 Task: Search one way flight ticket for 3 adults, 3 children in premium economy from Oklahoma City: Will Rogers World Airport to Fort Wayne: Fort Wayne International Airport on 8-4-2023. Choice of flights is JetBlue. Number of bags: 9 checked bags. Price is upto 79000. Outbound departure time preference is 14:00.
Action: Mouse moved to (407, 362)
Screenshot: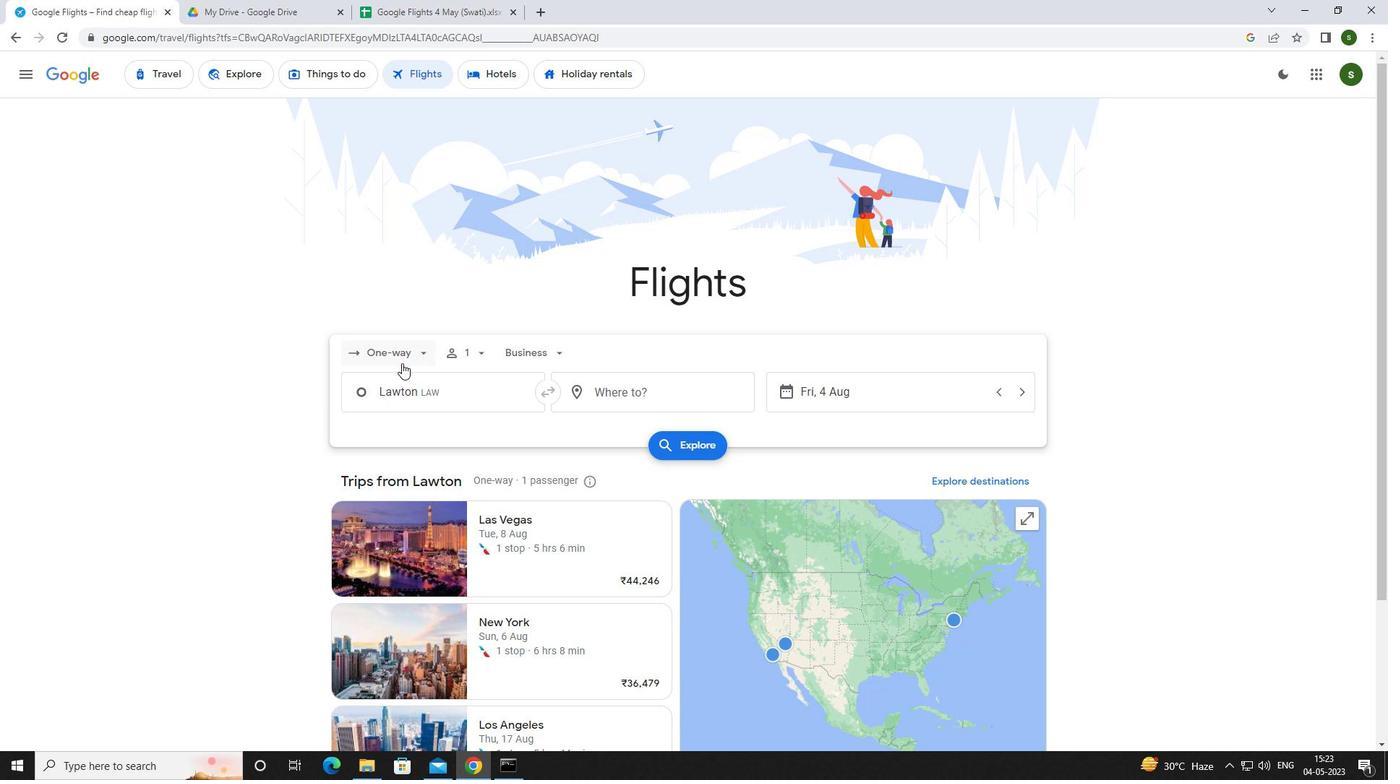 
Action: Mouse pressed left at (407, 362)
Screenshot: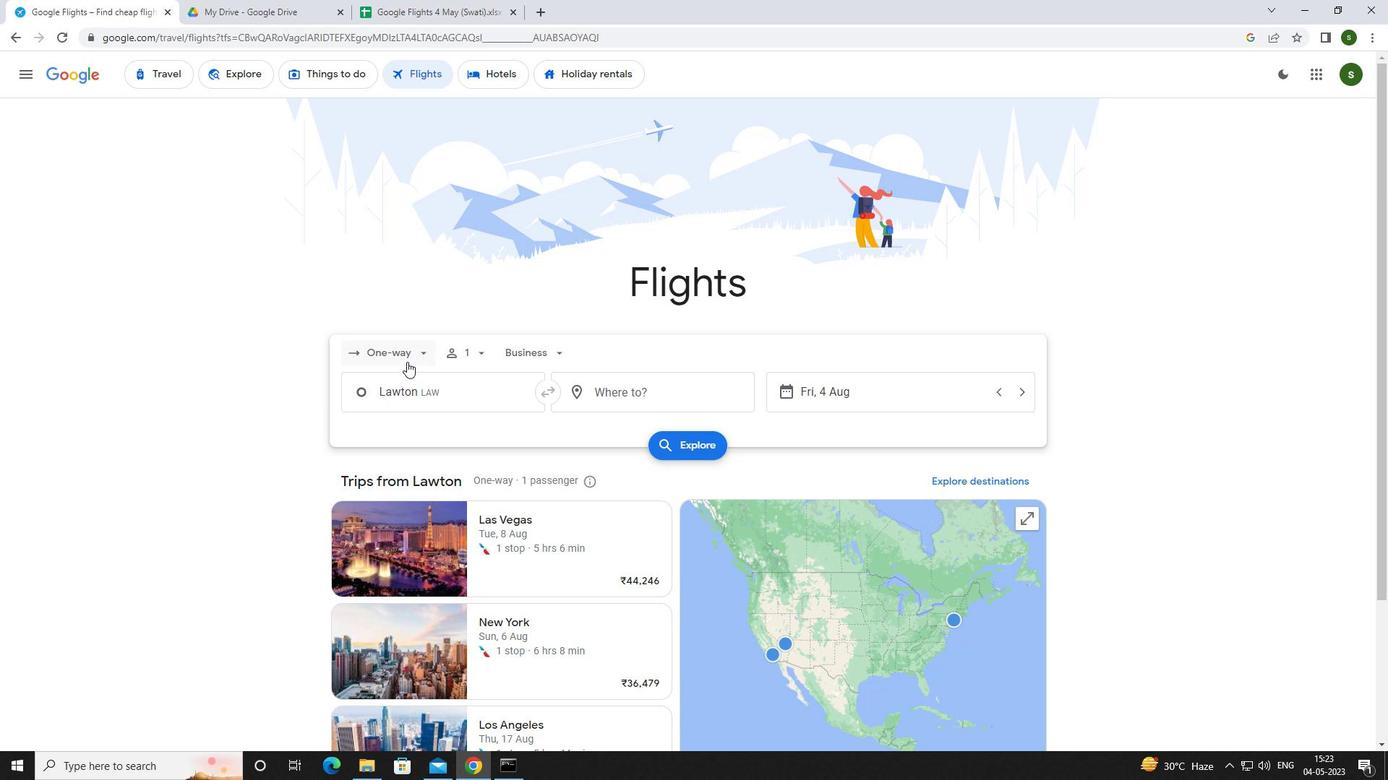 
Action: Mouse moved to (407, 420)
Screenshot: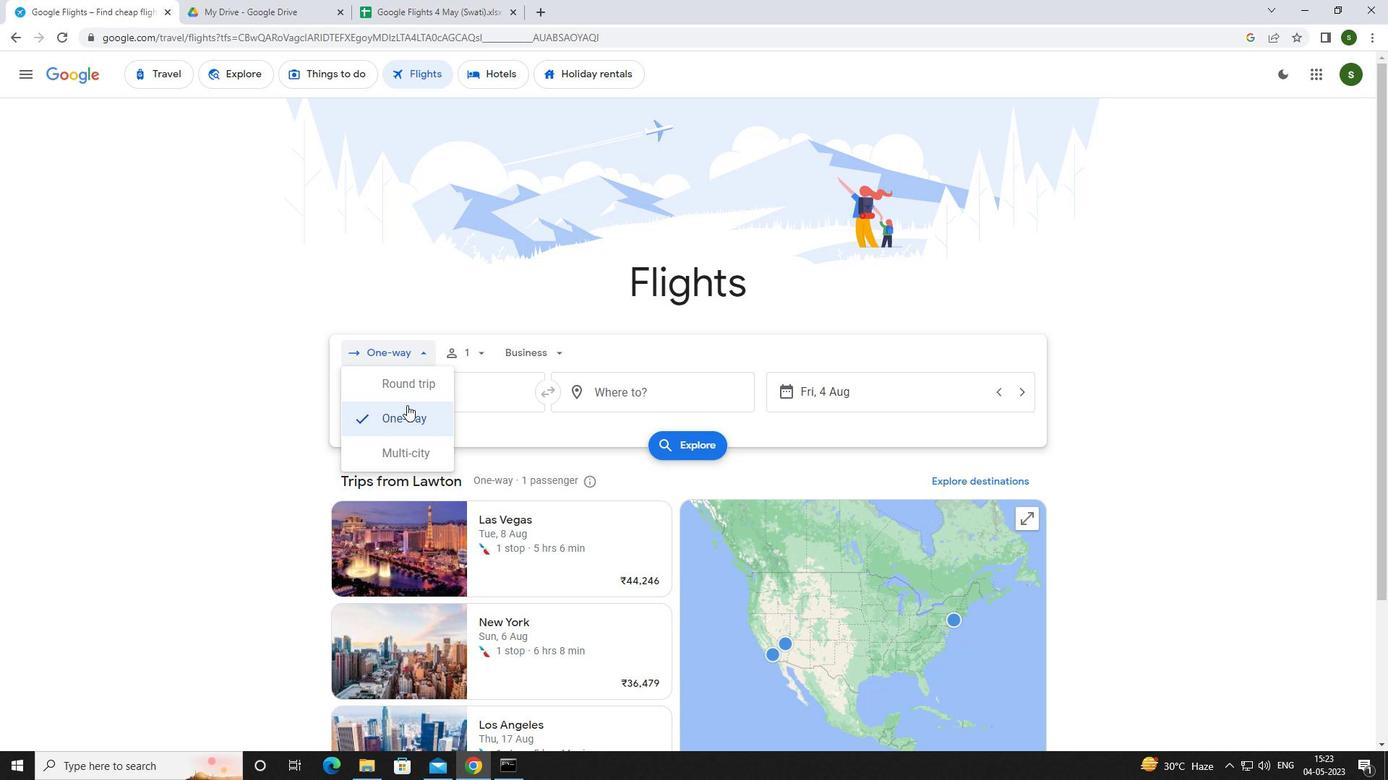 
Action: Mouse pressed left at (407, 420)
Screenshot: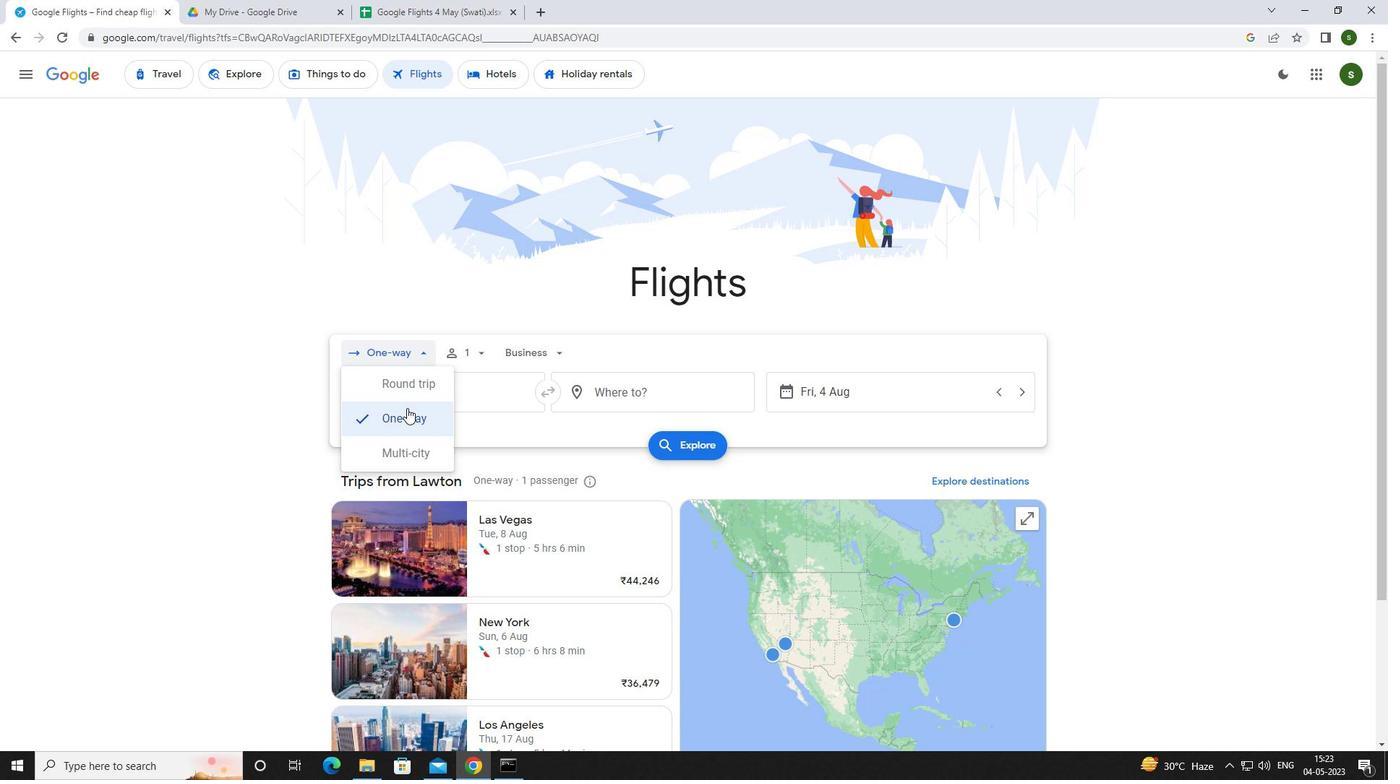 
Action: Mouse moved to (477, 345)
Screenshot: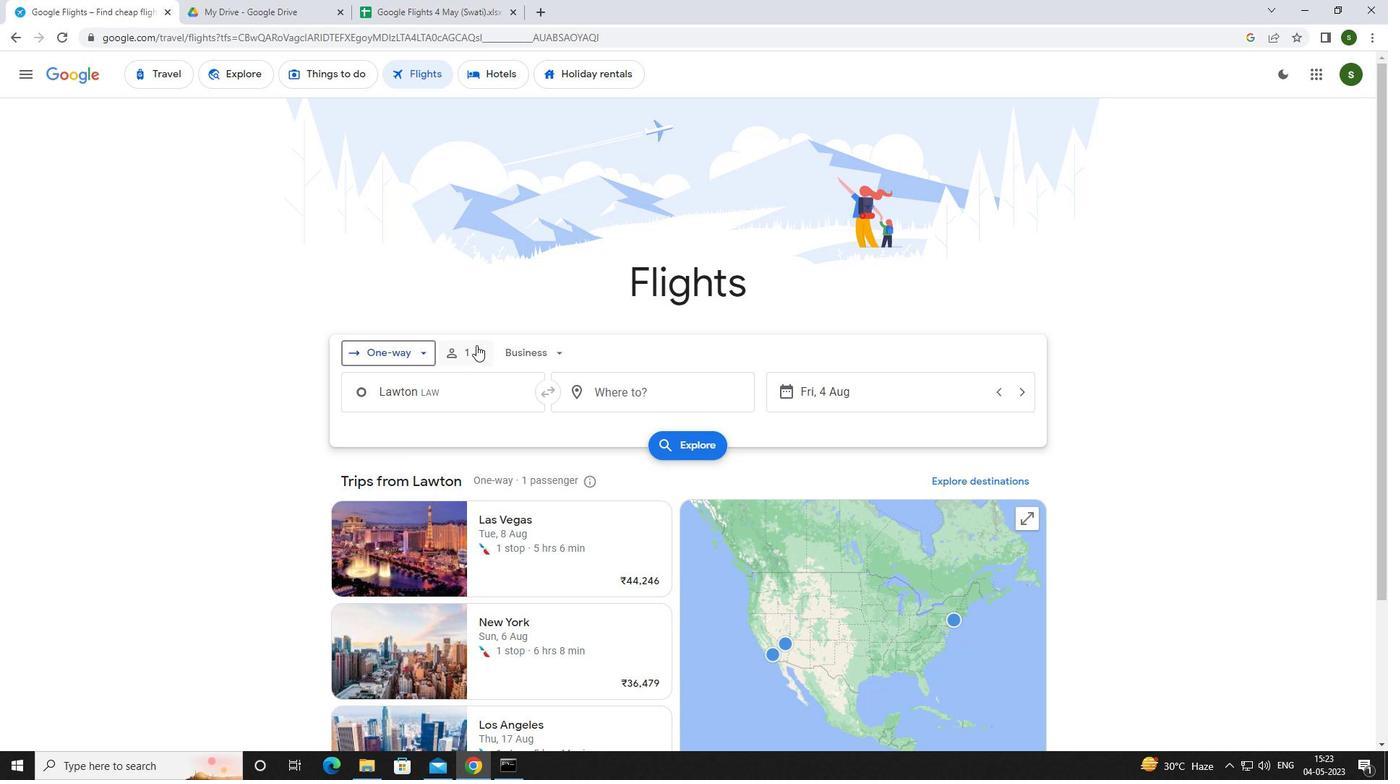
Action: Mouse pressed left at (477, 345)
Screenshot: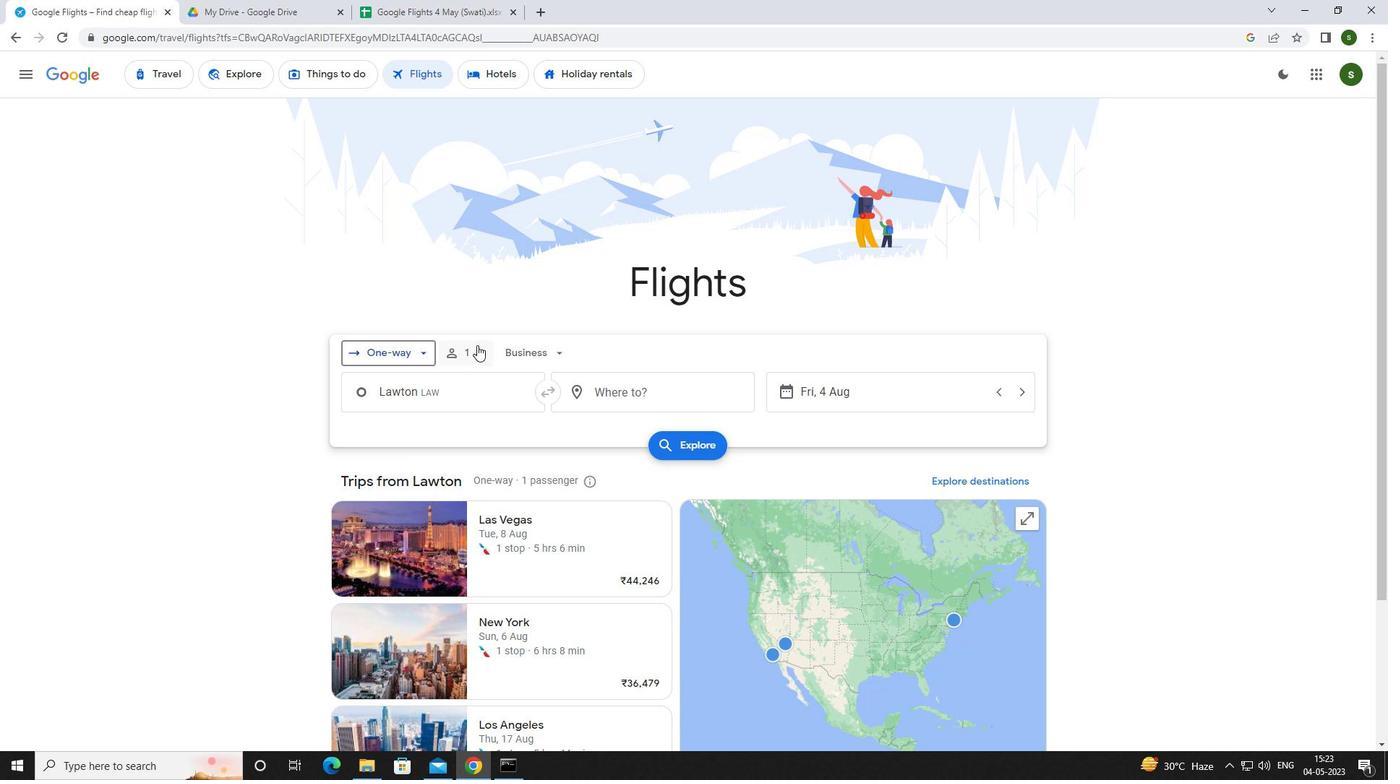 
Action: Mouse moved to (587, 390)
Screenshot: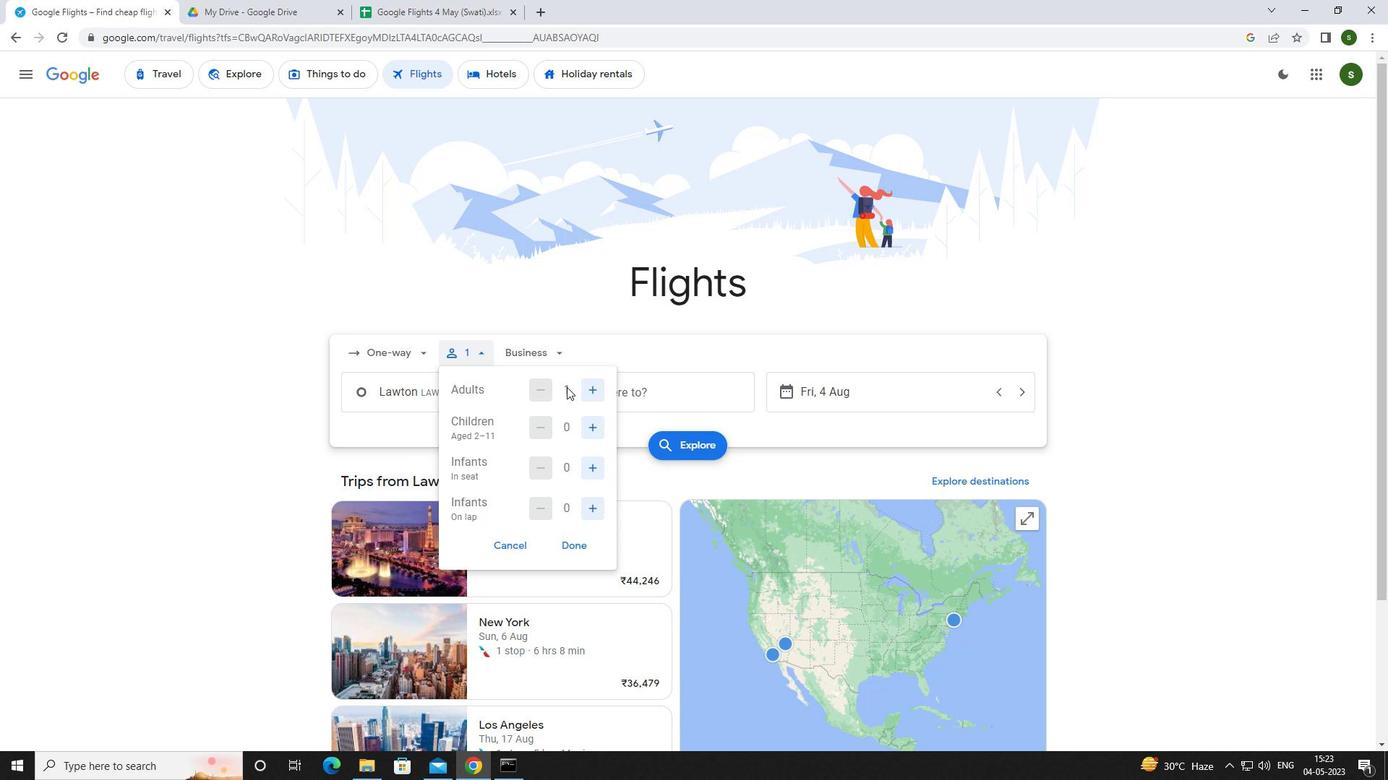 
Action: Mouse pressed left at (587, 390)
Screenshot: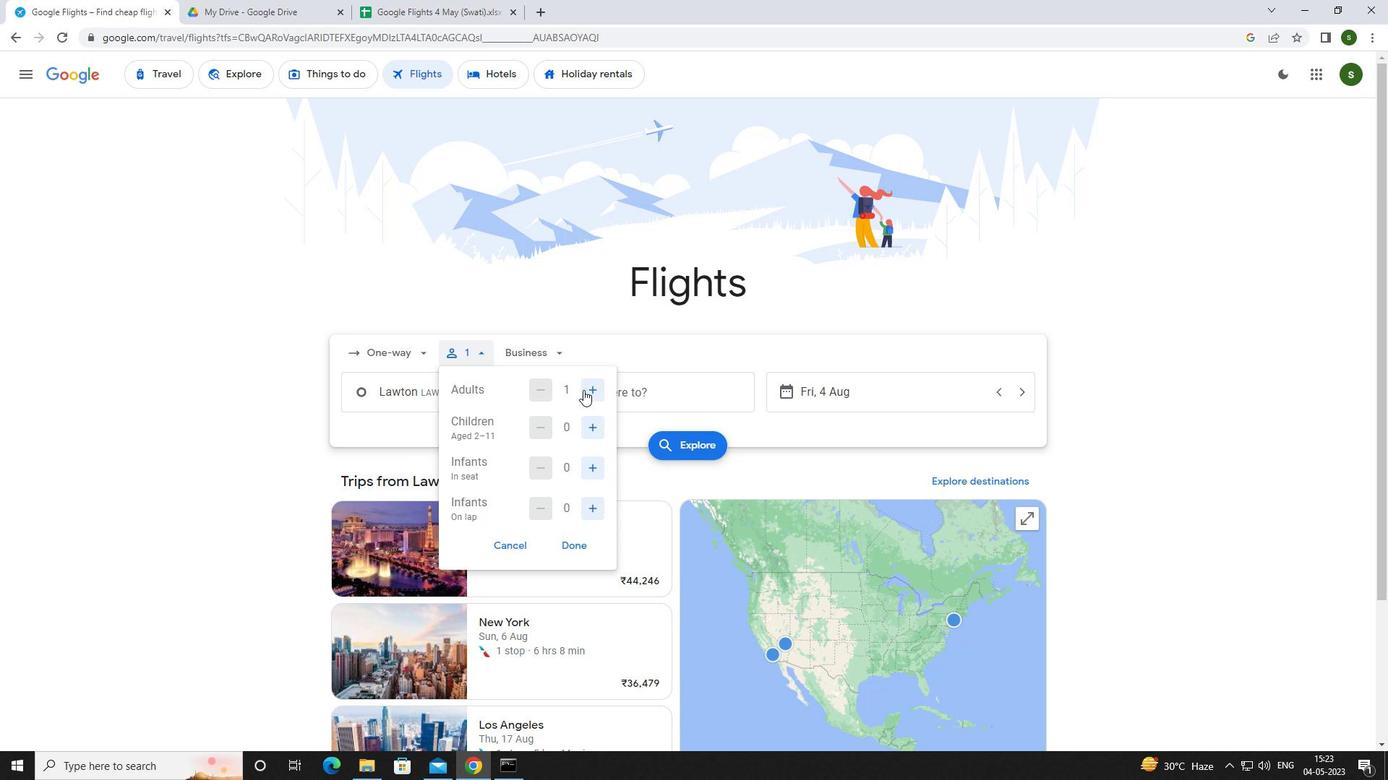 
Action: Mouse pressed left at (587, 390)
Screenshot: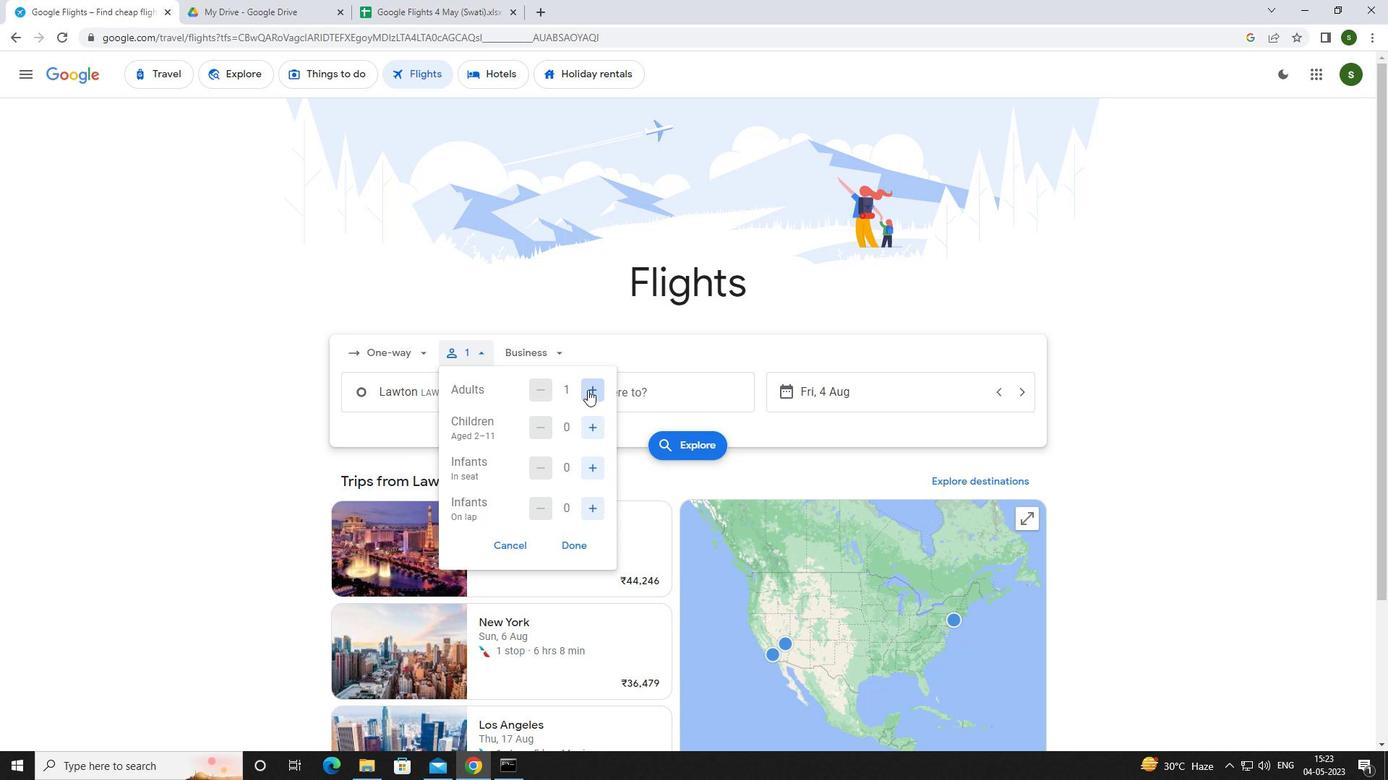 
Action: Mouse moved to (598, 420)
Screenshot: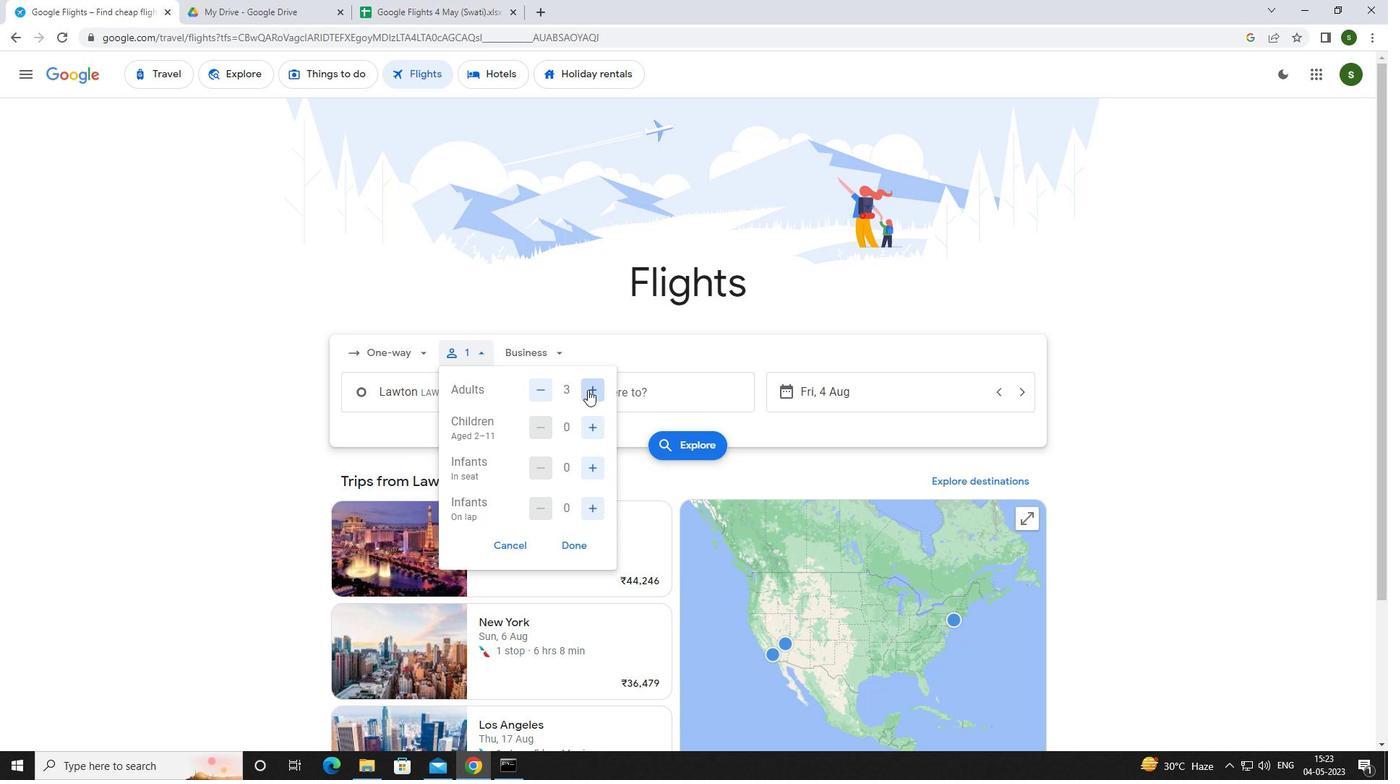 
Action: Mouse pressed left at (598, 420)
Screenshot: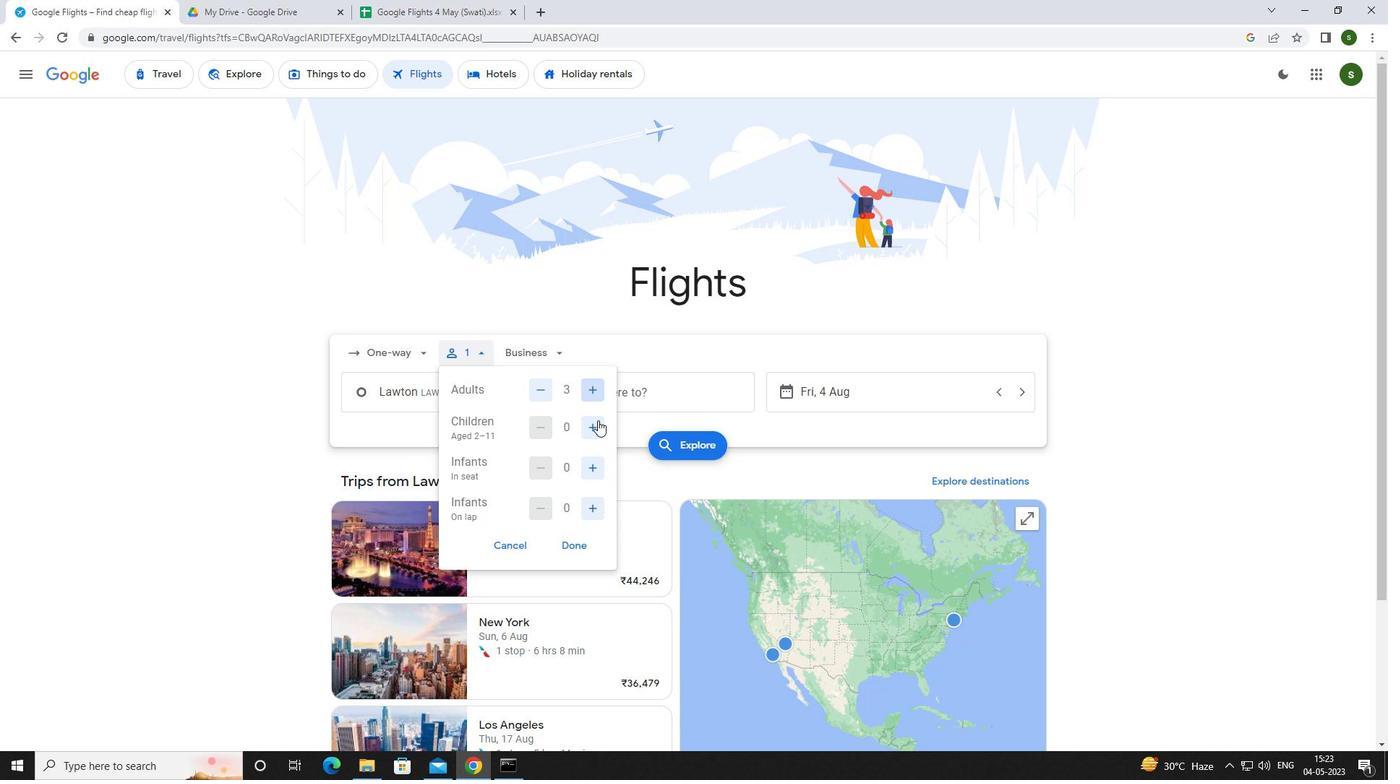 
Action: Mouse pressed left at (598, 420)
Screenshot: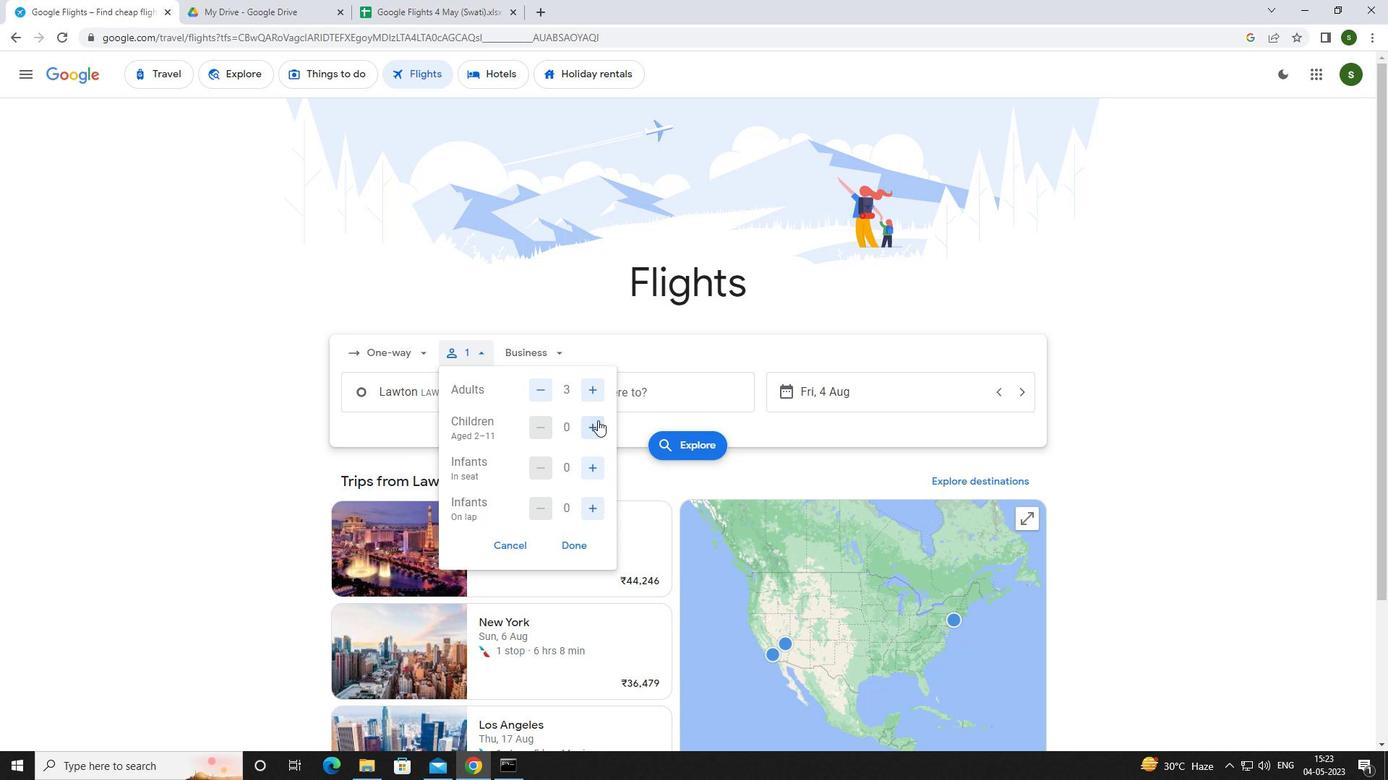 
Action: Mouse pressed left at (598, 420)
Screenshot: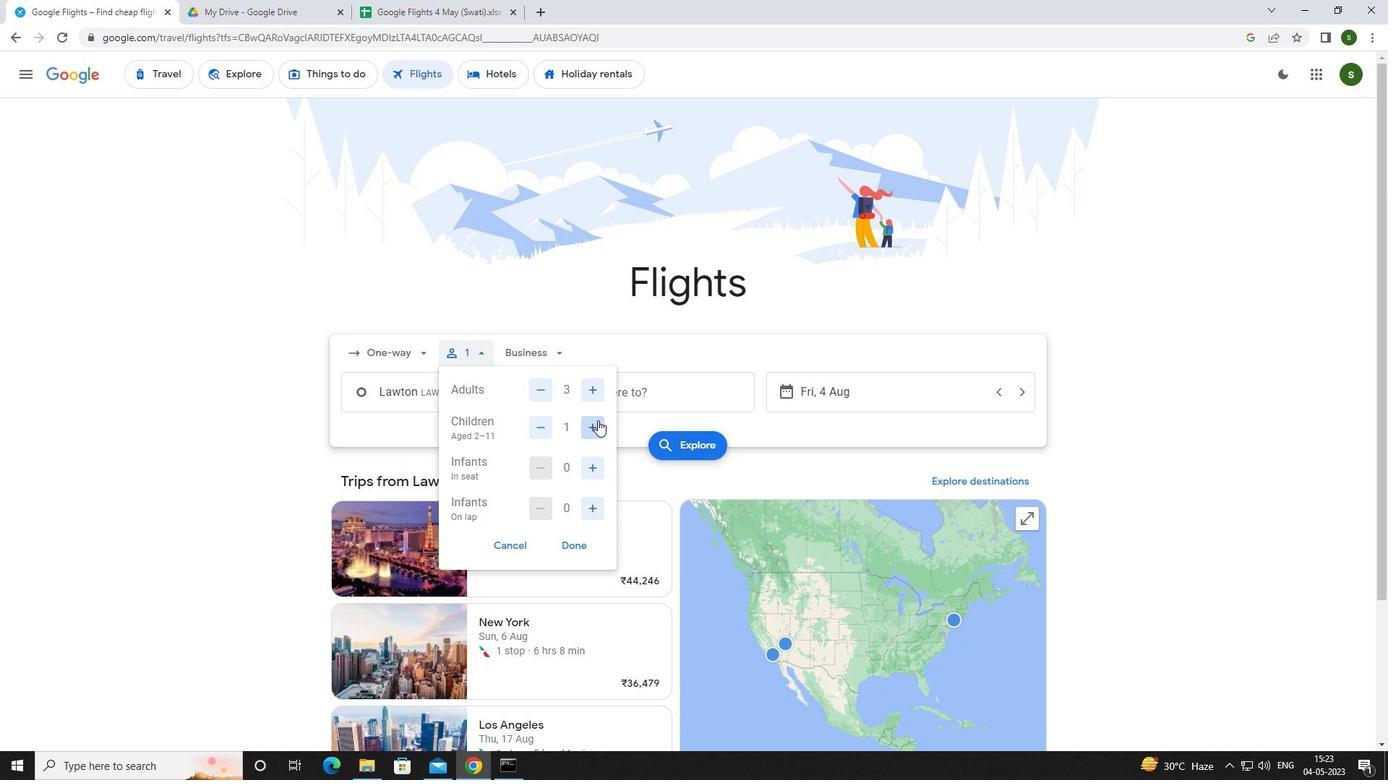 
Action: Mouse moved to (556, 350)
Screenshot: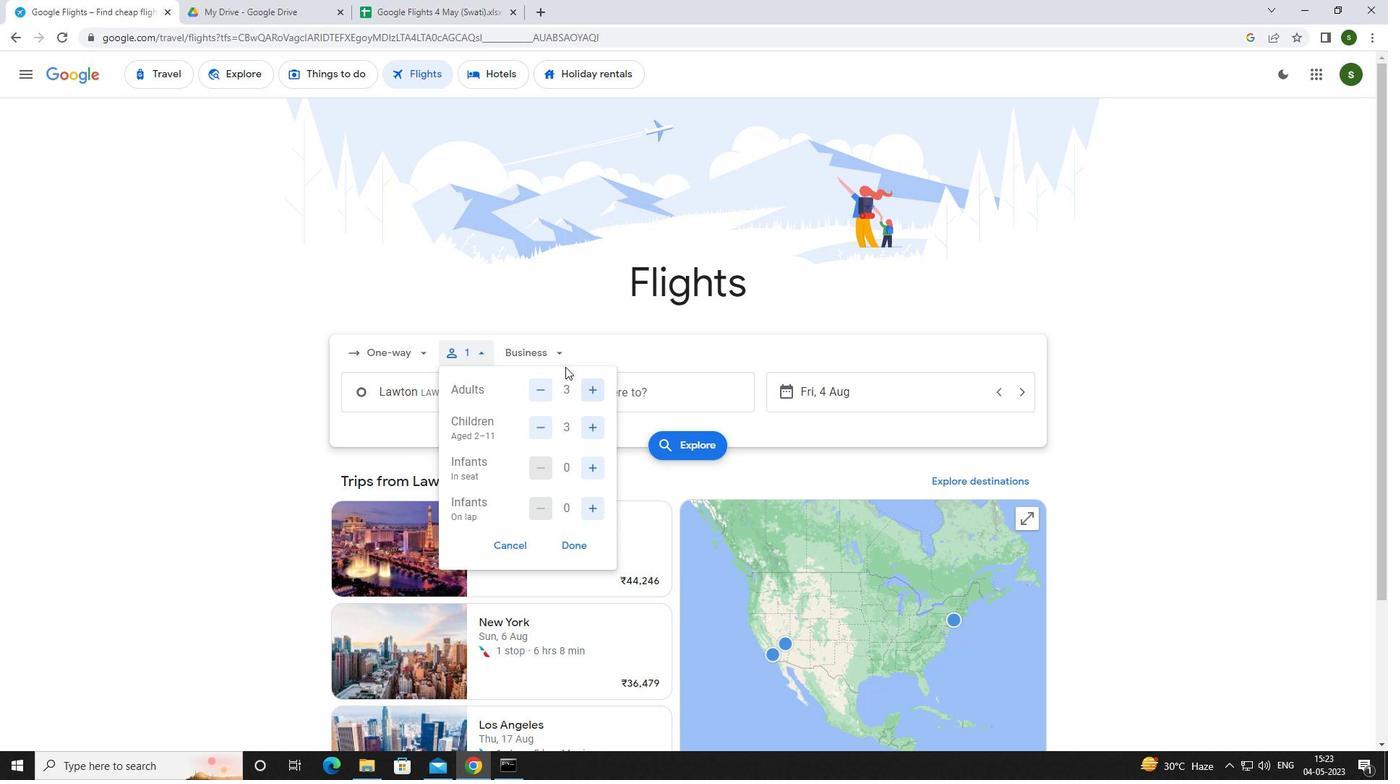 
Action: Mouse pressed left at (556, 350)
Screenshot: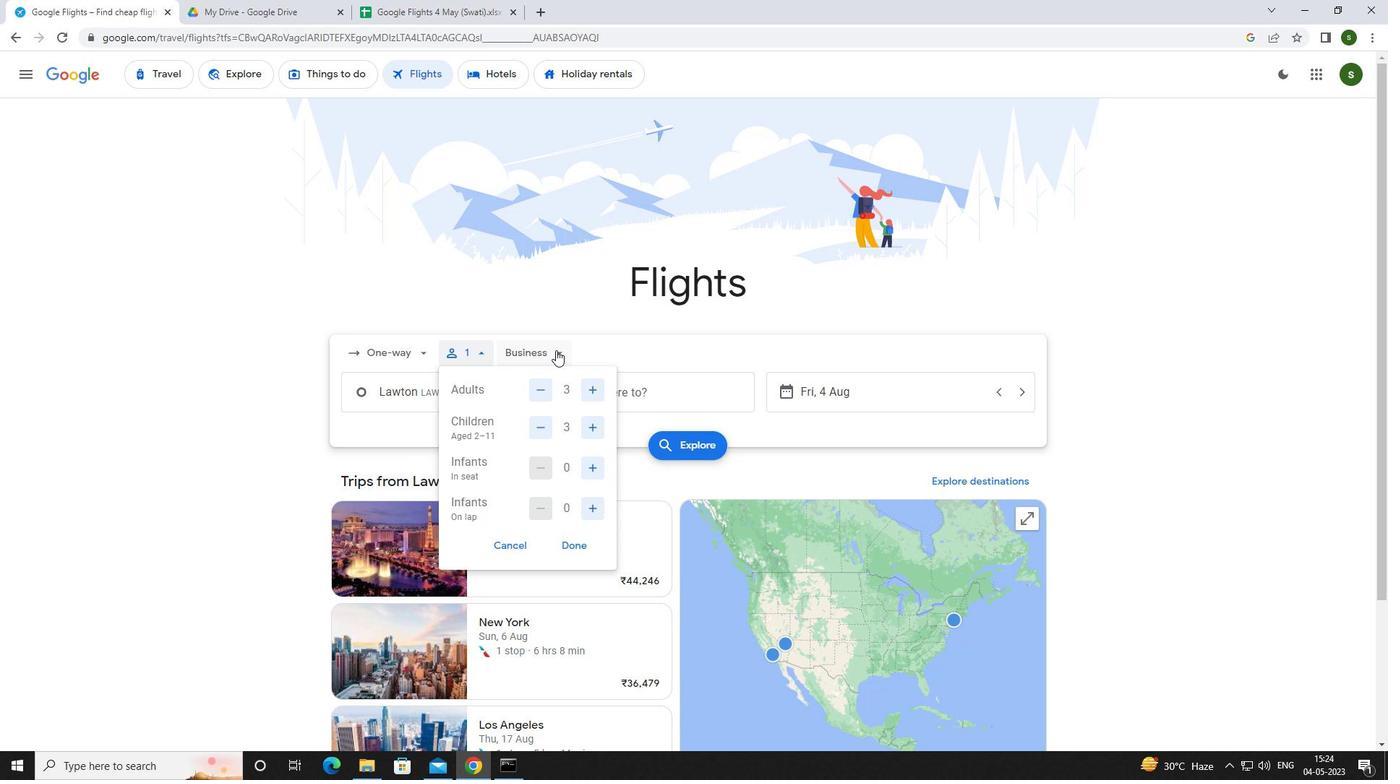 
Action: Mouse moved to (582, 415)
Screenshot: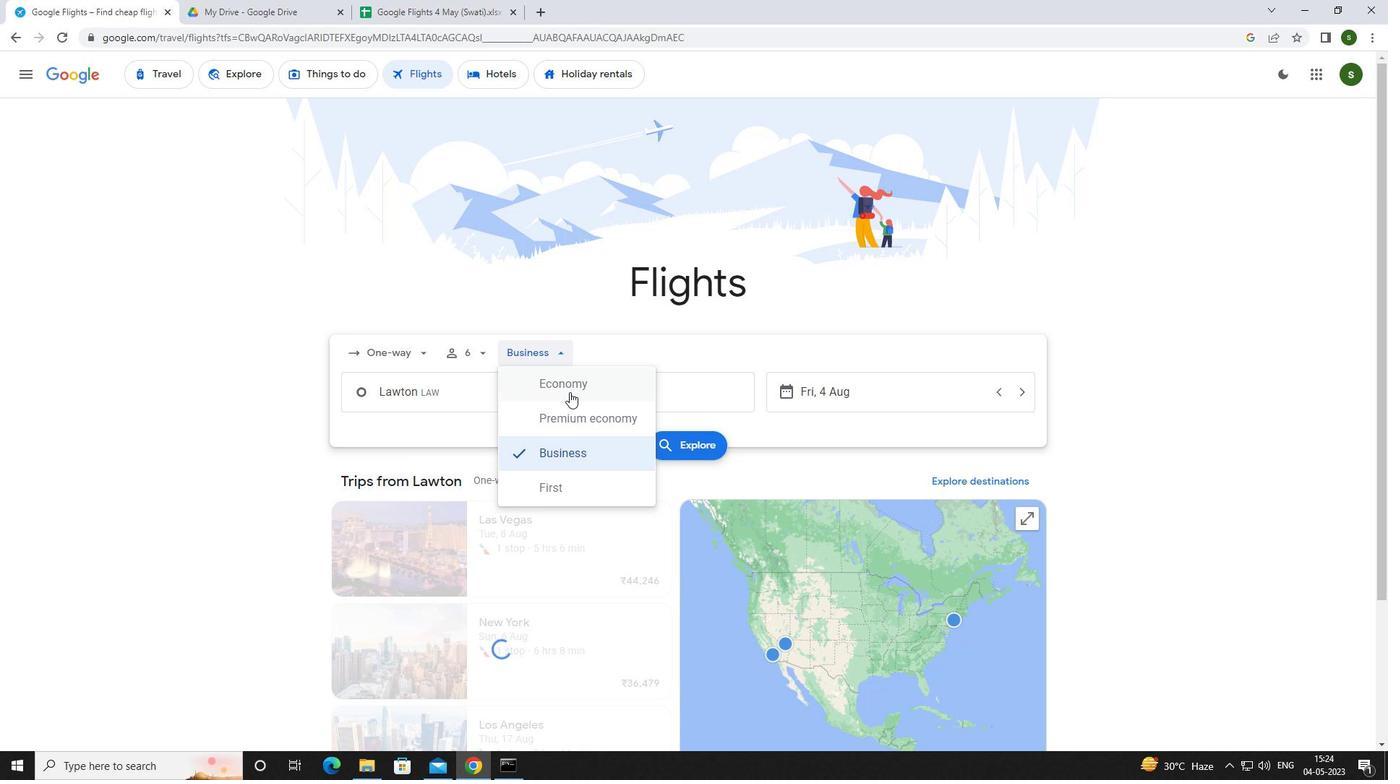 
Action: Mouse pressed left at (582, 415)
Screenshot: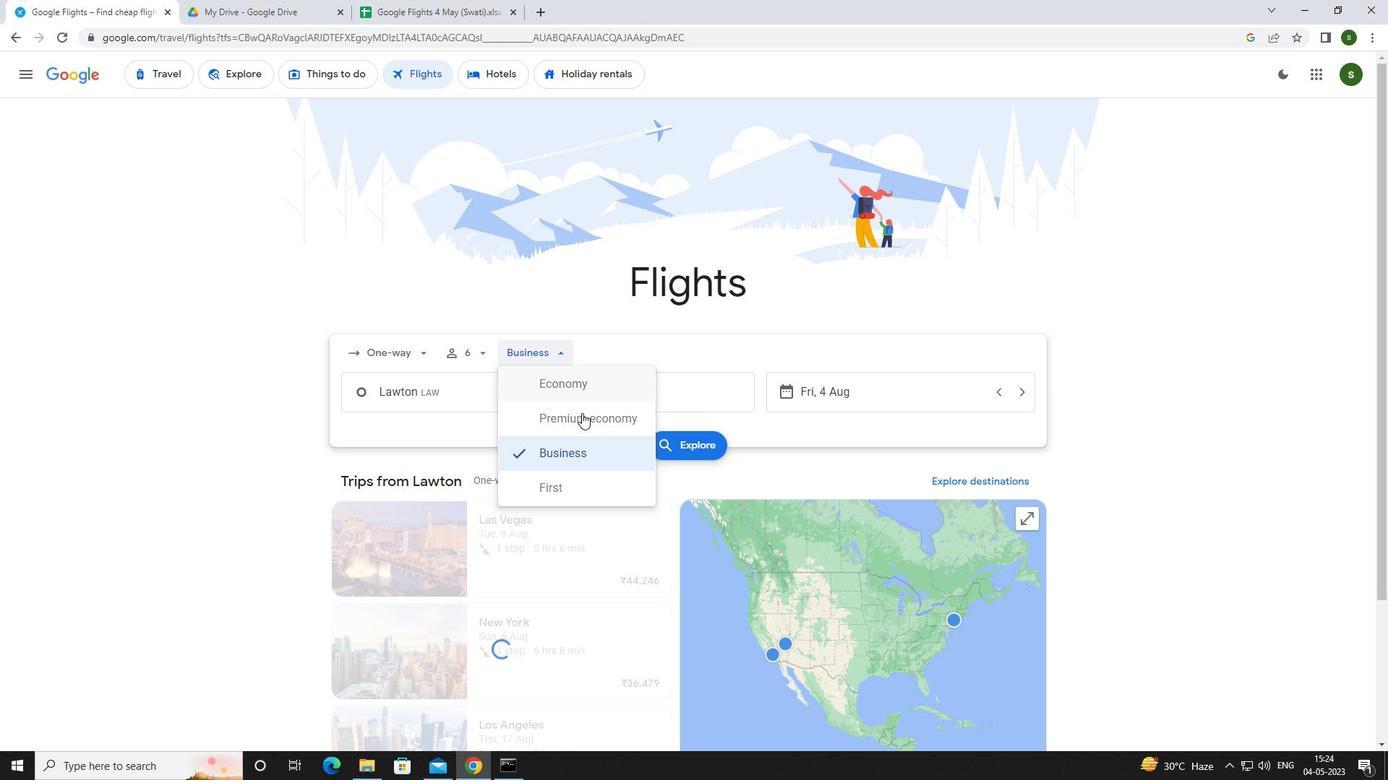 
Action: Mouse moved to (505, 394)
Screenshot: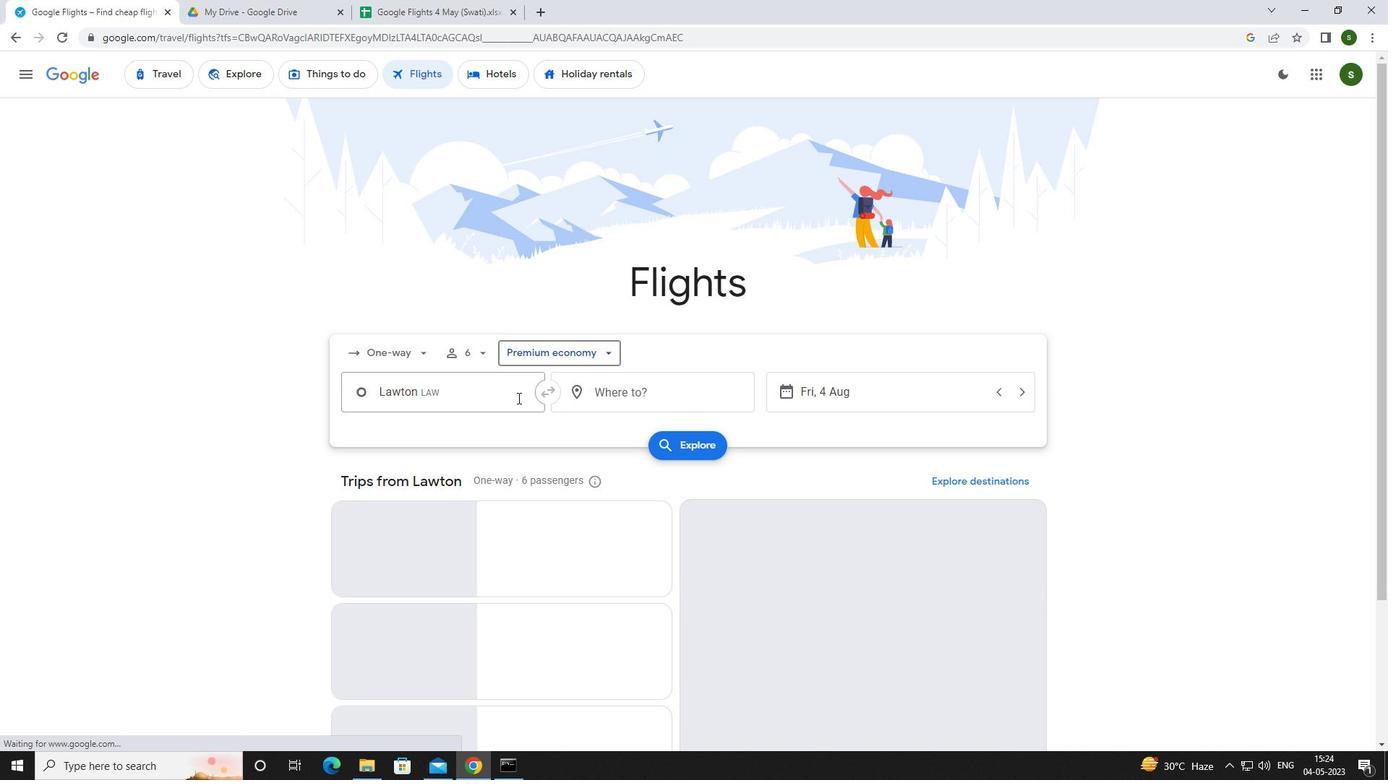 
Action: Mouse pressed left at (505, 394)
Screenshot: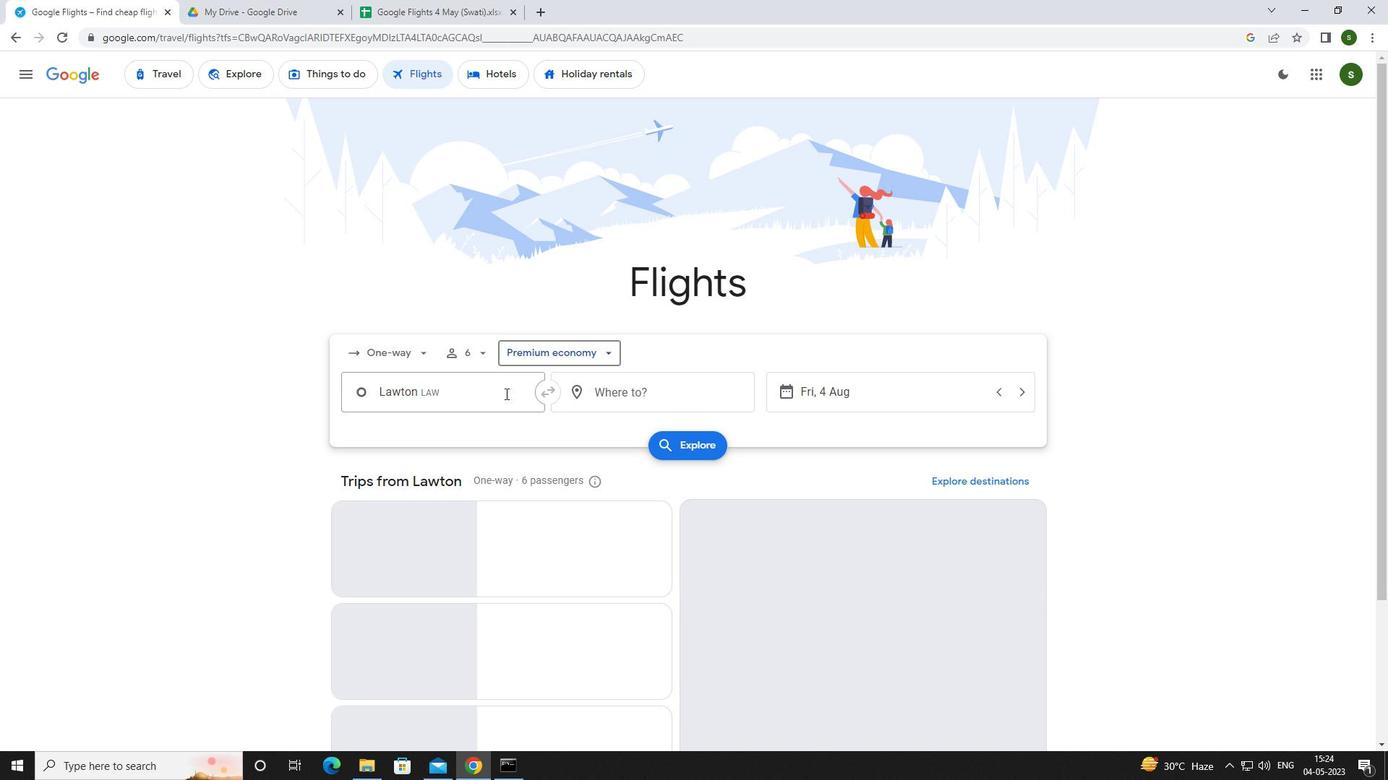 
Action: Key pressed <Key.caps_lock>w<Key.caps_lock>ill<Key.space><Key.caps_lock>
Screenshot: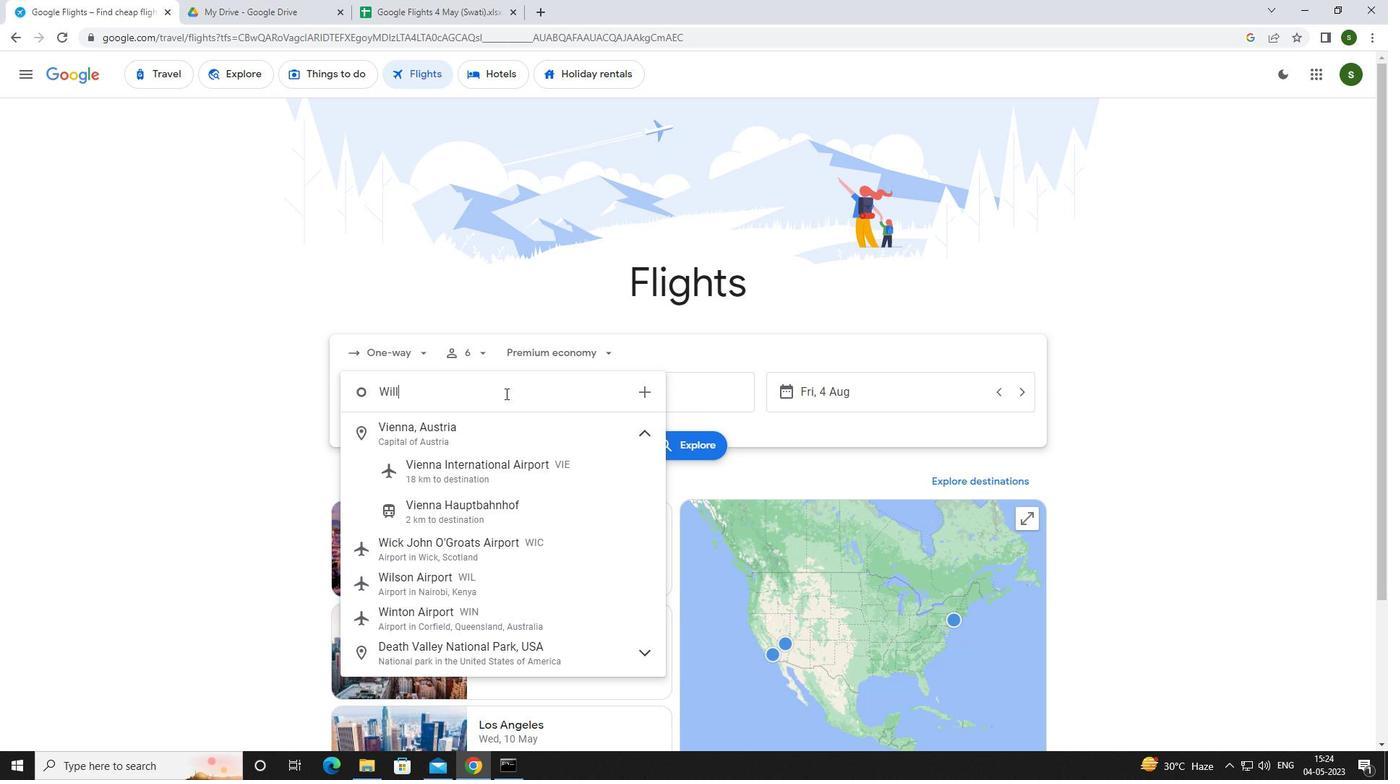 
Action: Mouse moved to (496, 438)
Screenshot: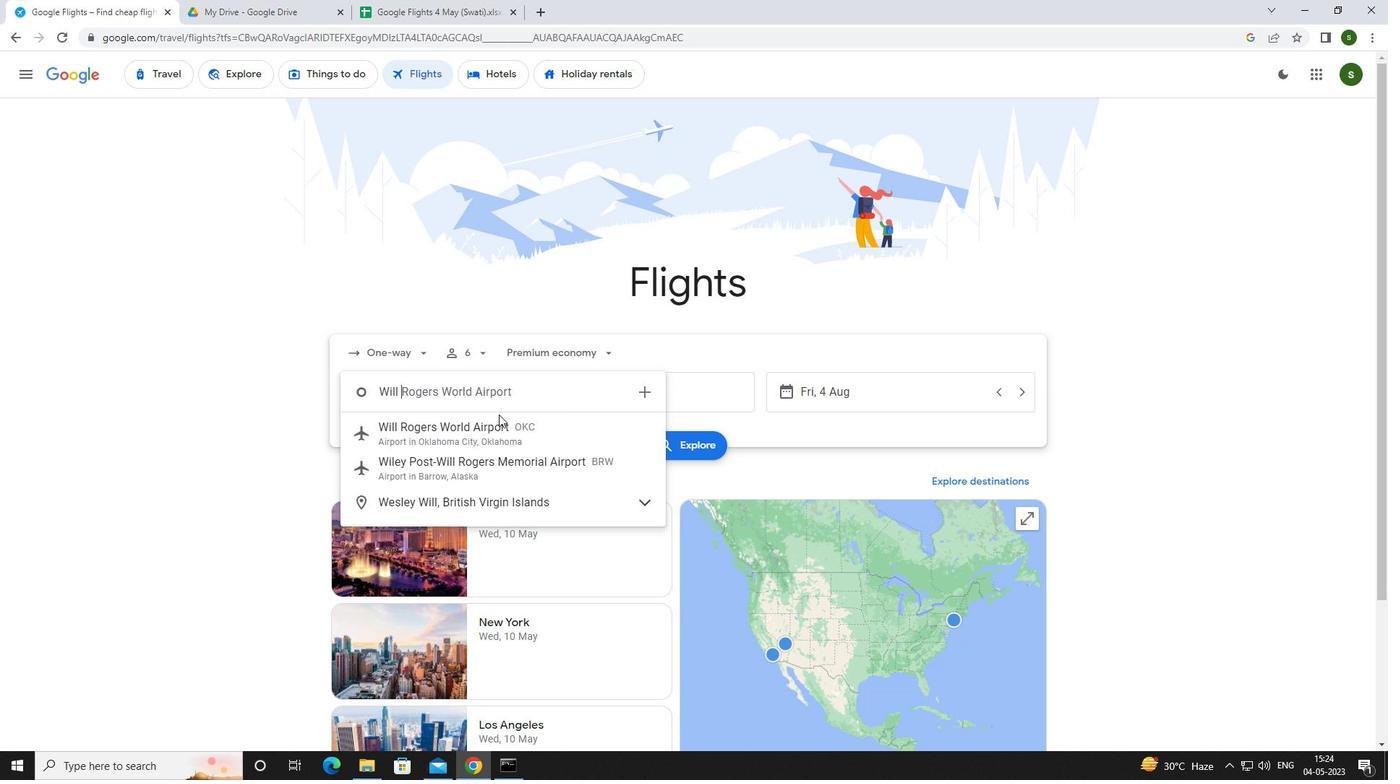 
Action: Mouse pressed left at (496, 438)
Screenshot: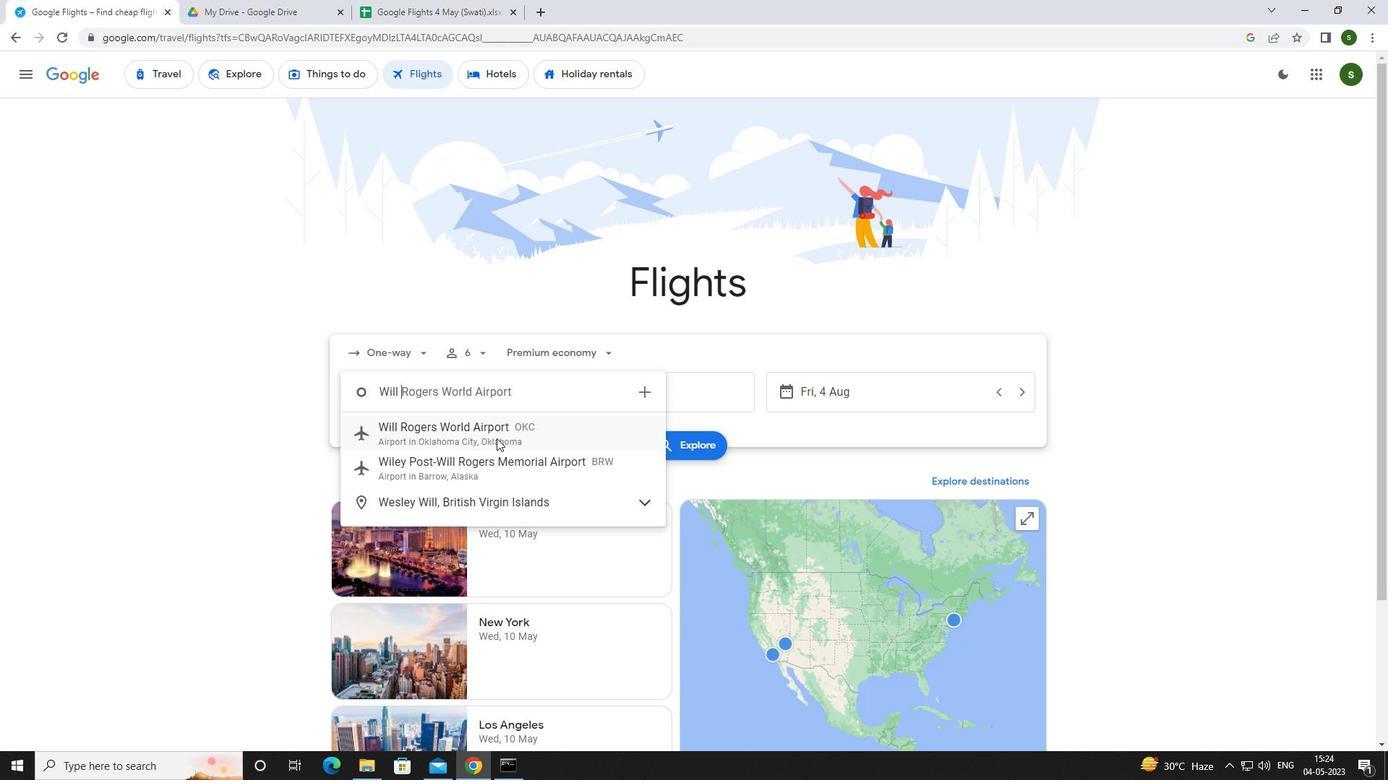 
Action: Mouse moved to (607, 398)
Screenshot: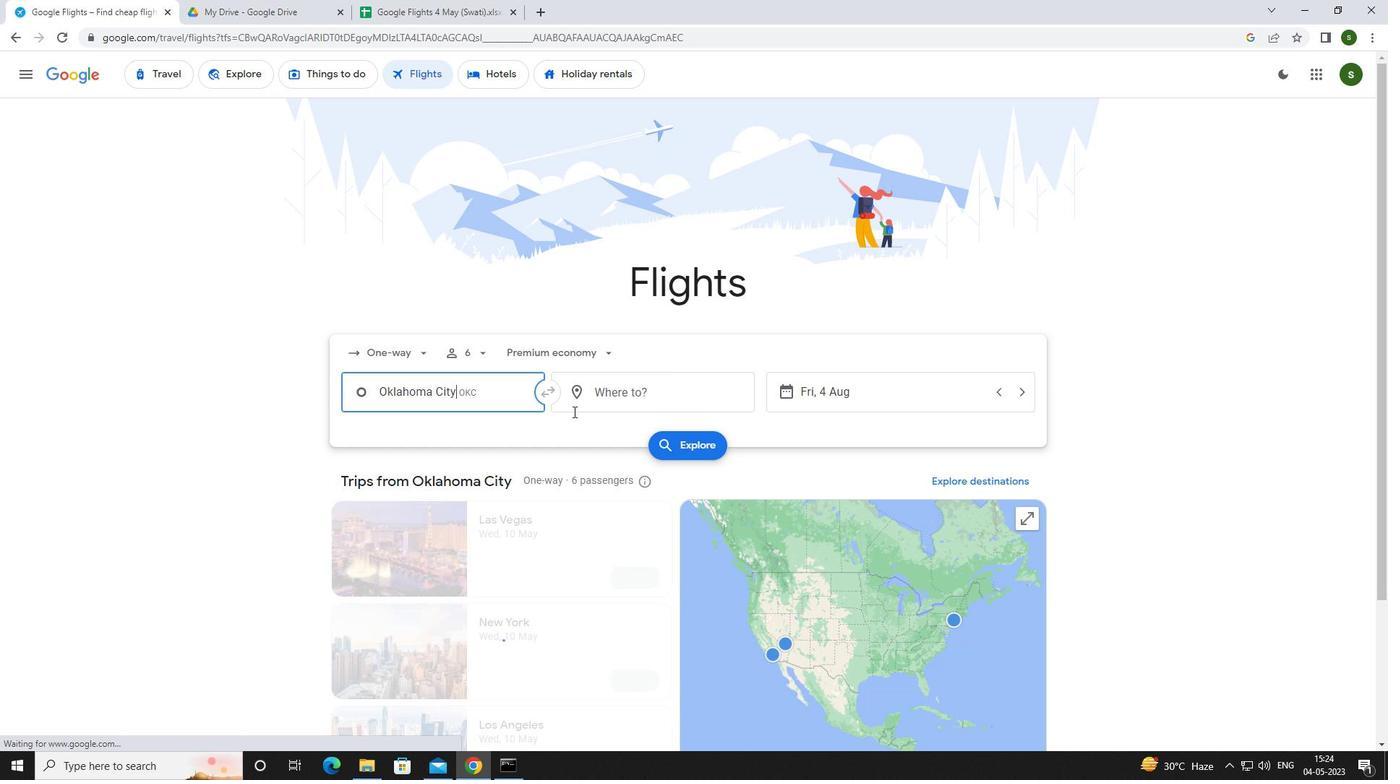 
Action: Mouse pressed left at (607, 398)
Screenshot: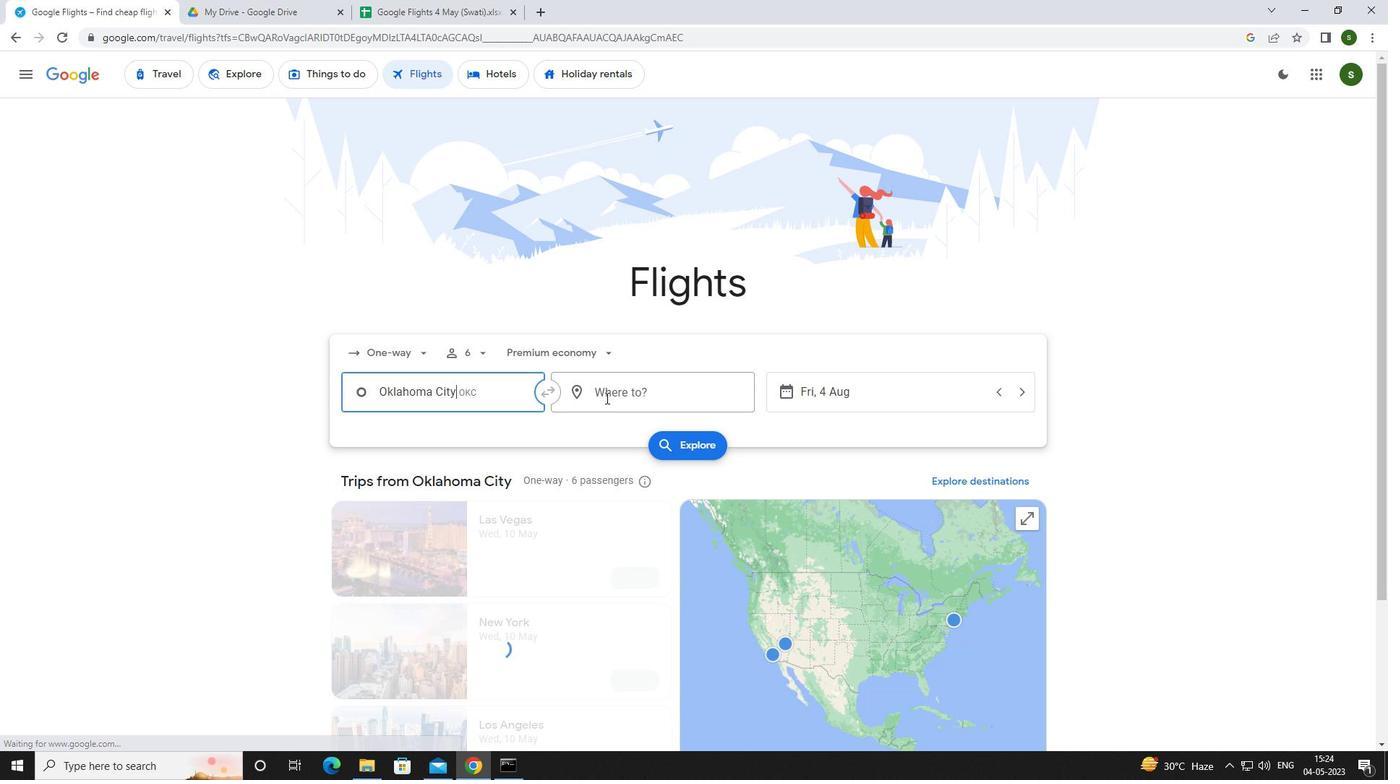 
Action: Key pressed <Key.caps_lock>f<Key.caps_lock>ort<Key.space><Key.caps_lock>w<Key.caps_lock>ay
Screenshot: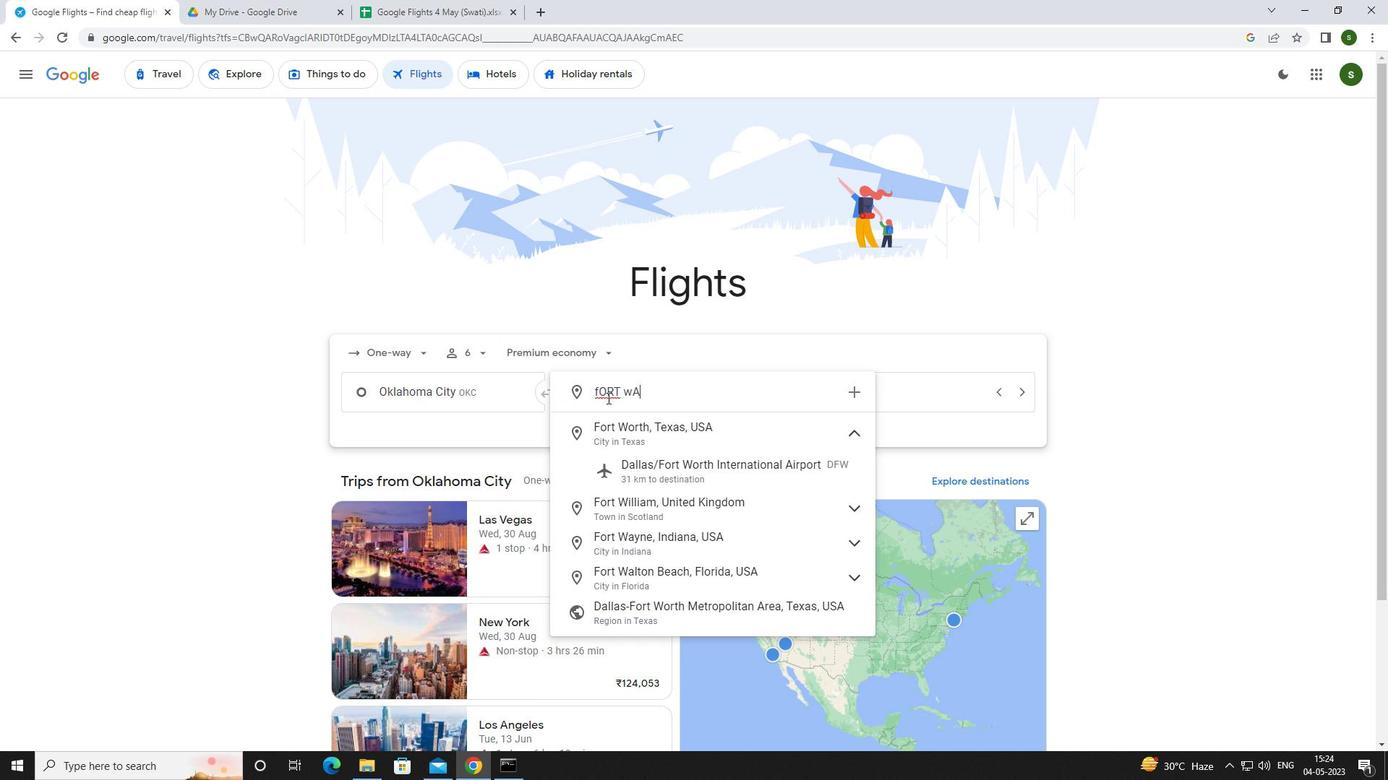 
Action: Mouse moved to (613, 461)
Screenshot: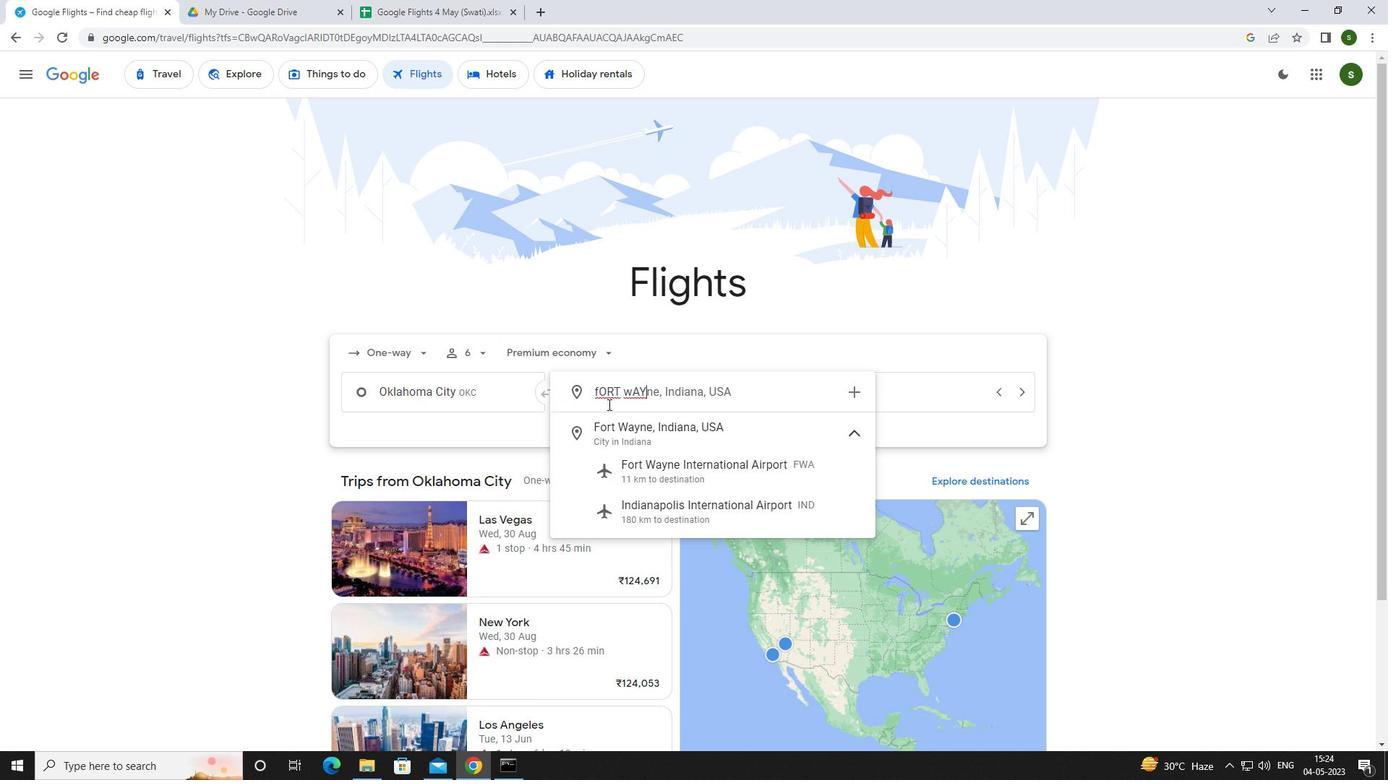 
Action: Mouse pressed left at (613, 461)
Screenshot: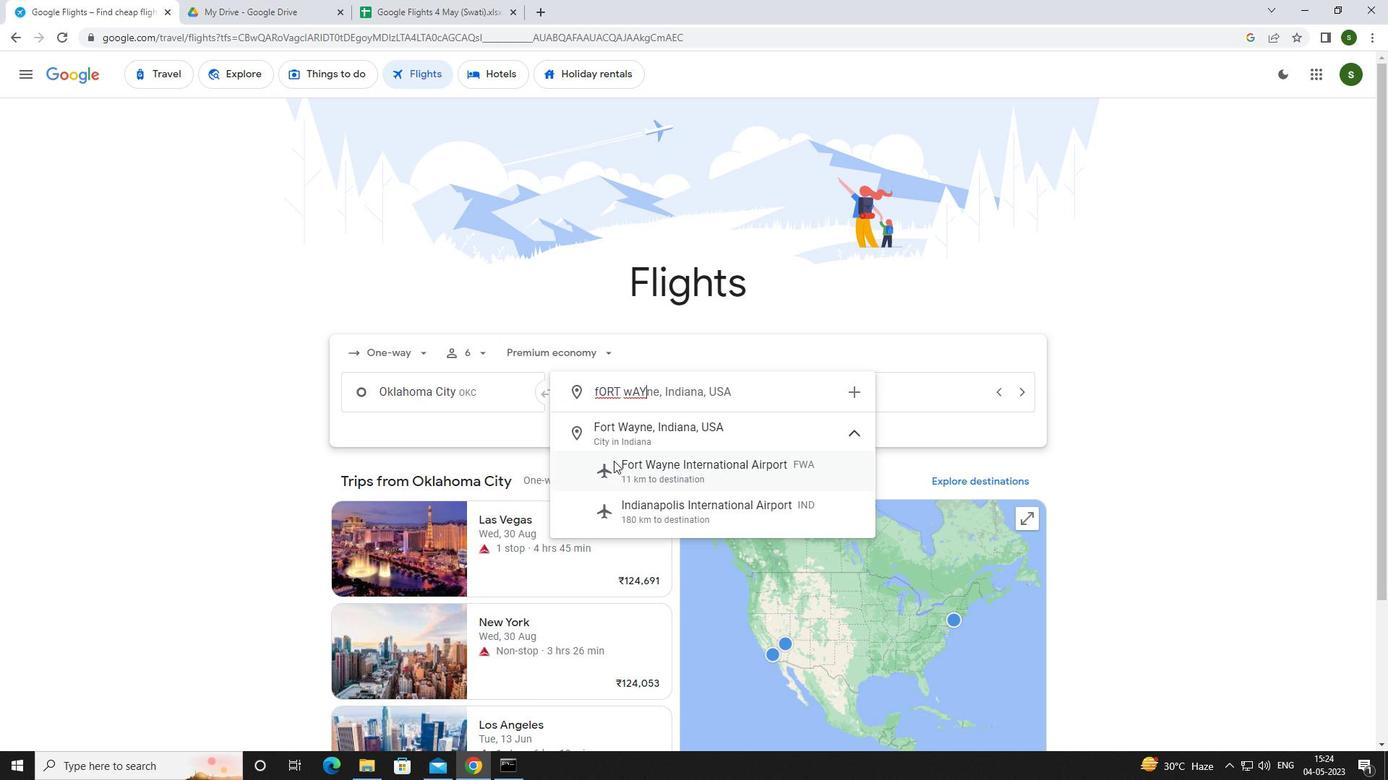 
Action: Mouse moved to (880, 392)
Screenshot: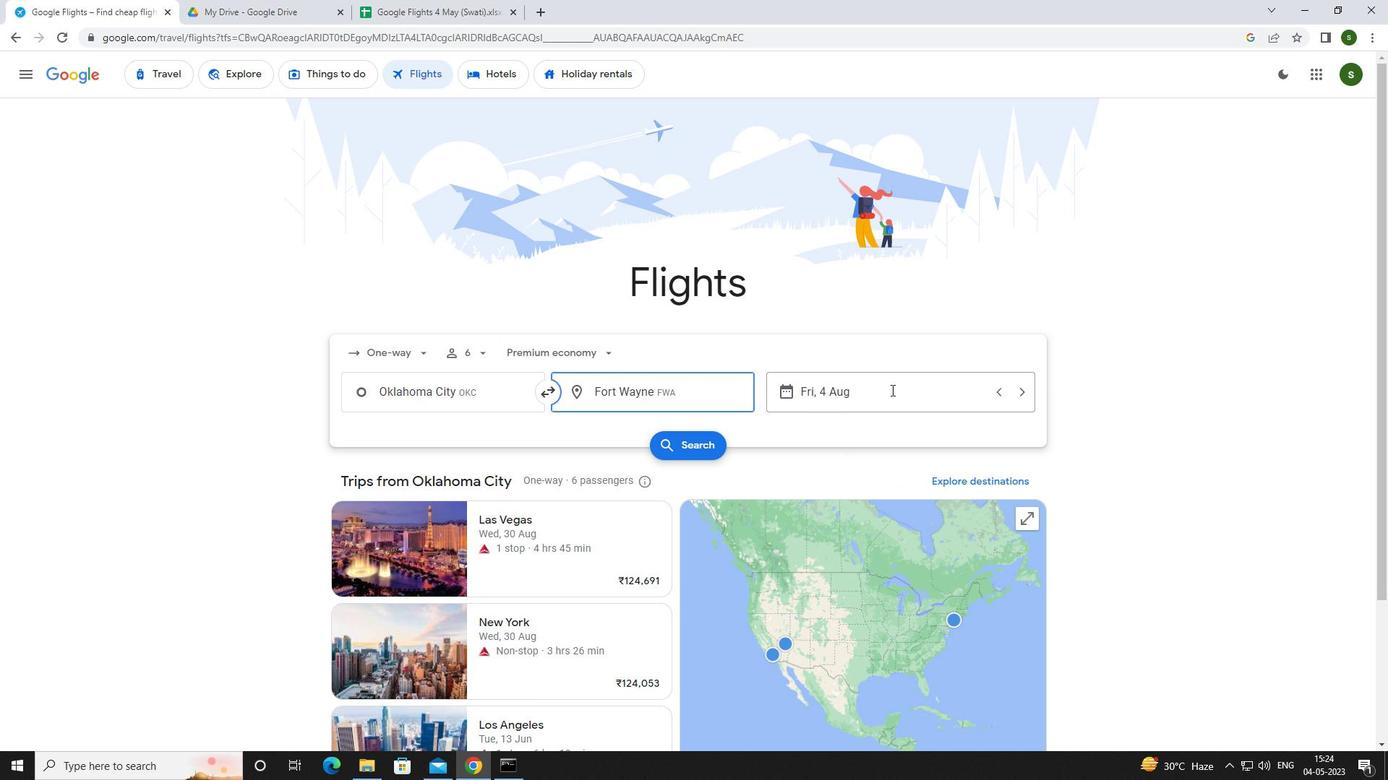 
Action: Mouse pressed left at (880, 392)
Screenshot: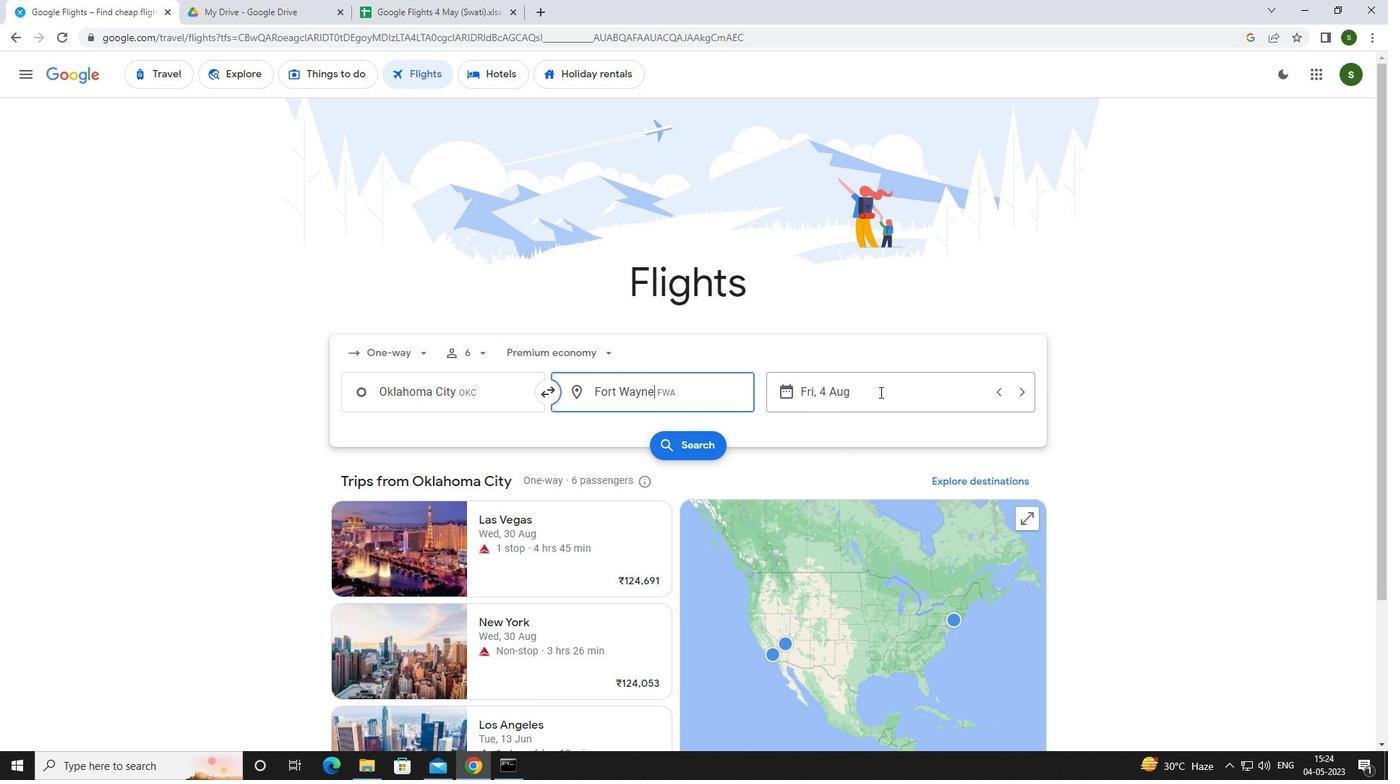 
Action: Mouse moved to (697, 489)
Screenshot: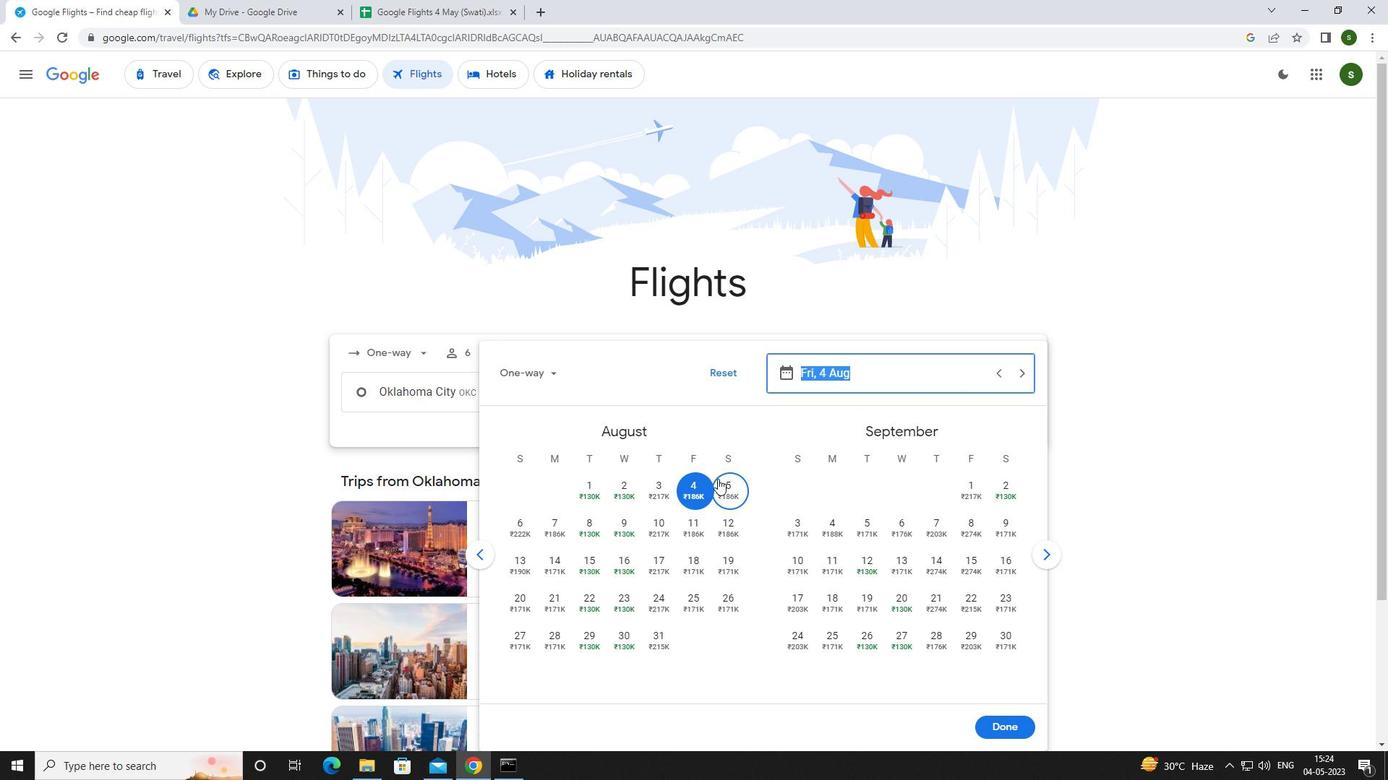 
Action: Mouse pressed left at (697, 489)
Screenshot: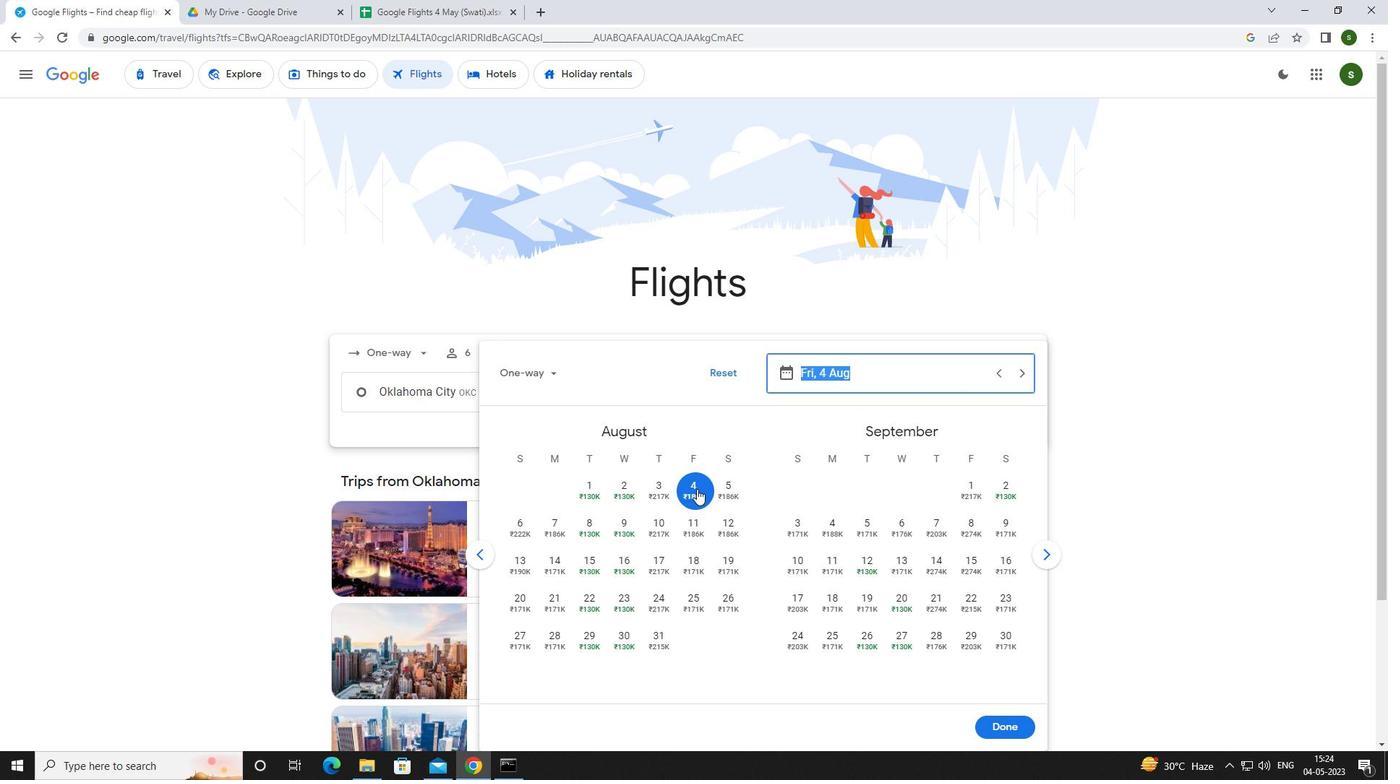 
Action: Mouse moved to (995, 724)
Screenshot: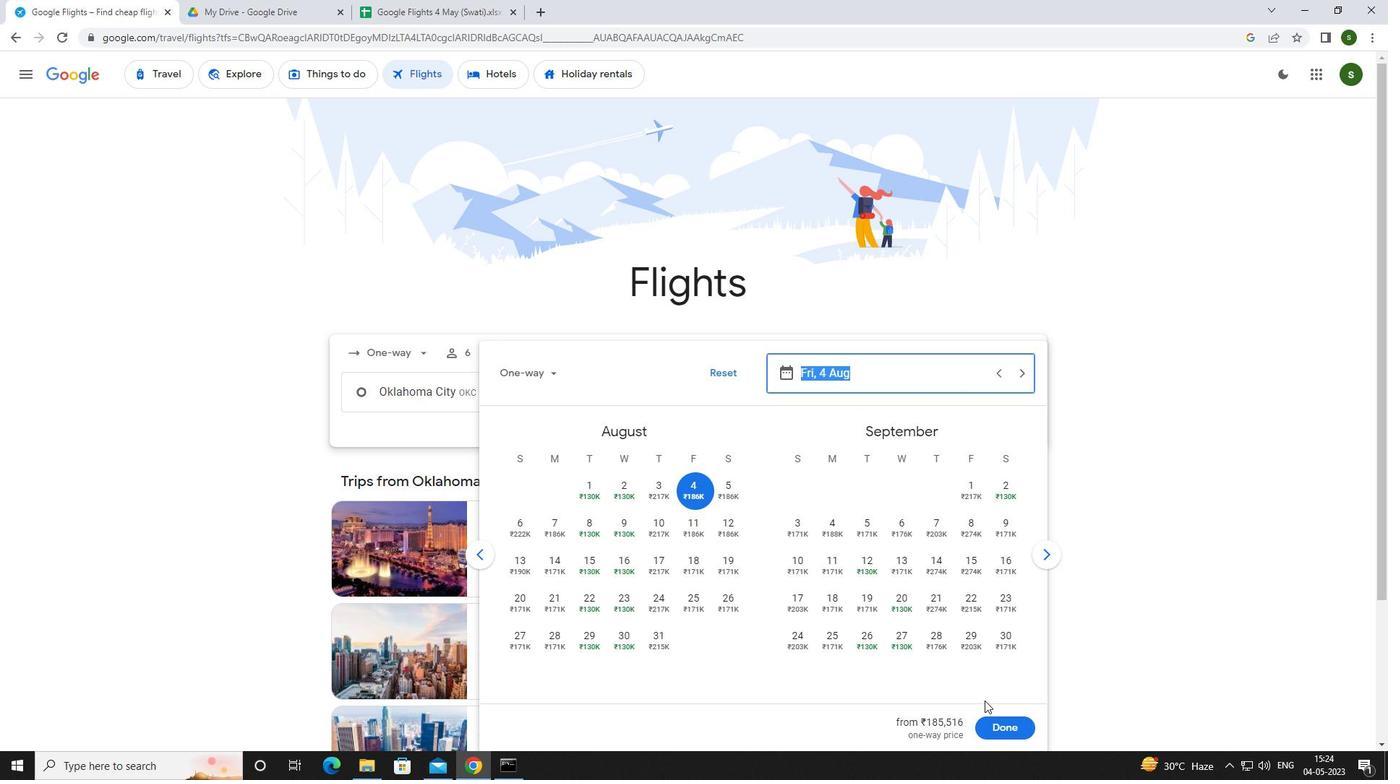 
Action: Mouse pressed left at (995, 724)
Screenshot: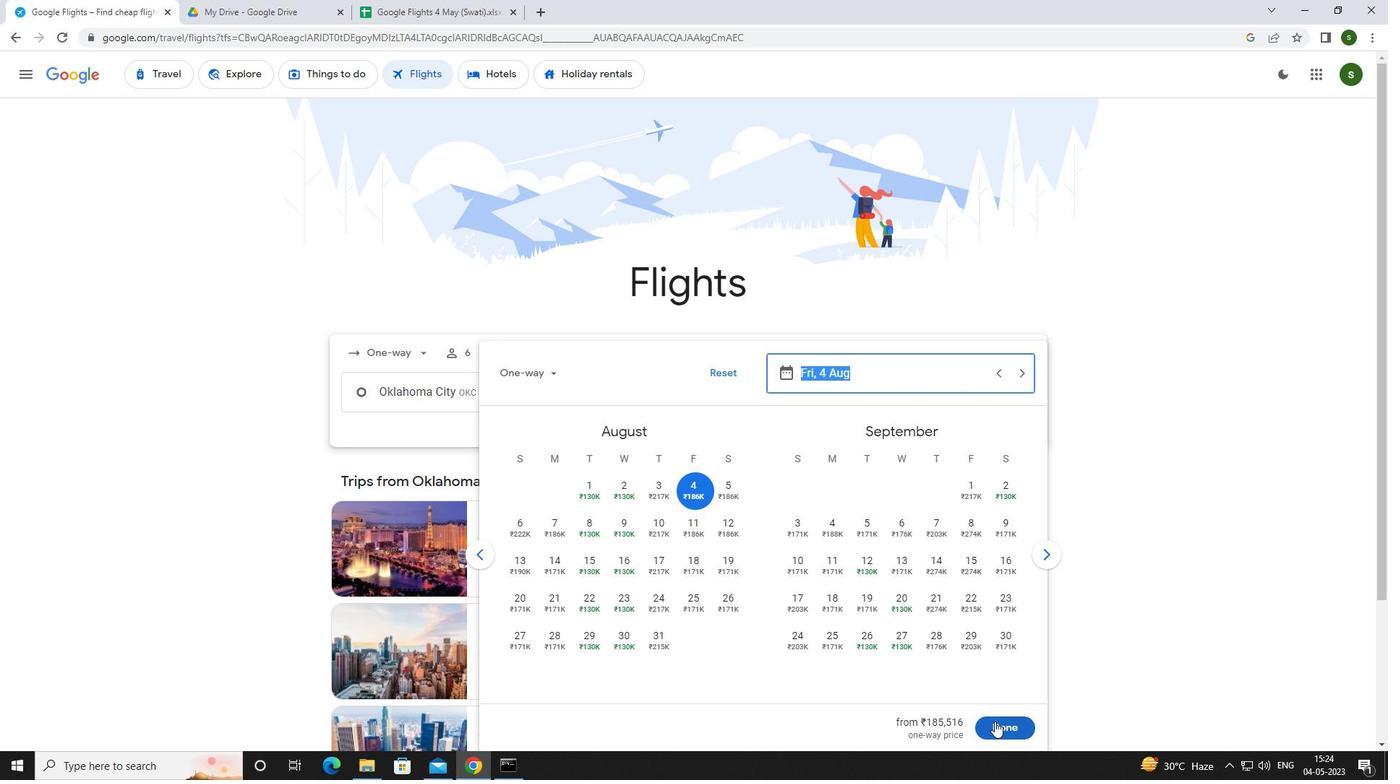 
Action: Mouse moved to (702, 446)
Screenshot: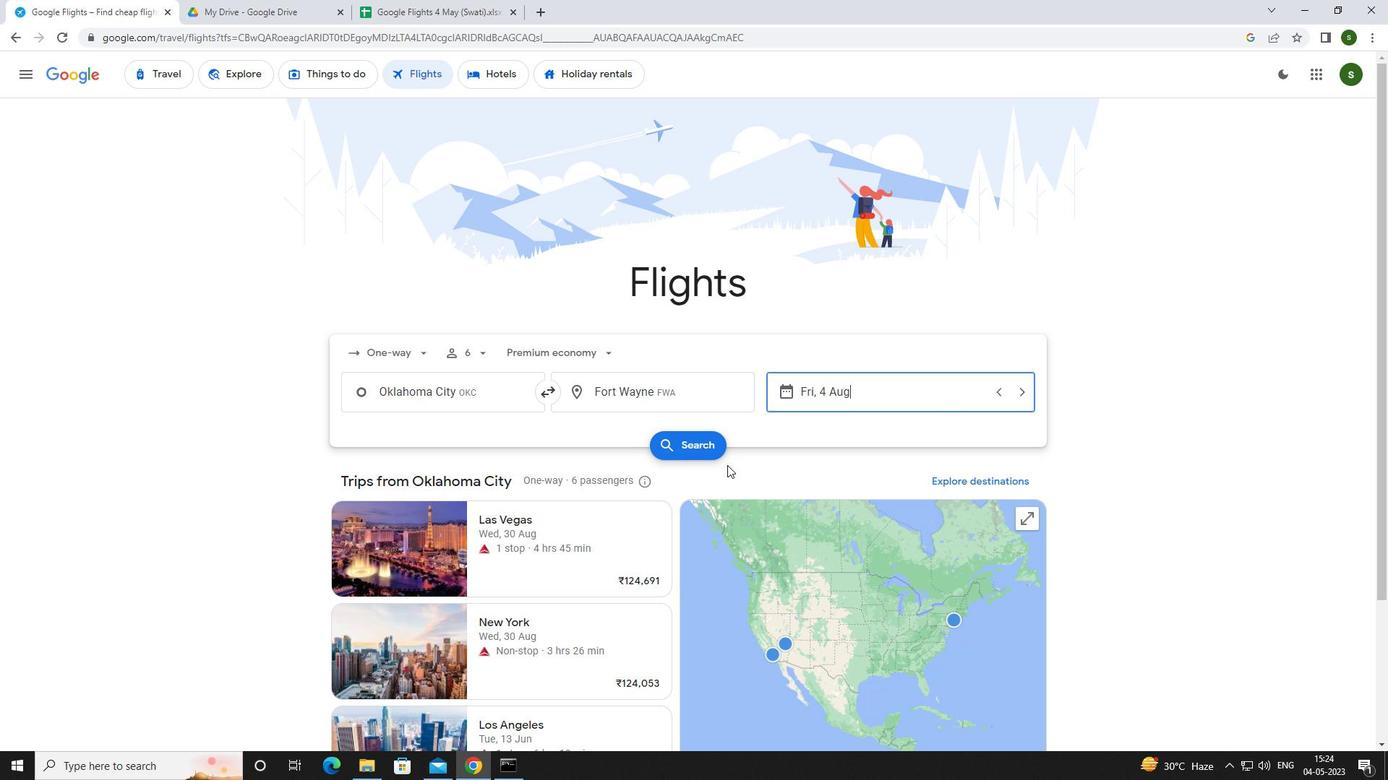 
Action: Mouse pressed left at (702, 446)
Screenshot: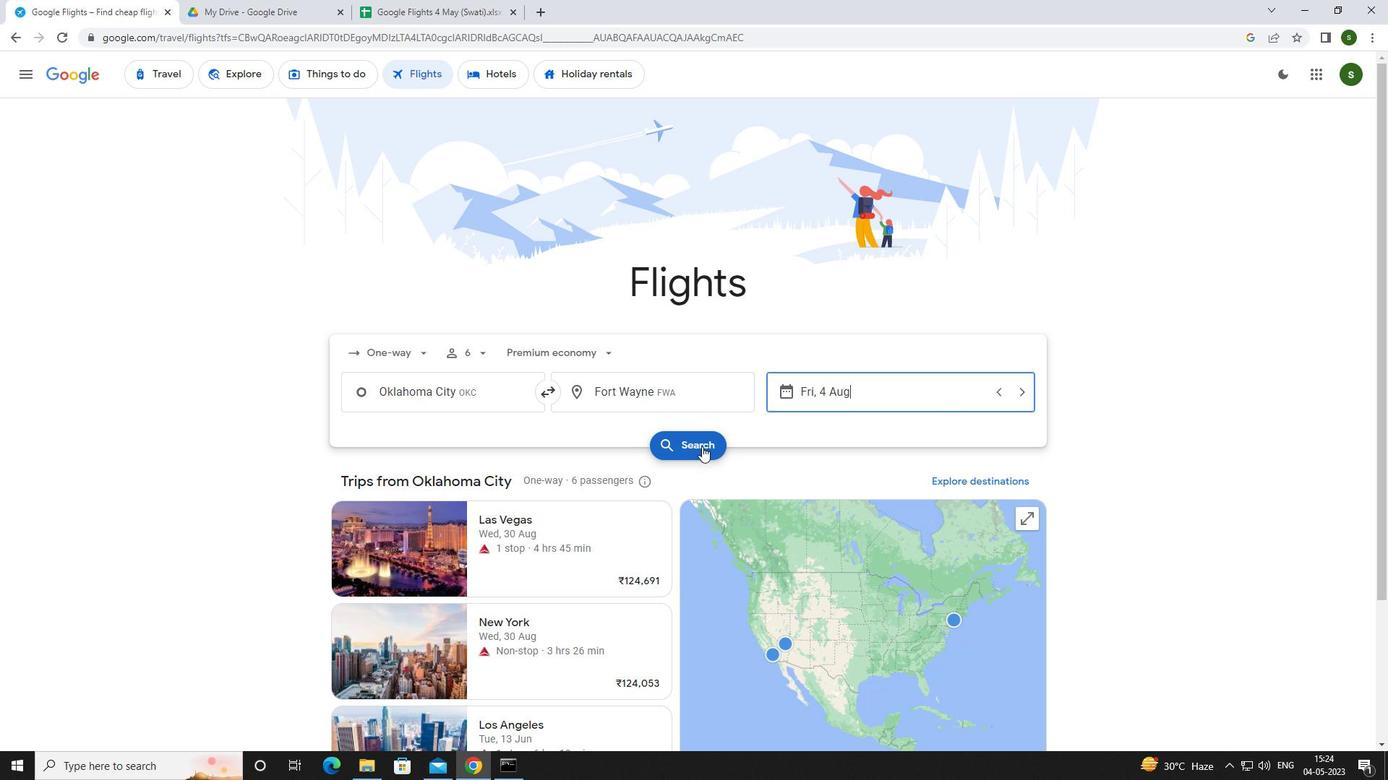 
Action: Mouse moved to (370, 206)
Screenshot: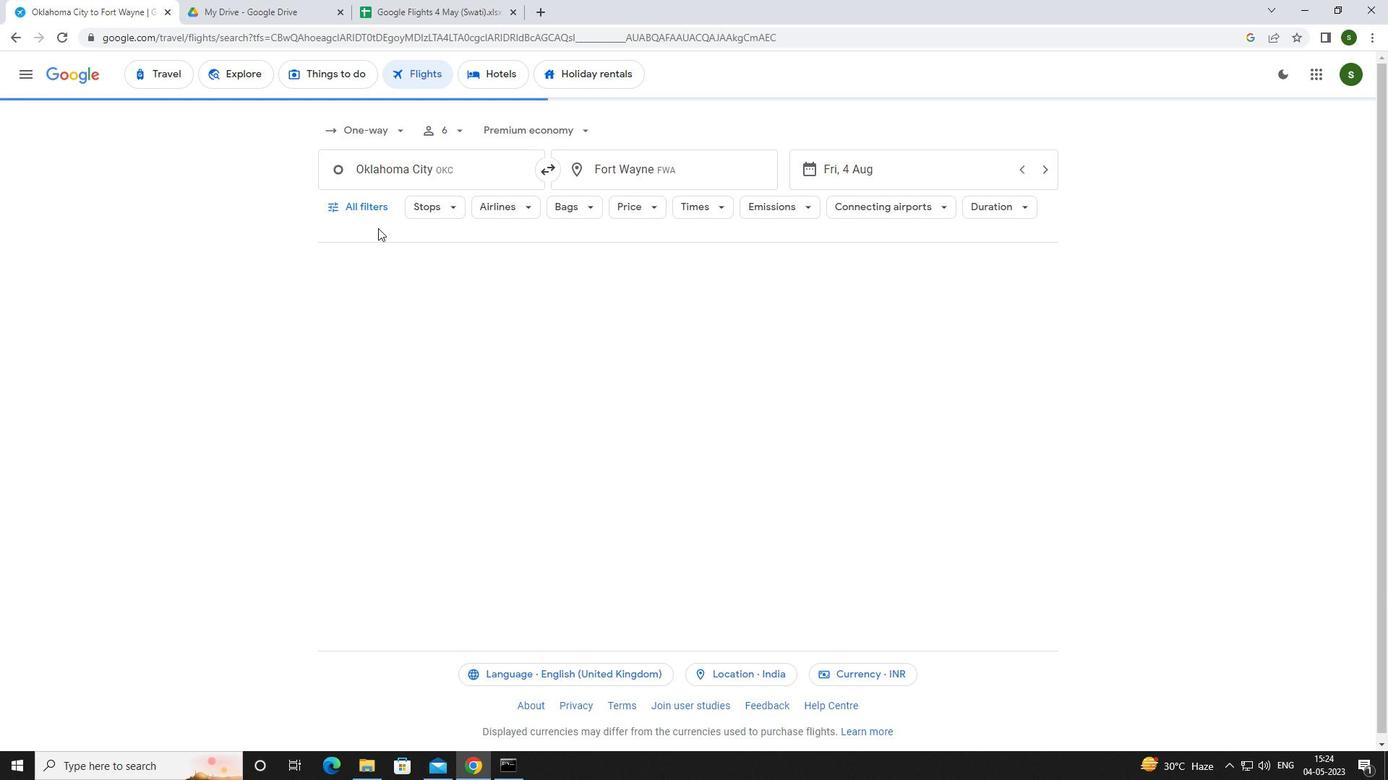 
Action: Mouse pressed left at (370, 206)
Screenshot: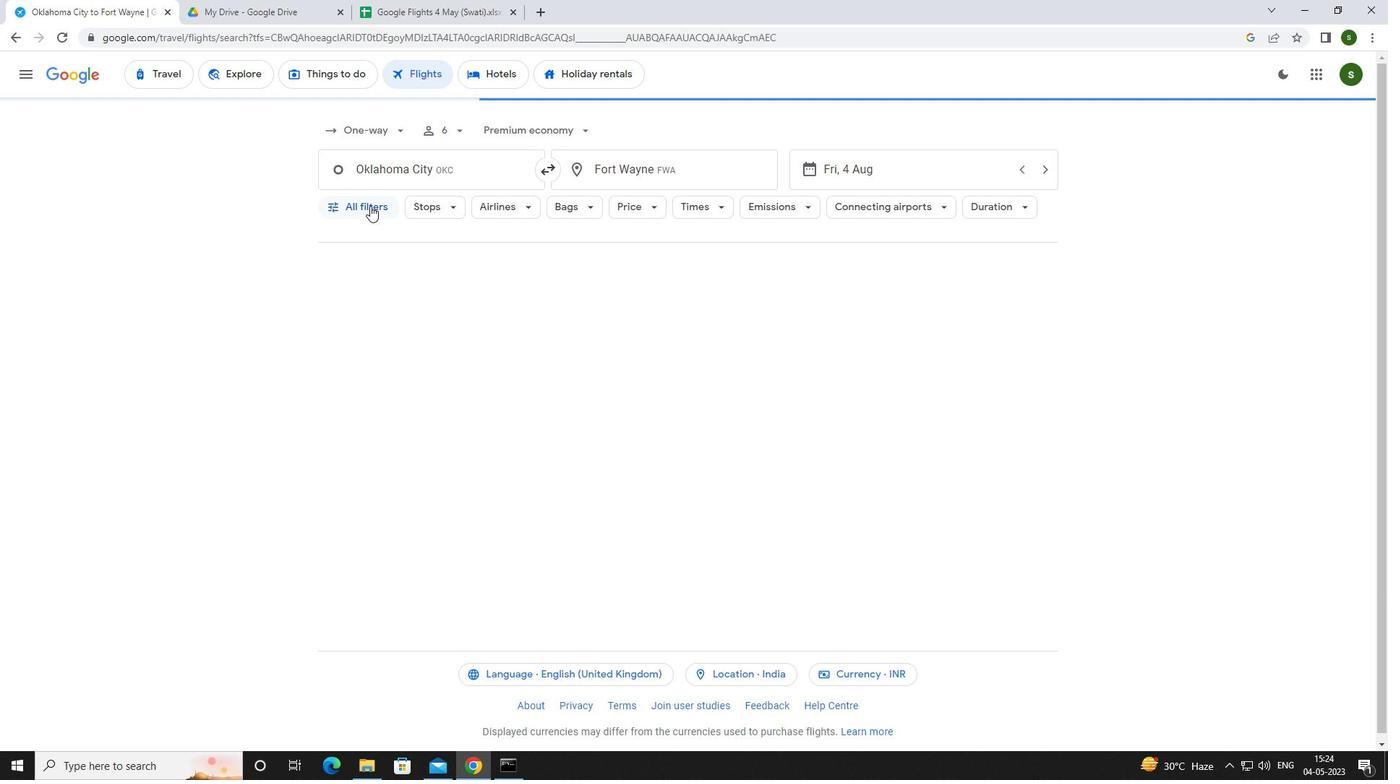 
Action: Mouse moved to (538, 509)
Screenshot: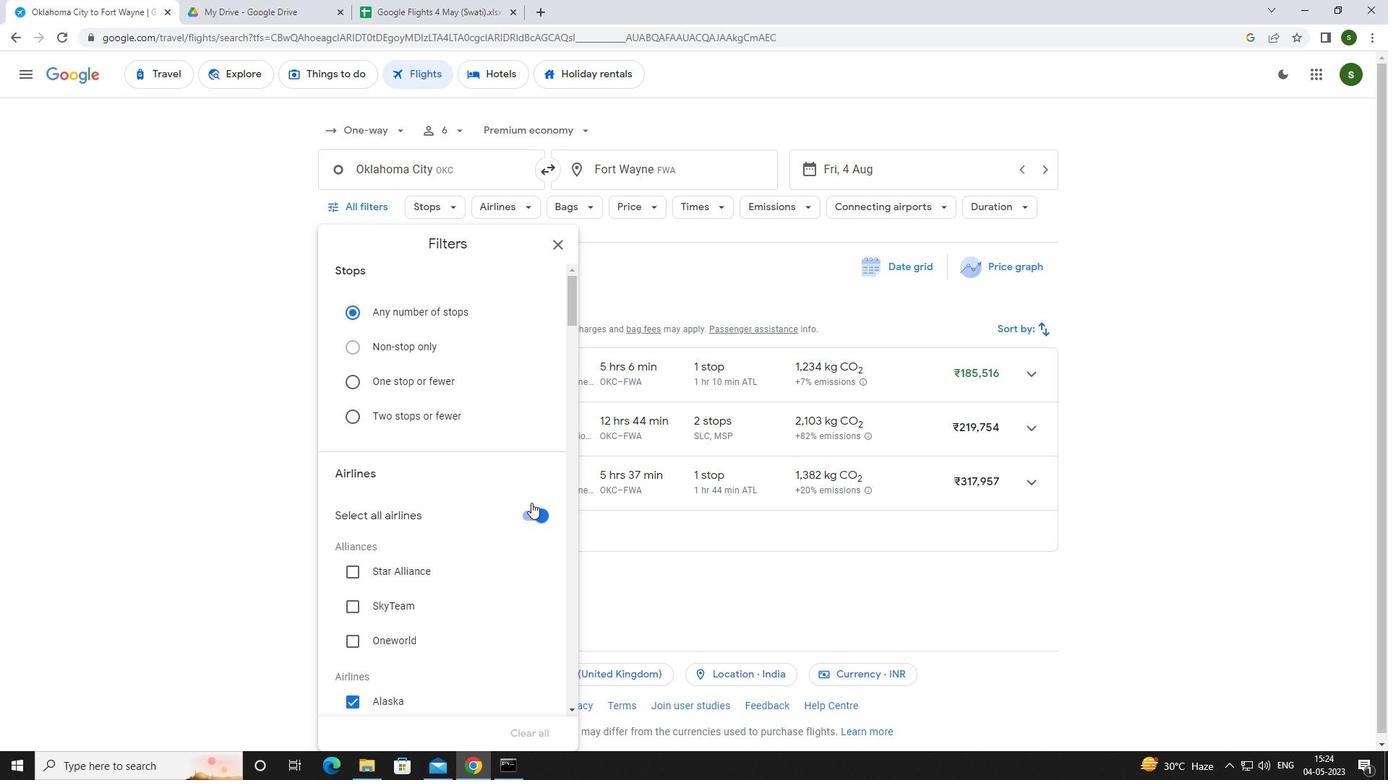 
Action: Mouse pressed left at (538, 509)
Screenshot: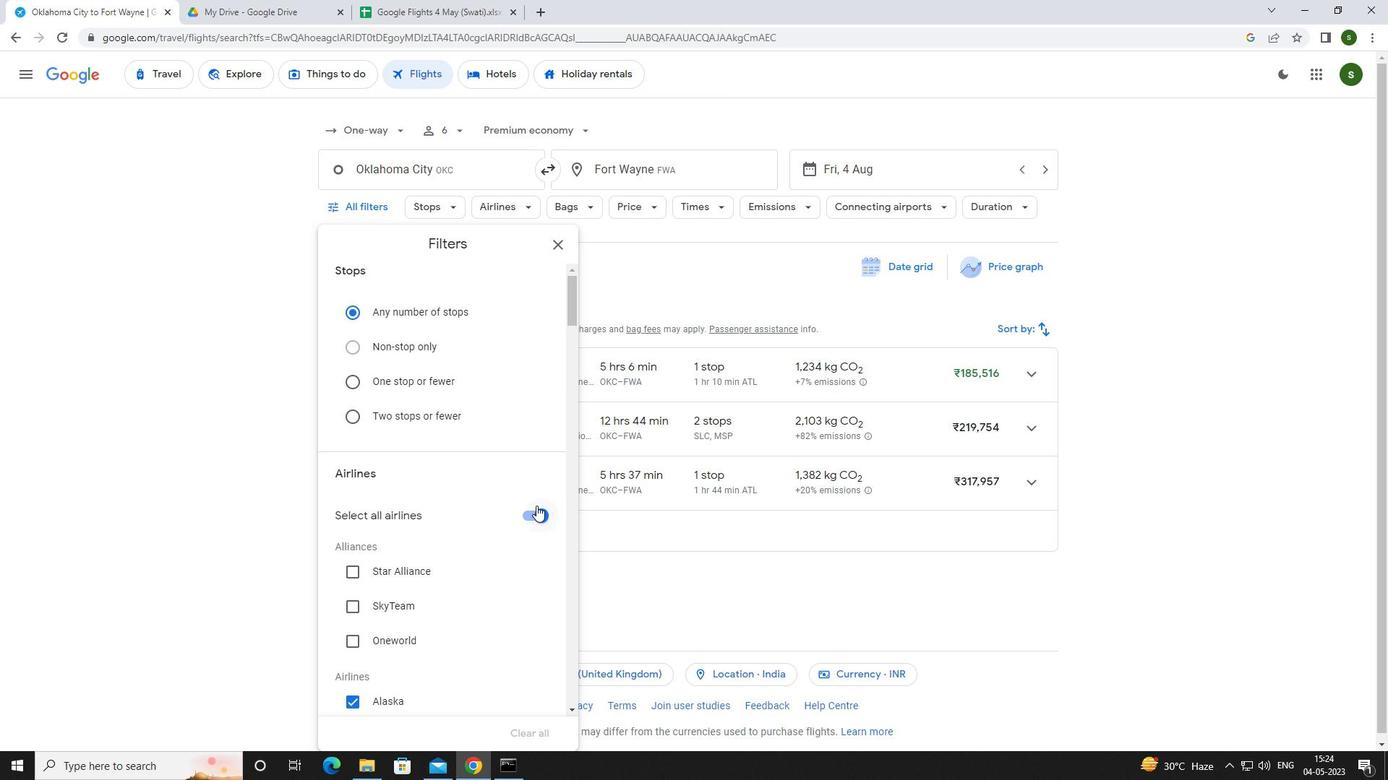 
Action: Mouse moved to (535, 505)
Screenshot: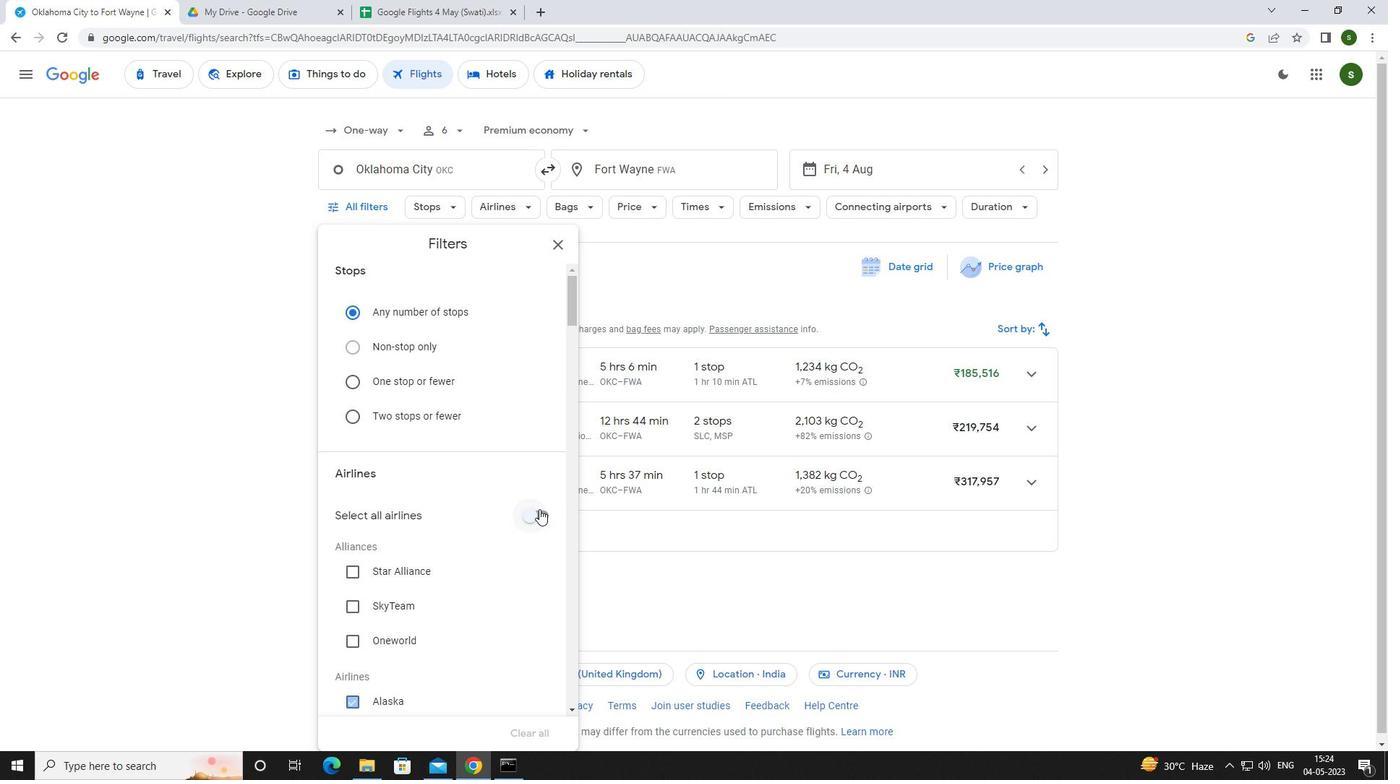 
Action: Mouse scrolled (535, 504) with delta (0, 0)
Screenshot: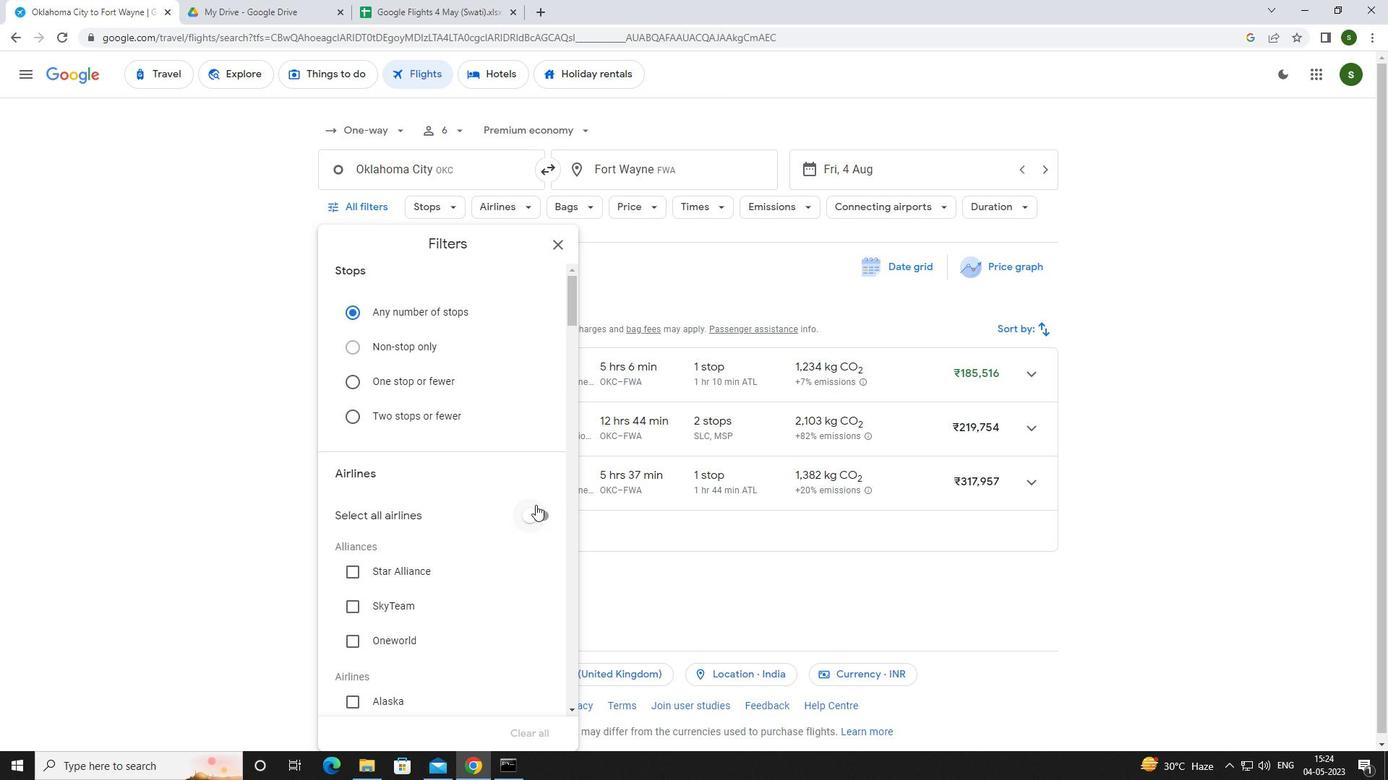 
Action: Mouse scrolled (535, 504) with delta (0, 0)
Screenshot: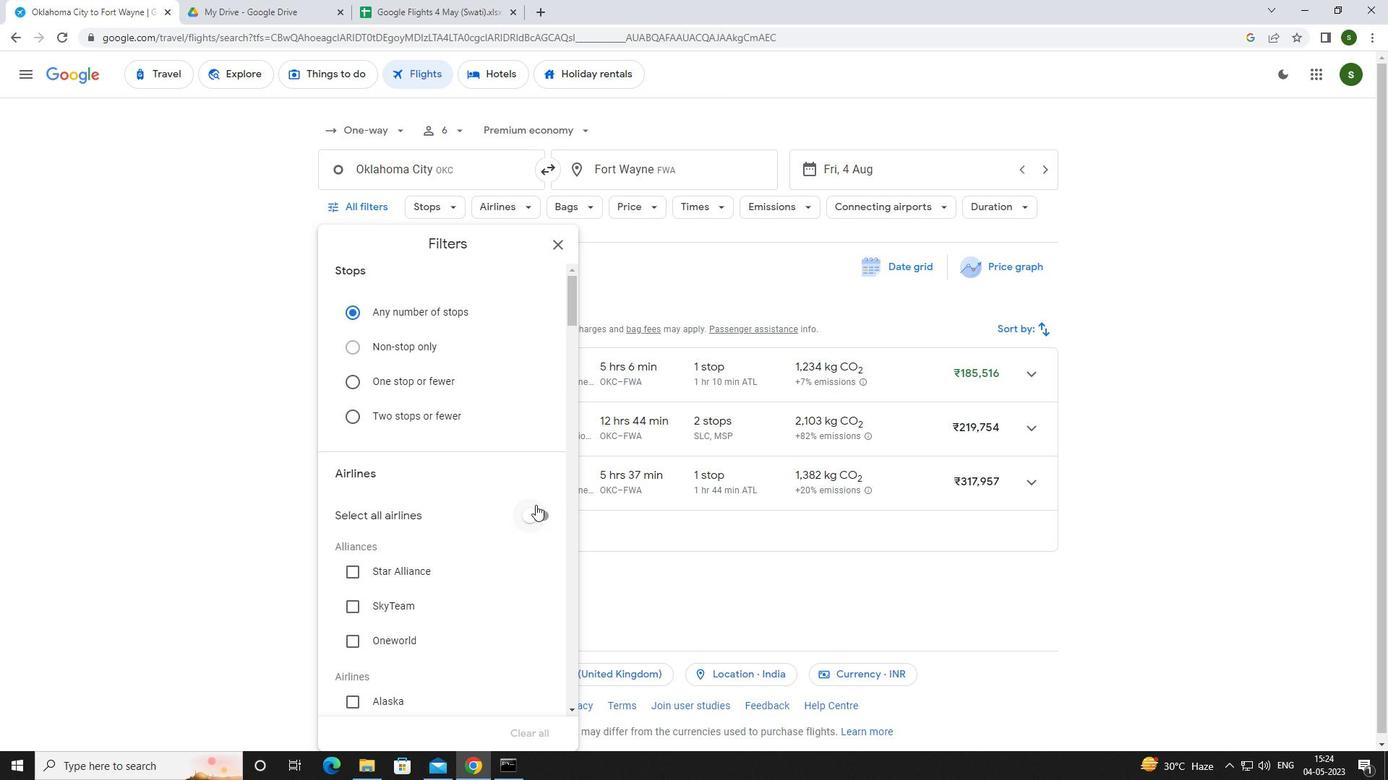 
Action: Mouse scrolled (535, 504) with delta (0, 0)
Screenshot: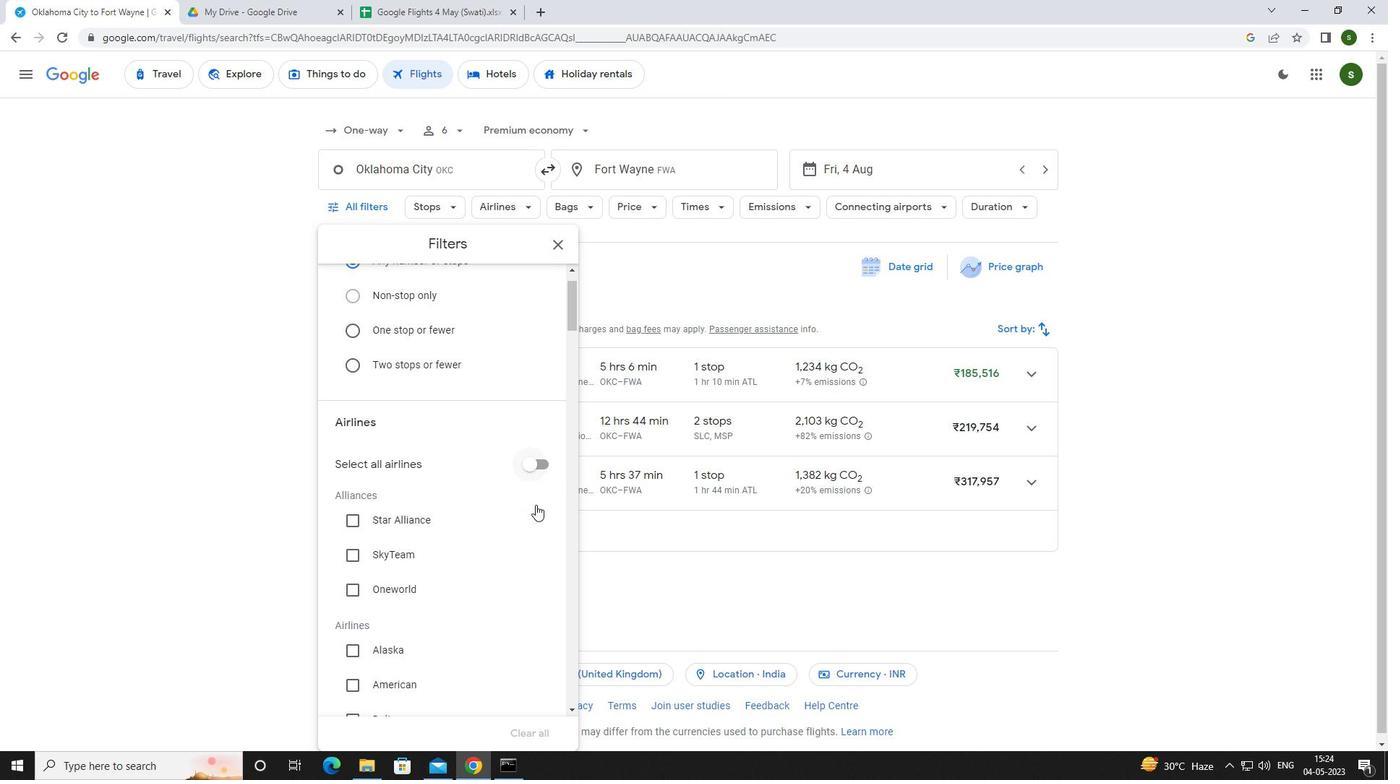 
Action: Mouse scrolled (535, 504) with delta (0, 0)
Screenshot: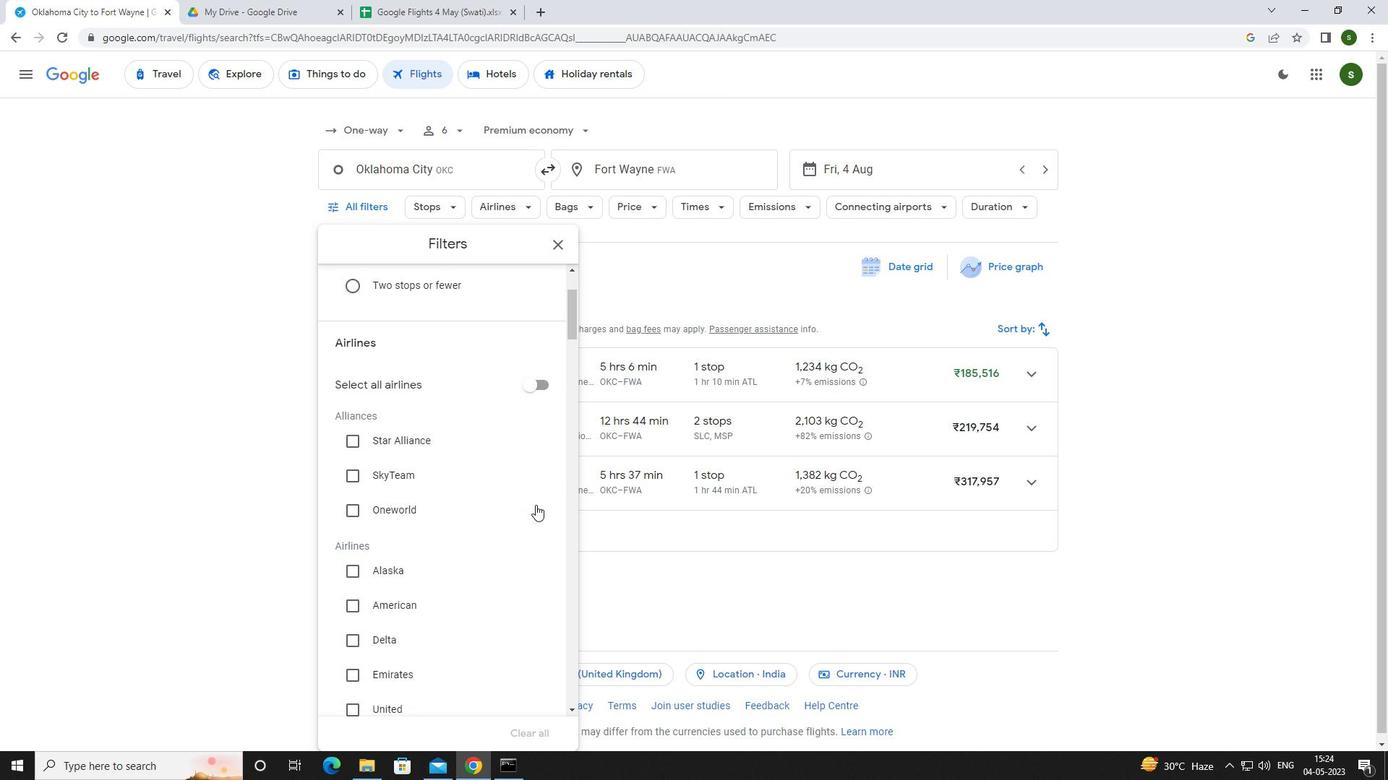
Action: Mouse scrolled (535, 504) with delta (0, 0)
Screenshot: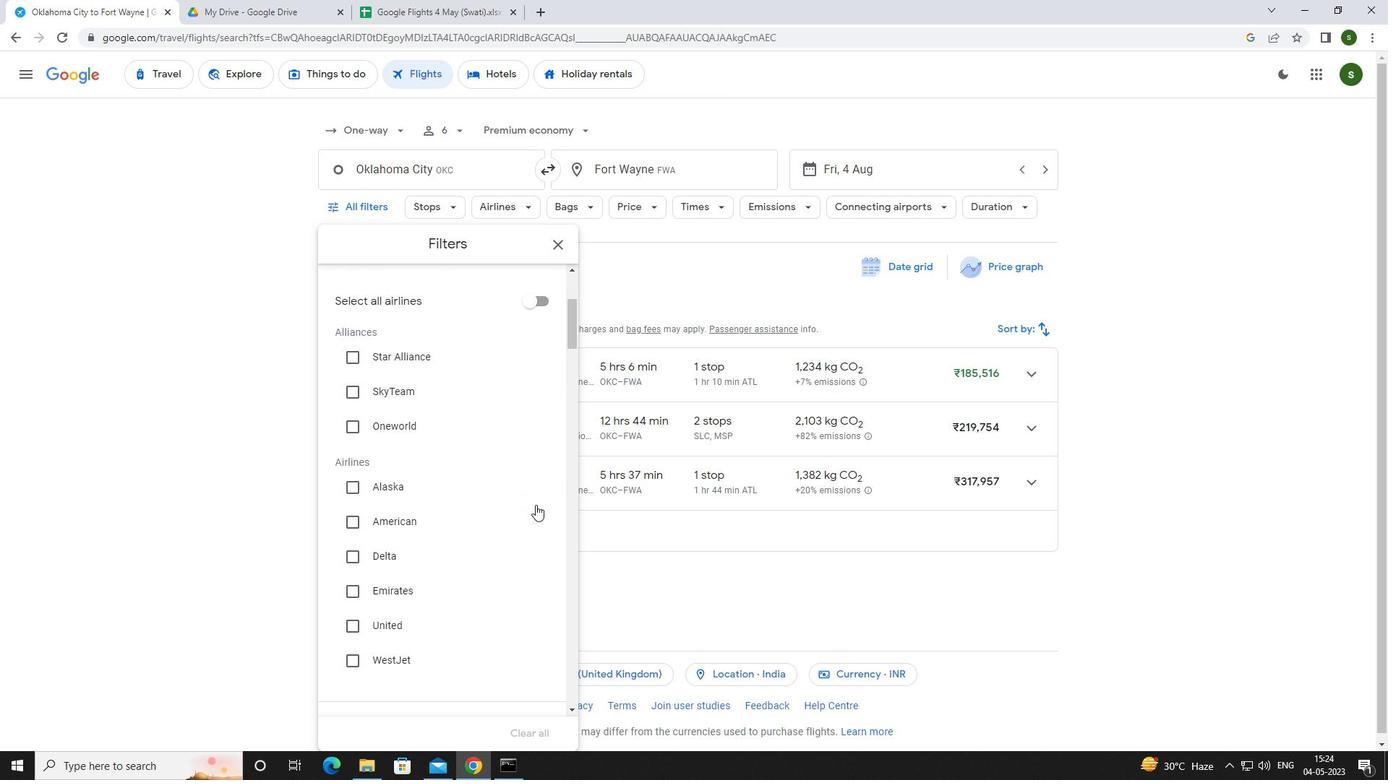 
Action: Mouse moved to (514, 505)
Screenshot: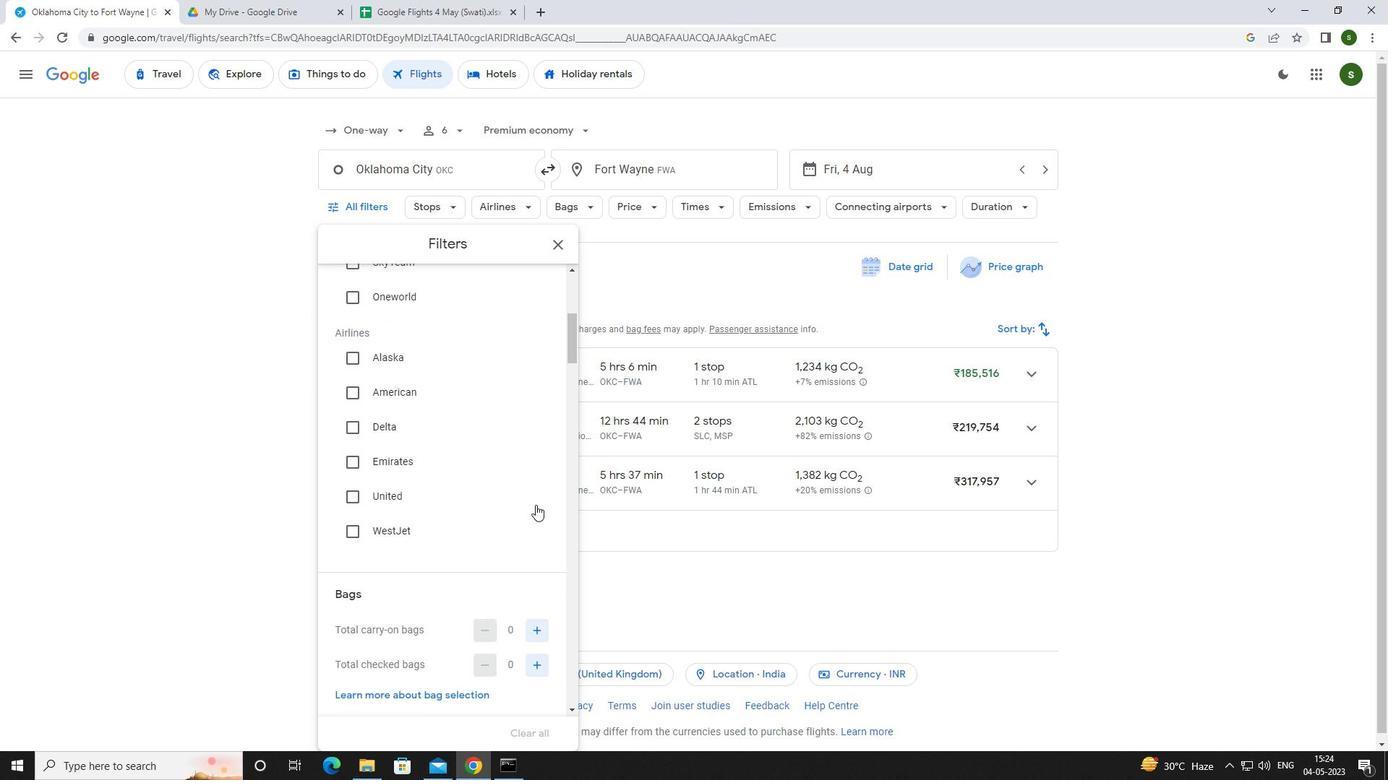 
Action: Mouse scrolled (514, 504) with delta (0, 0)
Screenshot: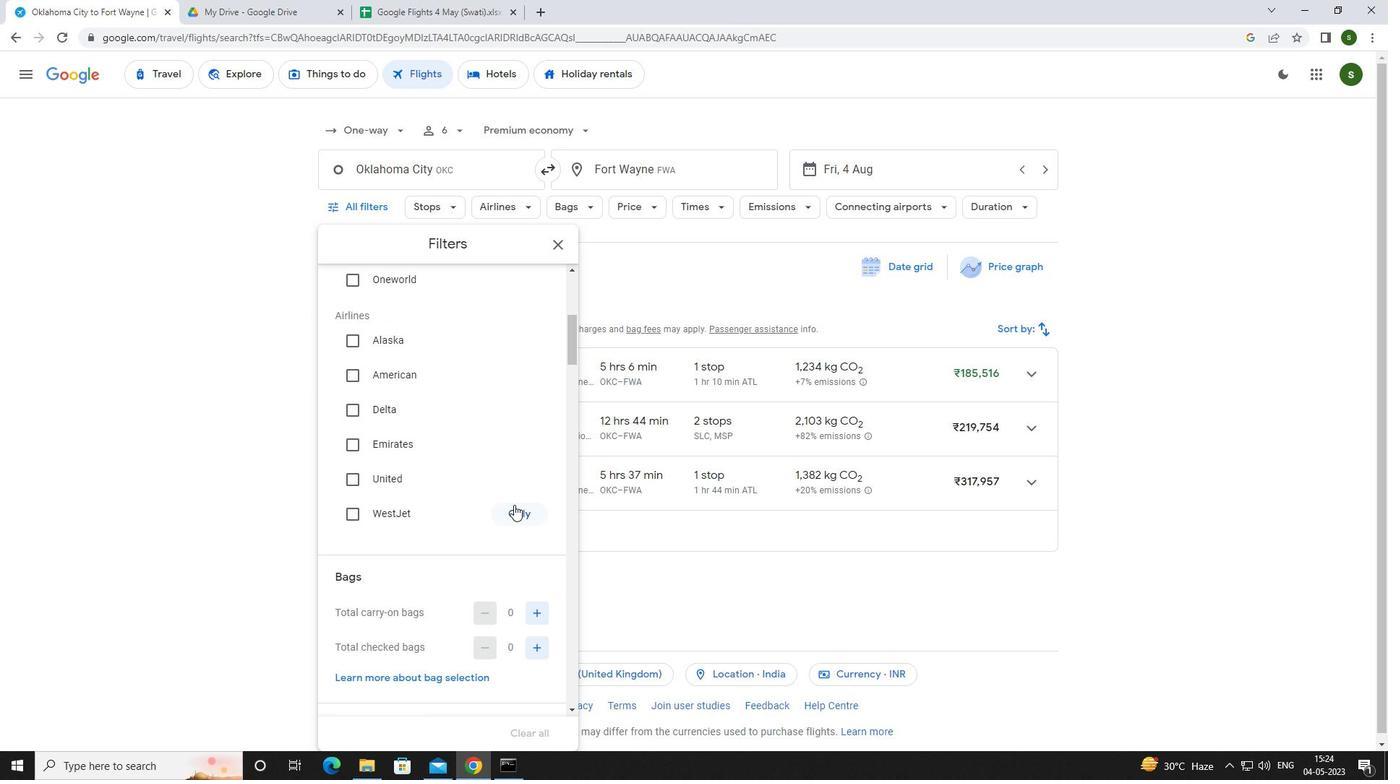 
Action: Mouse scrolled (514, 504) with delta (0, 0)
Screenshot: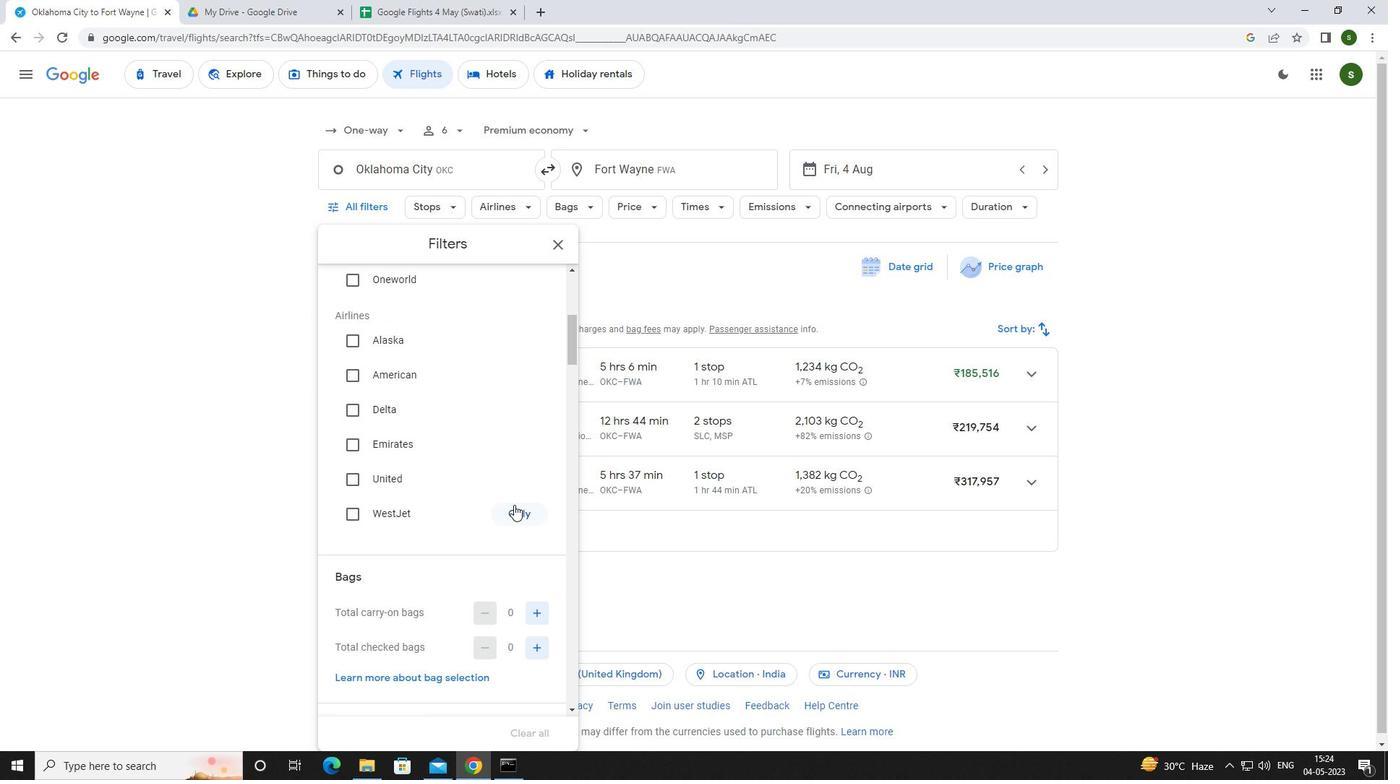 
Action: Mouse moved to (533, 501)
Screenshot: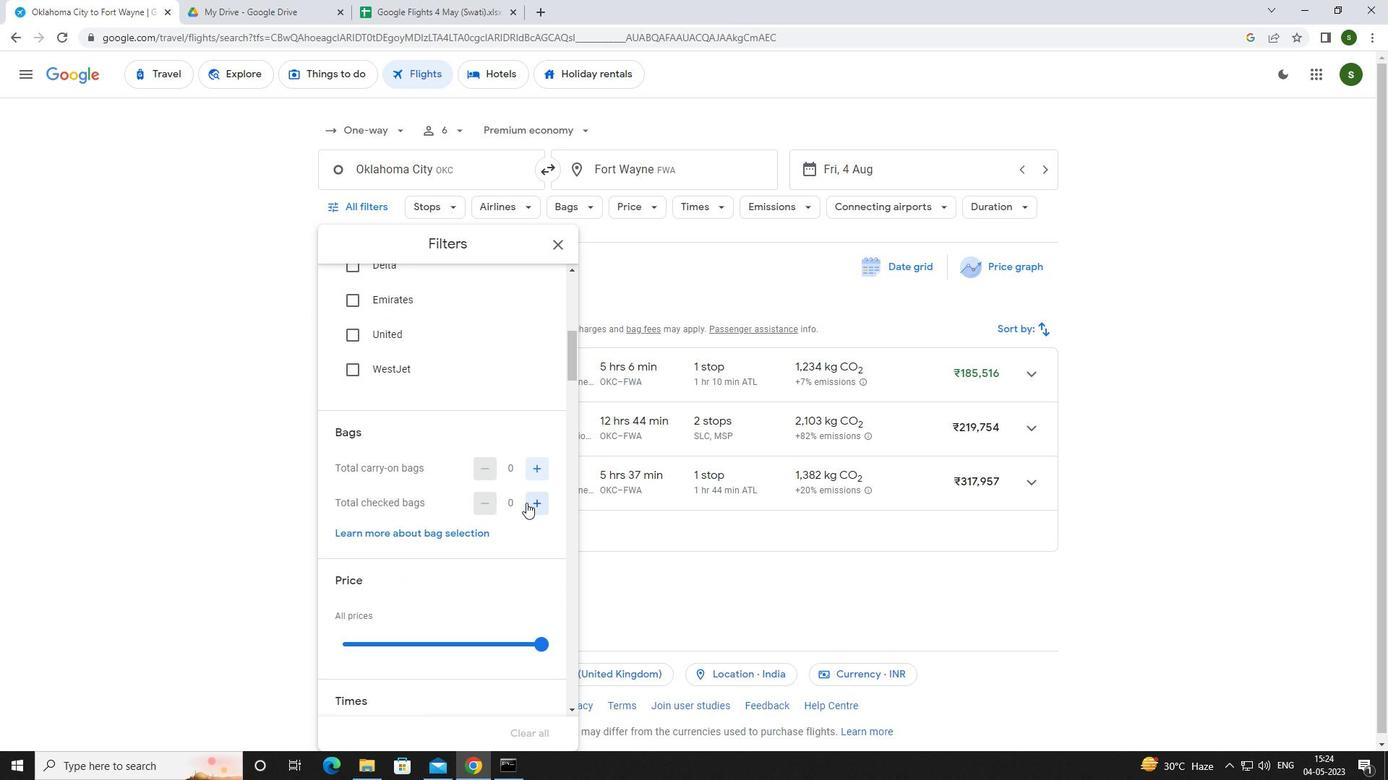 
Action: Mouse pressed left at (533, 501)
Screenshot: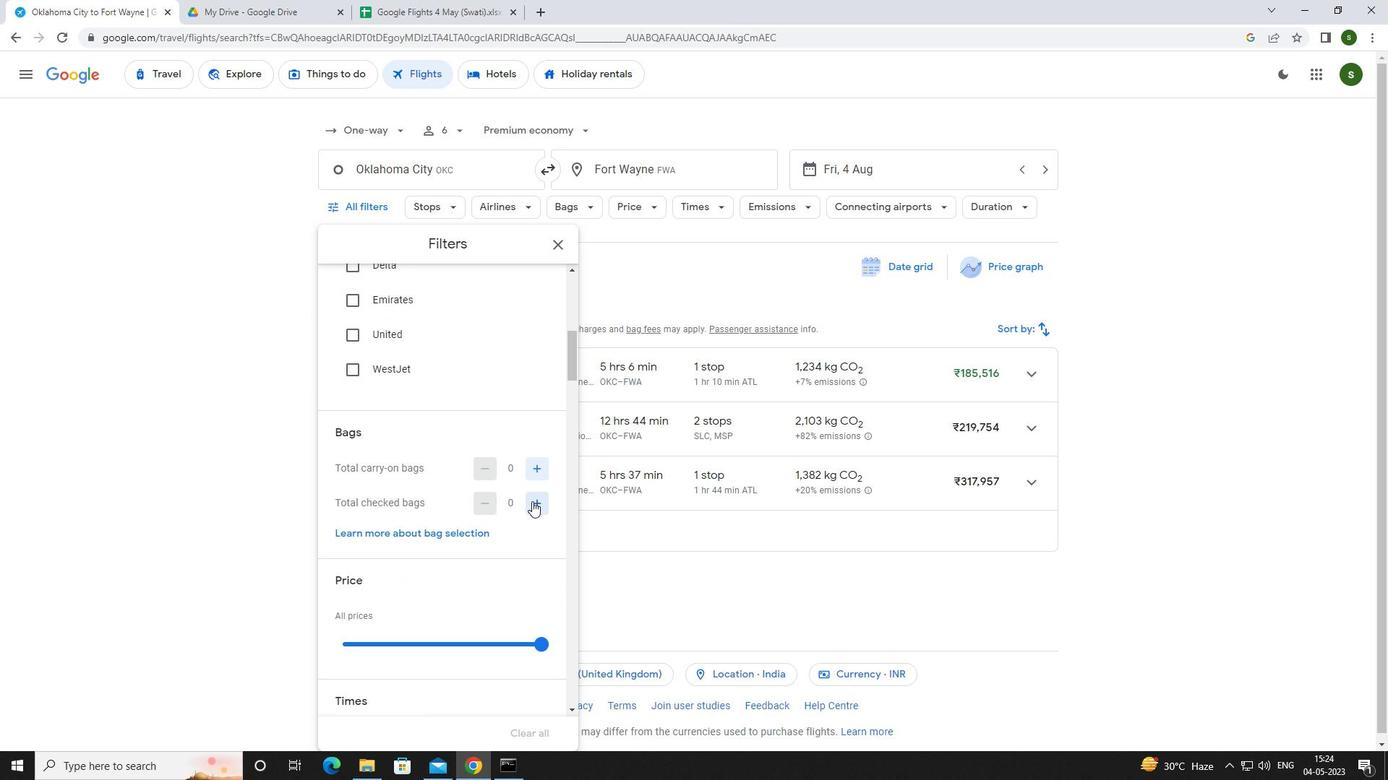 
Action: Mouse pressed left at (533, 501)
Screenshot: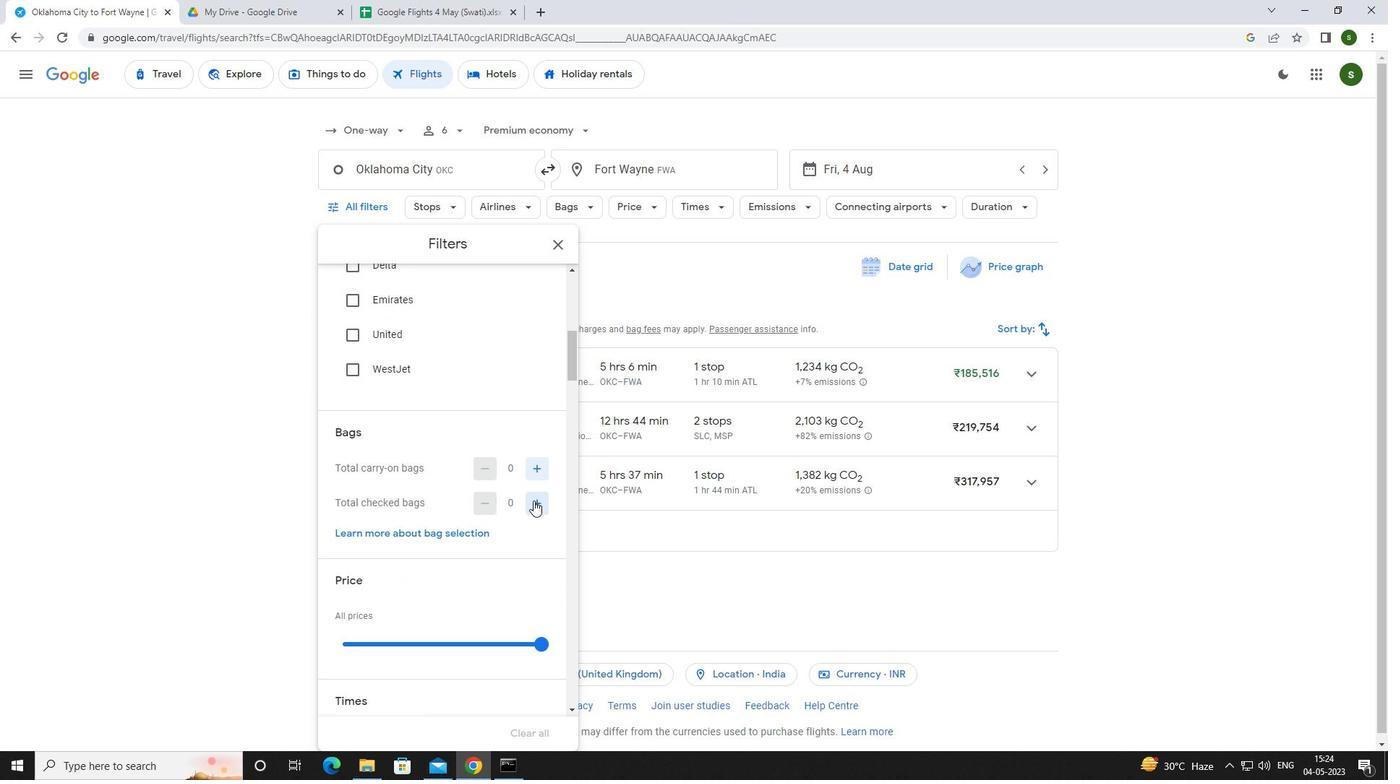
Action: Mouse pressed left at (533, 501)
Screenshot: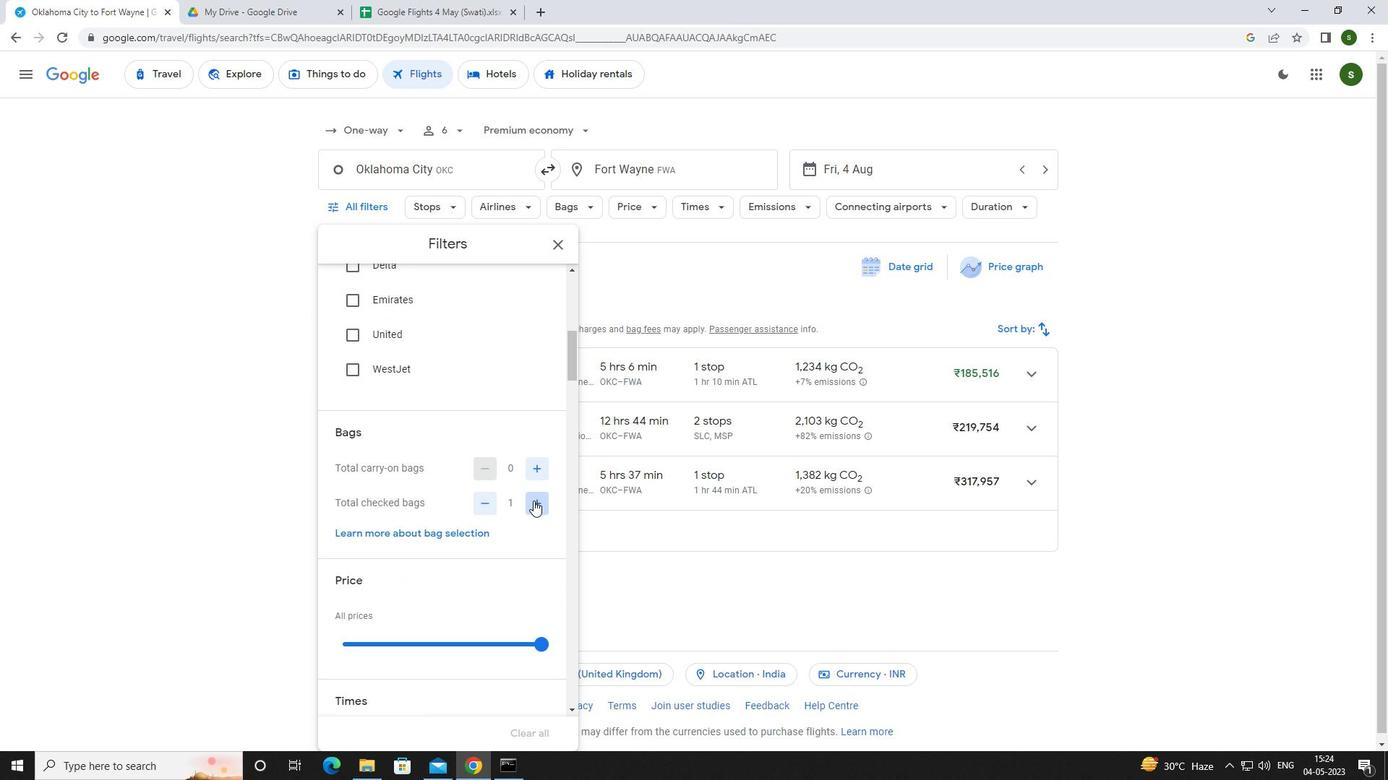 
Action: Mouse pressed left at (533, 501)
Screenshot: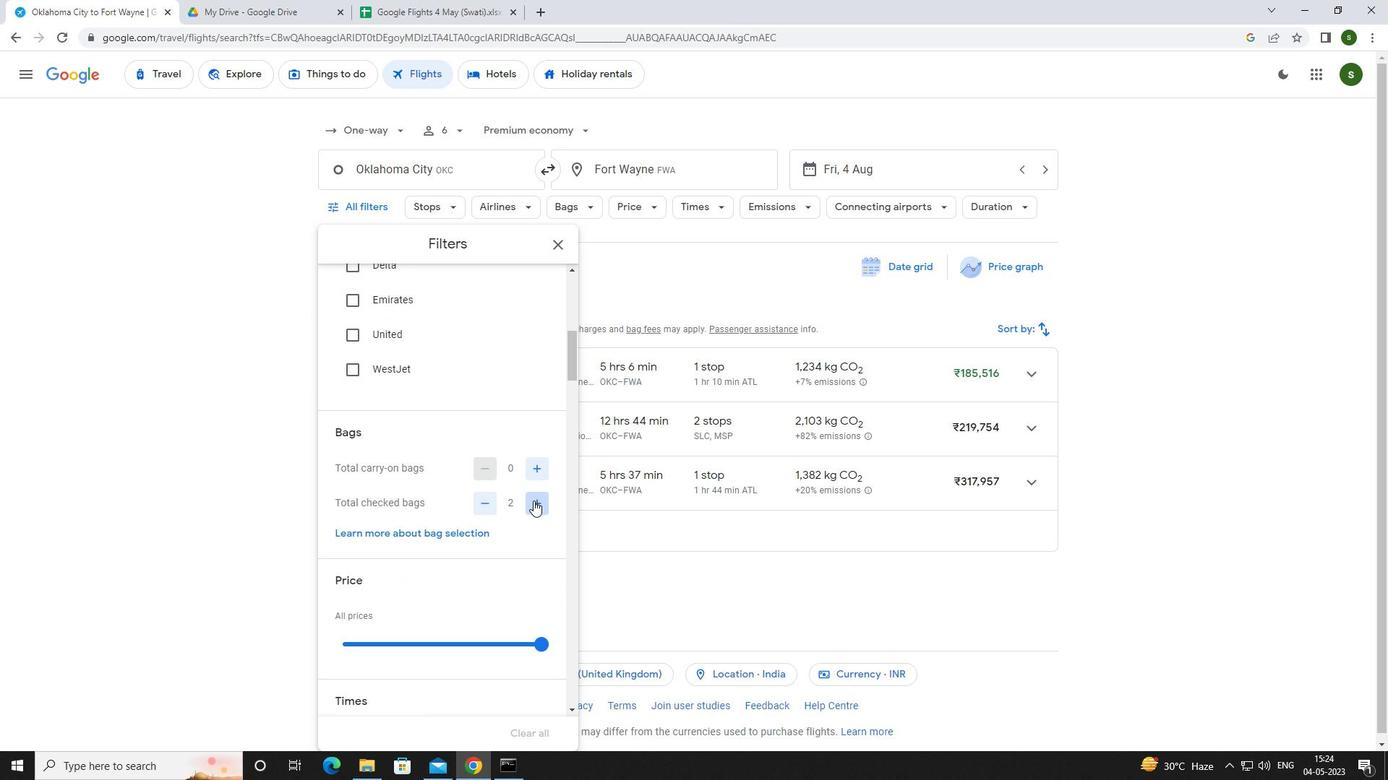 
Action: Mouse pressed left at (533, 501)
Screenshot: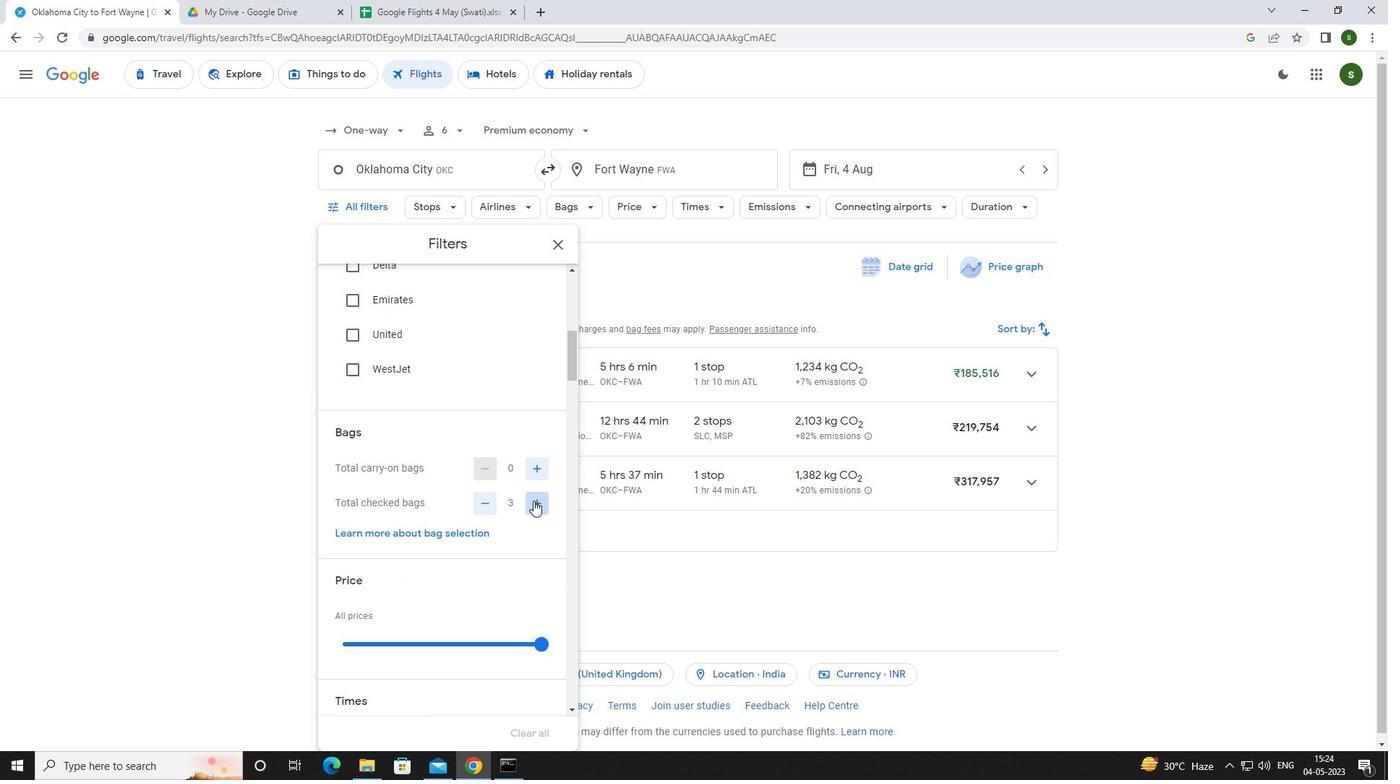 
Action: Mouse pressed left at (533, 501)
Screenshot: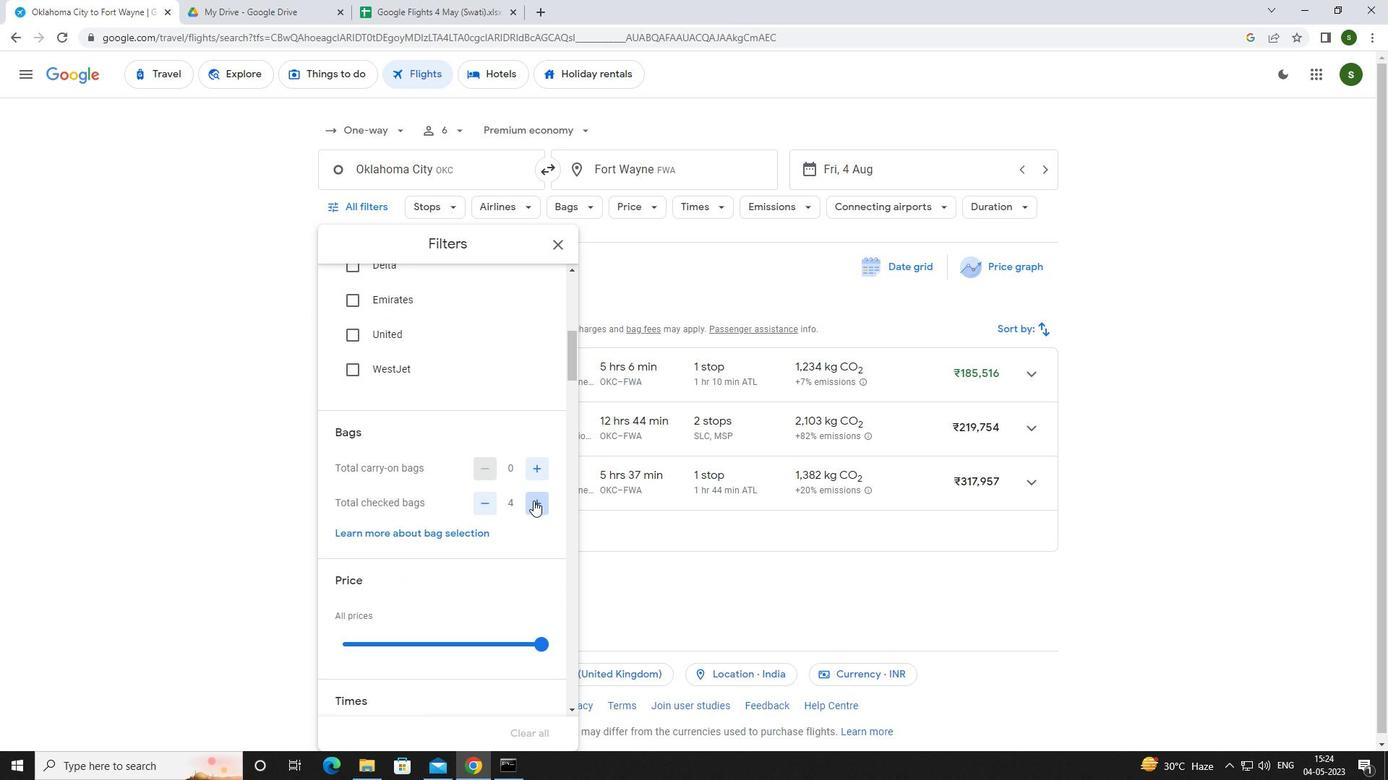 
Action: Mouse pressed left at (533, 501)
Screenshot: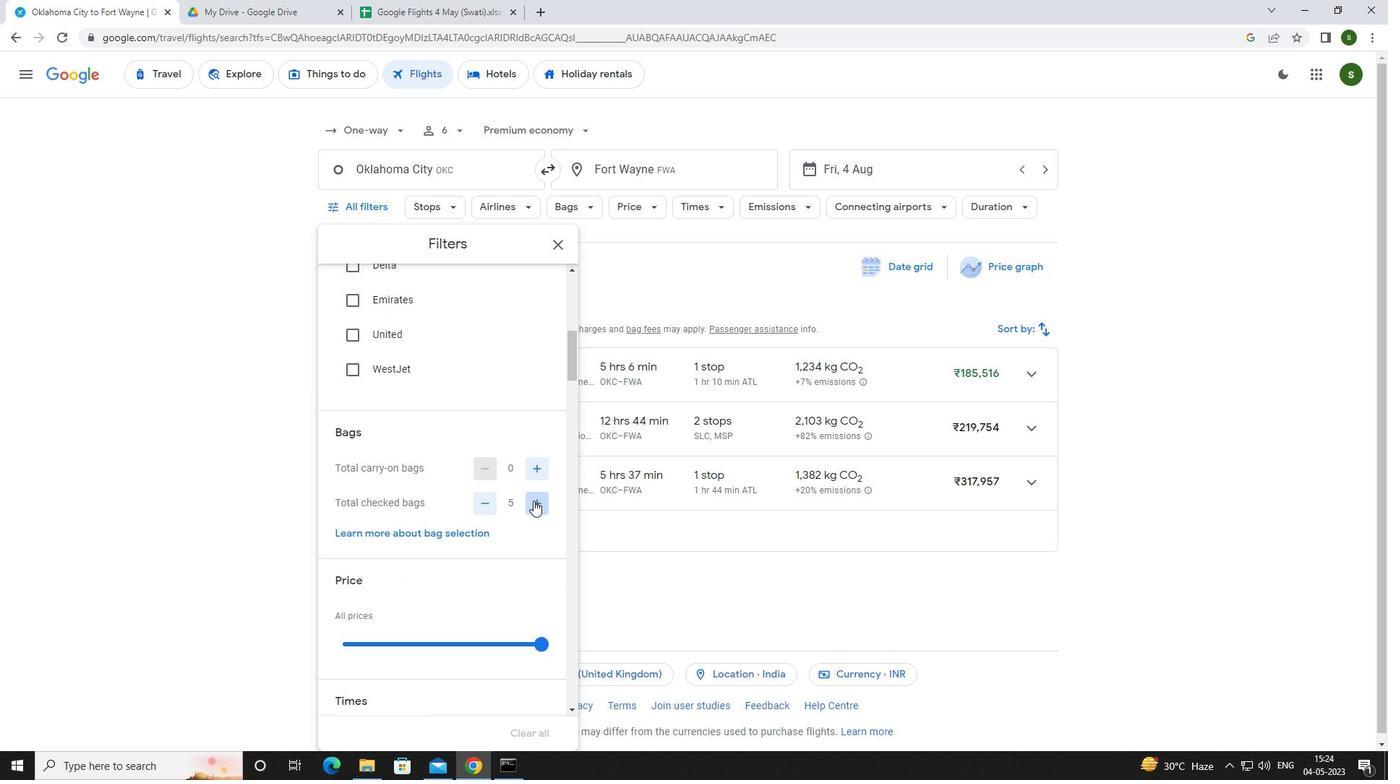 
Action: Mouse pressed left at (533, 501)
Screenshot: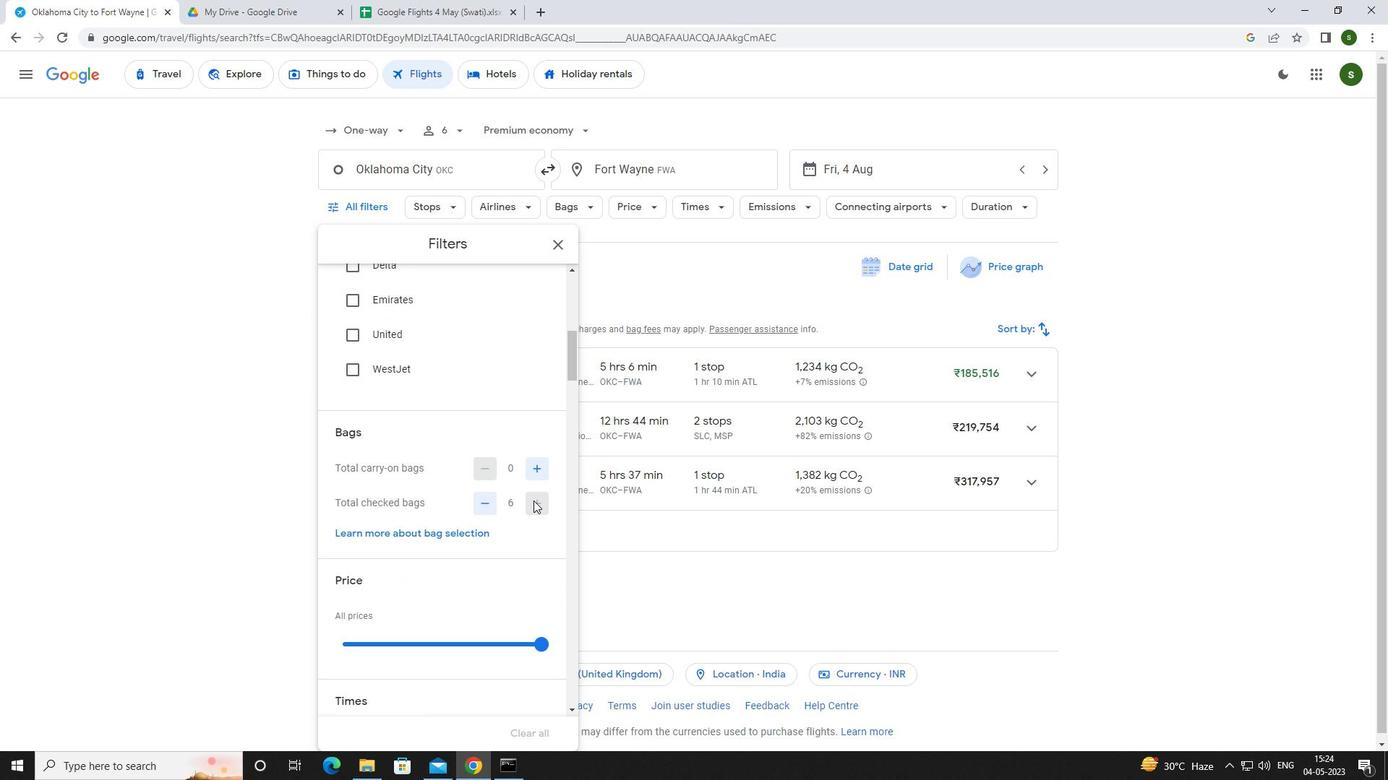 
Action: Mouse scrolled (533, 500) with delta (0, 0)
Screenshot: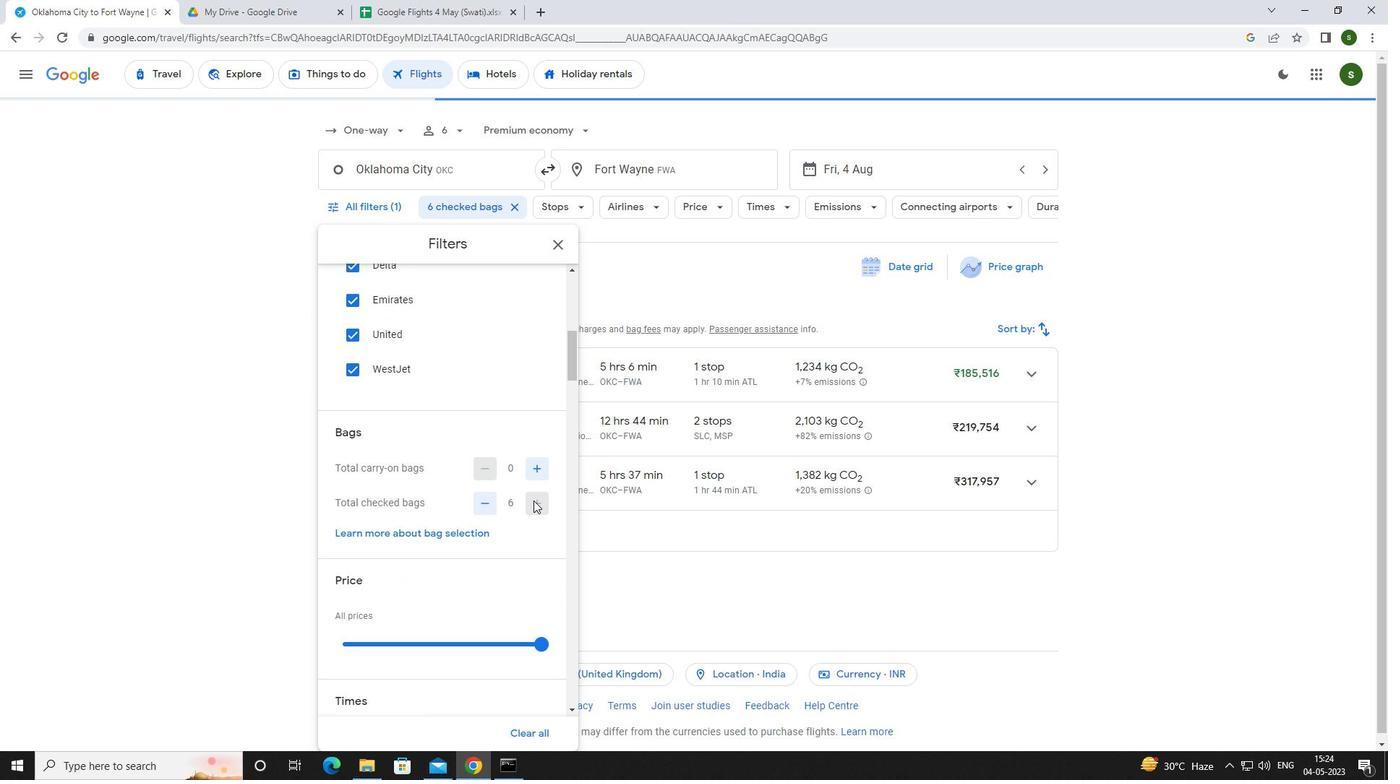 
Action: Mouse scrolled (533, 500) with delta (0, 0)
Screenshot: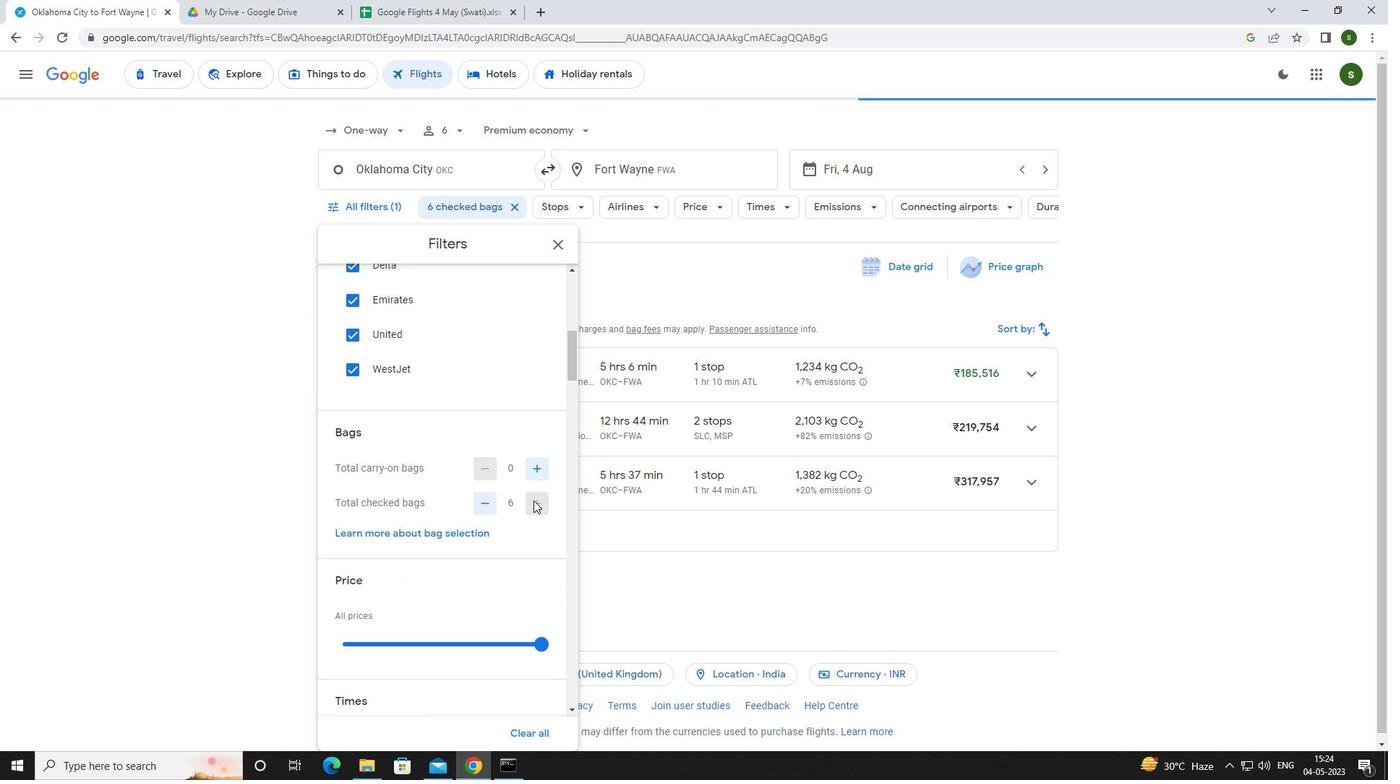
Action: Mouse moved to (545, 498)
Screenshot: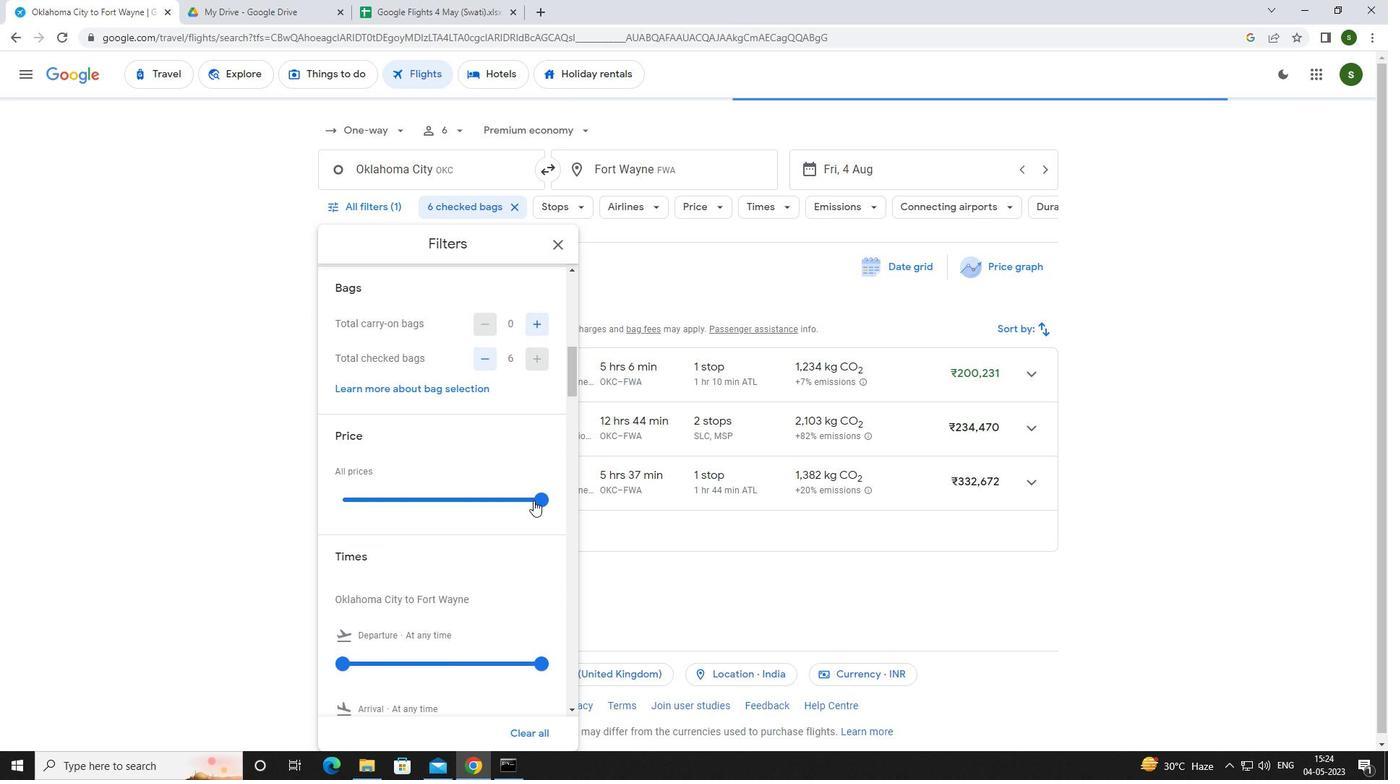
Action: Mouse pressed left at (545, 498)
Screenshot: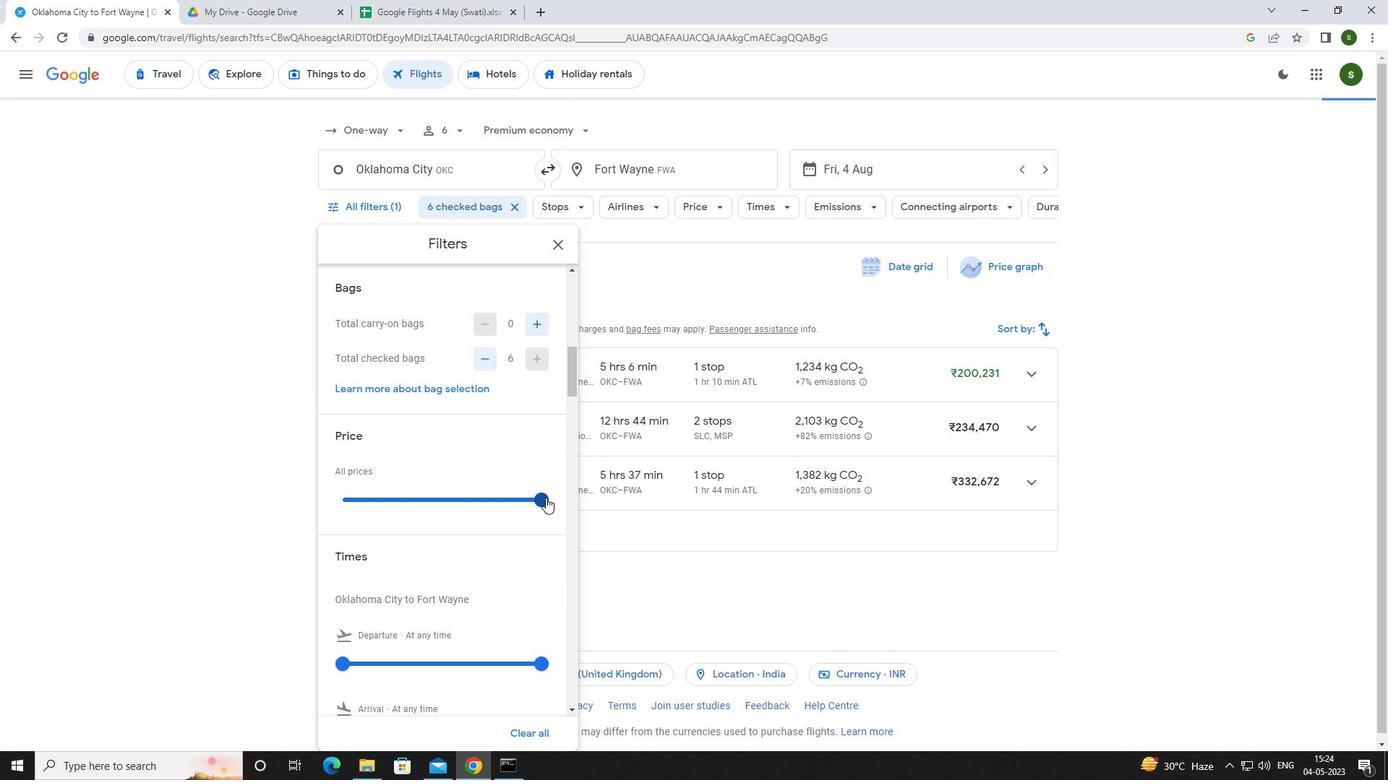 
Action: Mouse moved to (380, 517)
Screenshot: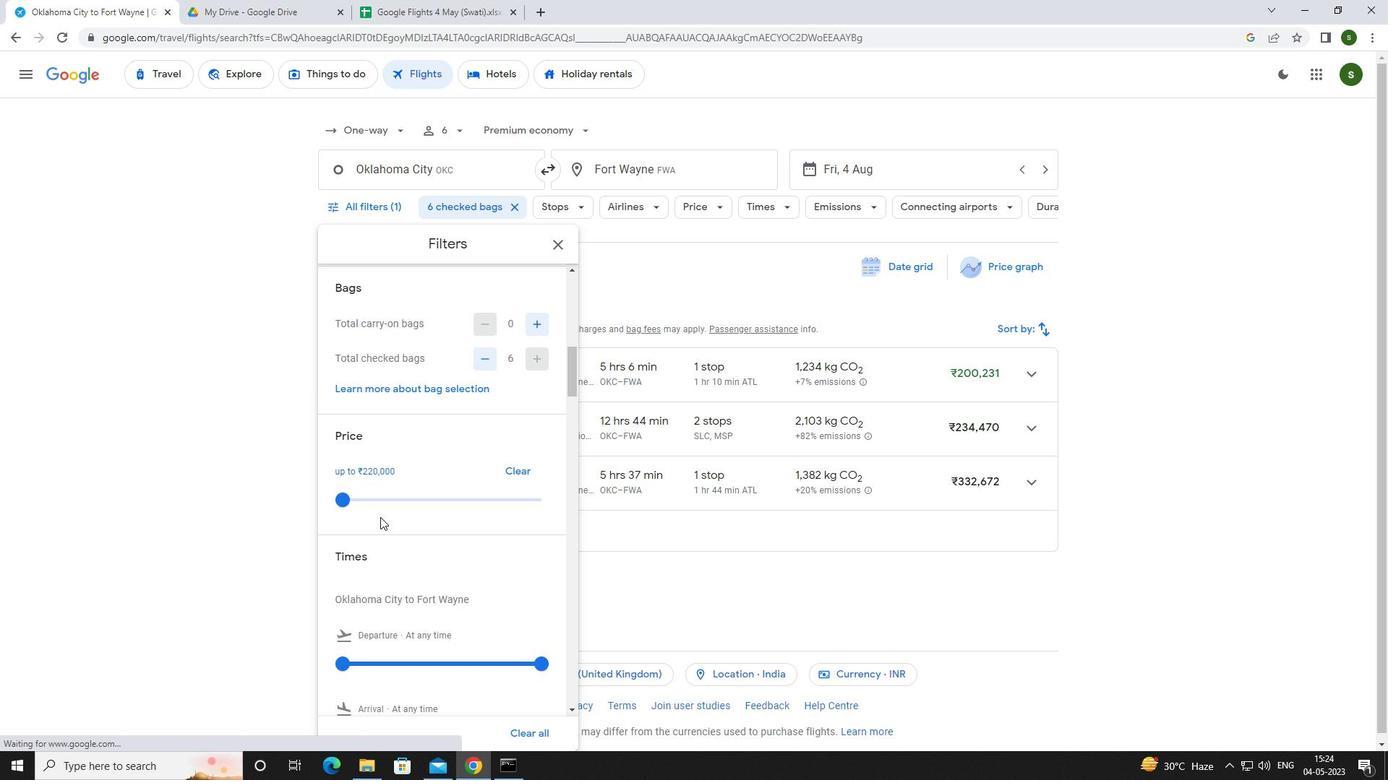 
Action: Mouse scrolled (380, 517) with delta (0, 0)
Screenshot: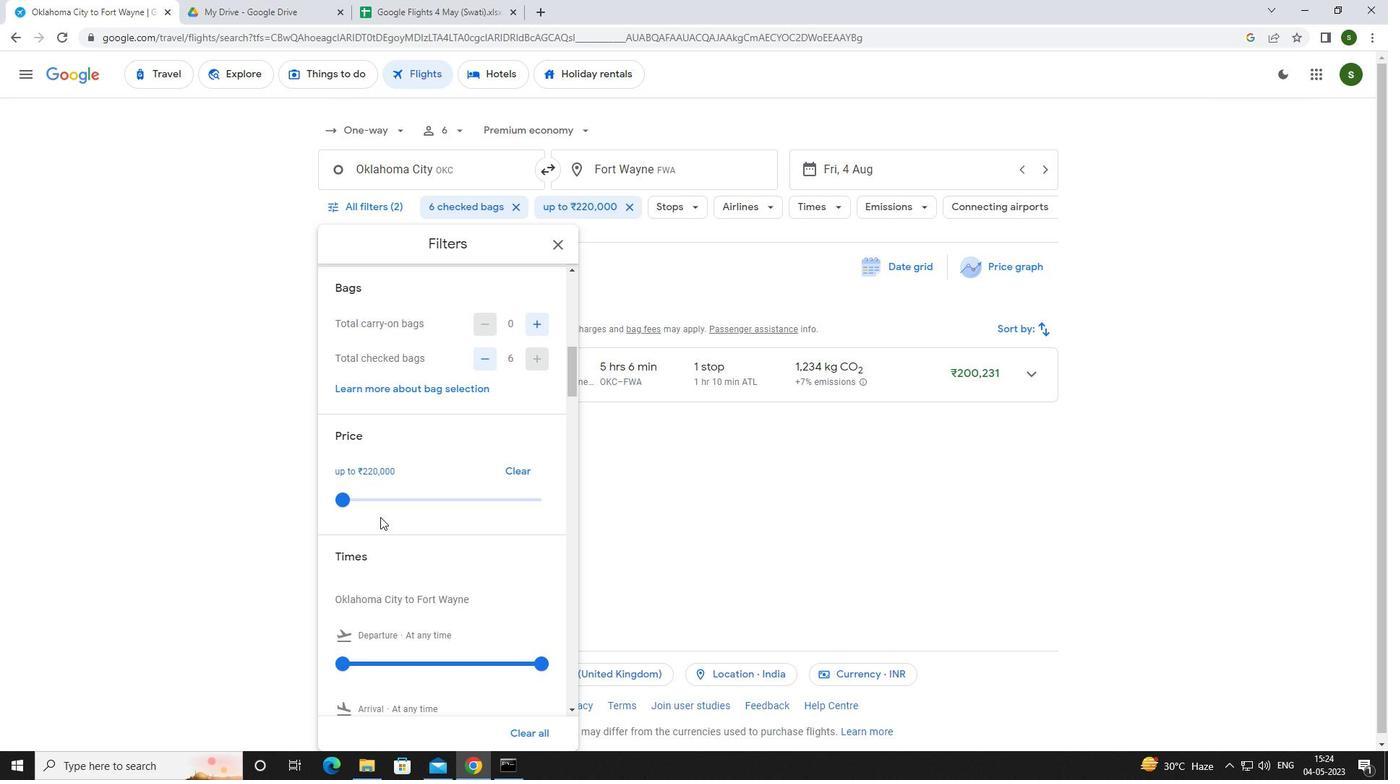 
Action: Mouse moved to (345, 590)
Screenshot: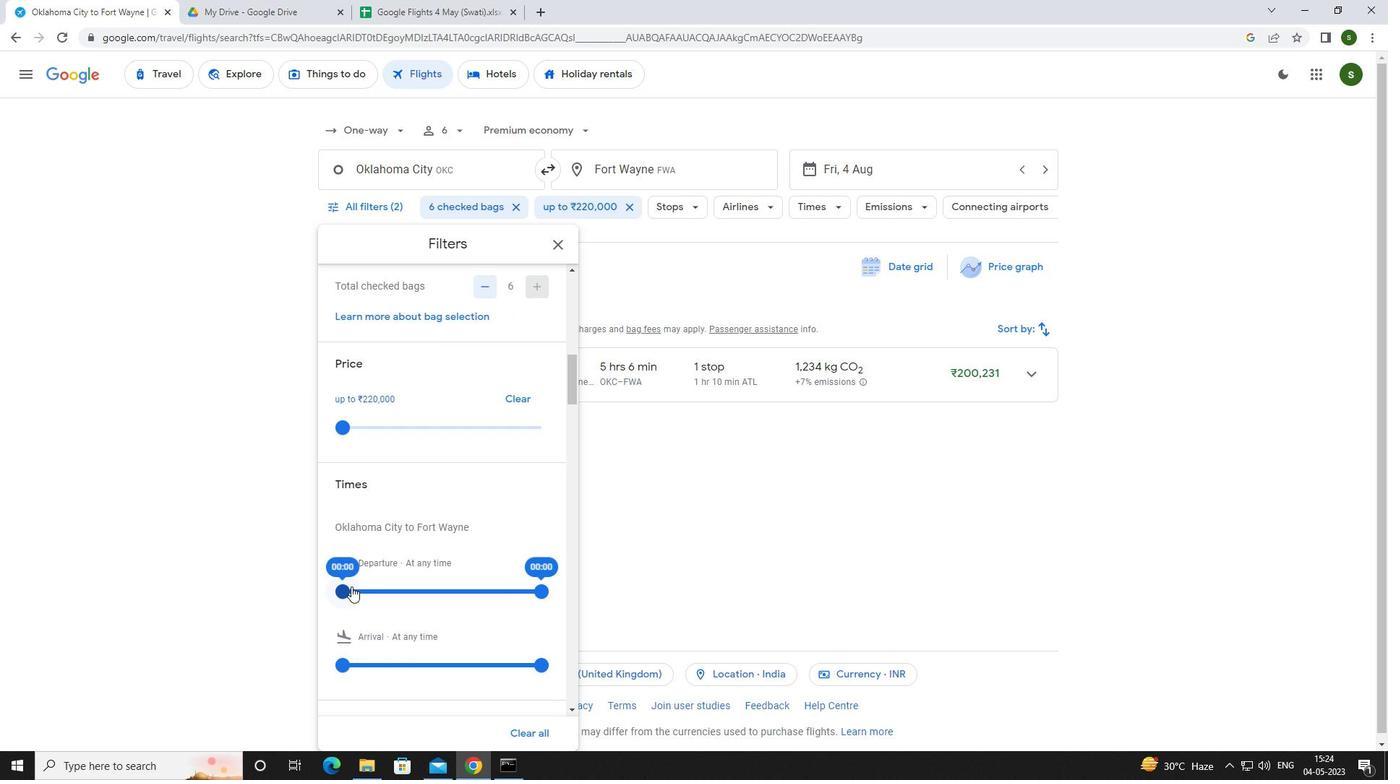 
Action: Mouse pressed left at (345, 590)
Screenshot: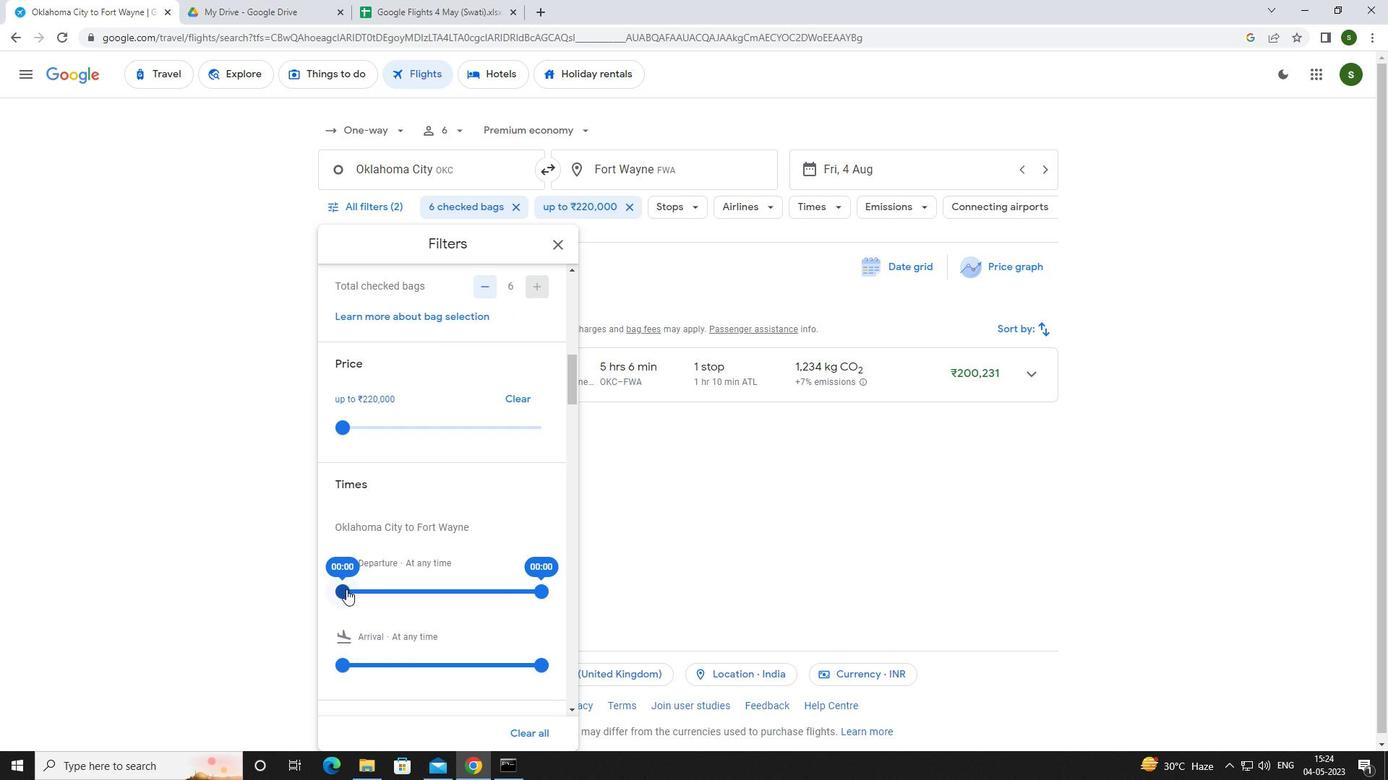 
Action: Mouse moved to (638, 527)
Screenshot: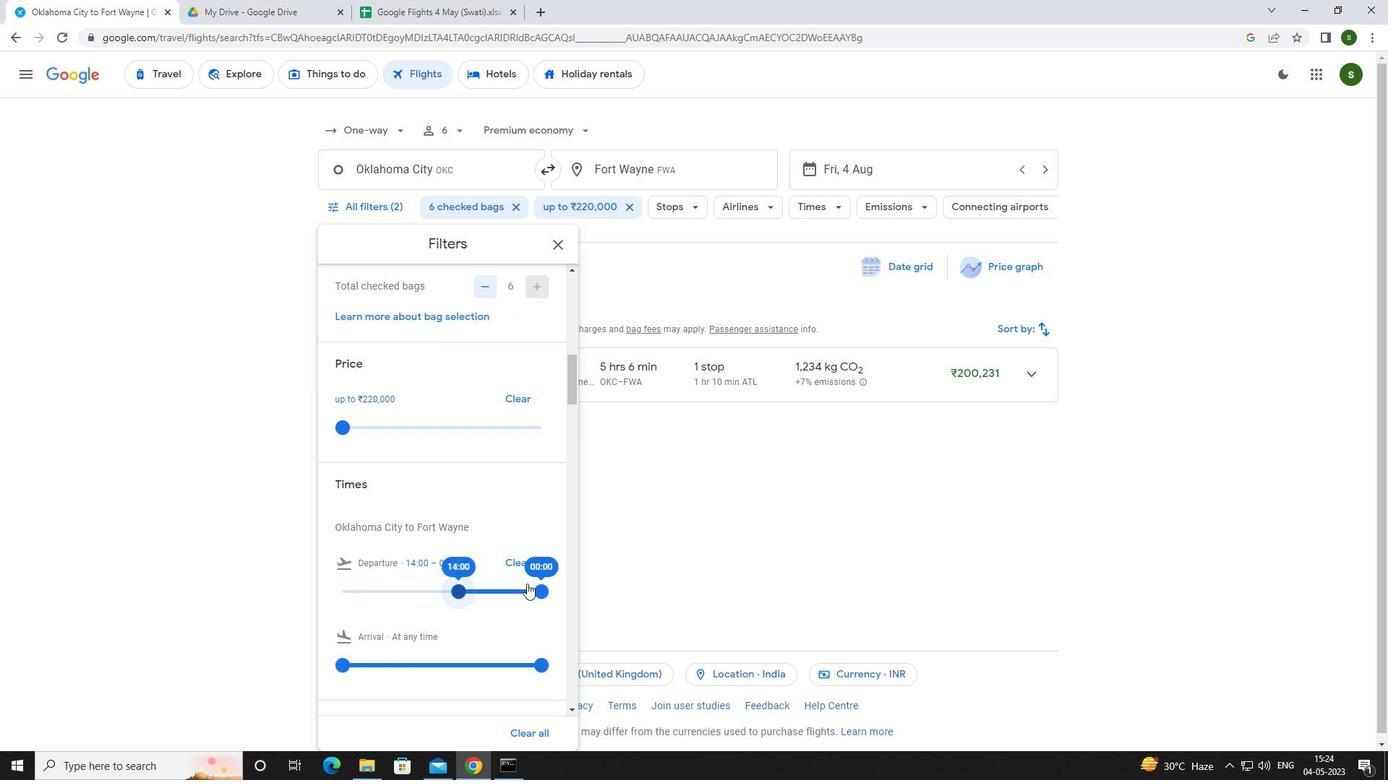 
Action: Mouse pressed left at (638, 527)
Screenshot: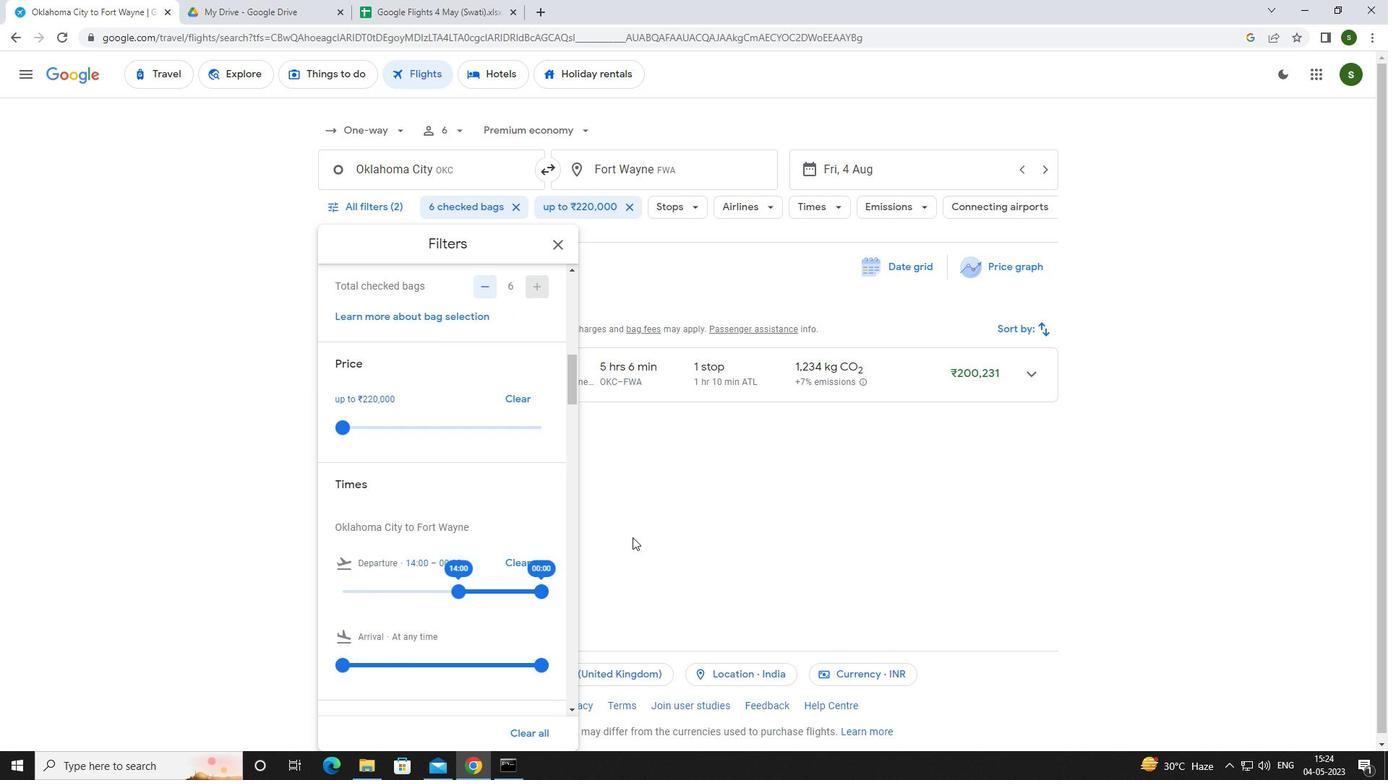 
